 Task: Search one way flight ticket for 2 adults, 2 children, 2 infants in seat in first from Albany: Albany International Airport to Jackson: Jackson Hole Airport on 5-2-2023. Choice of flights is Delta. Number of bags: 1 checked bag. Price is upto 71000. Outbound departure time preference is 16:30.
Action: Mouse moved to (285, 438)
Screenshot: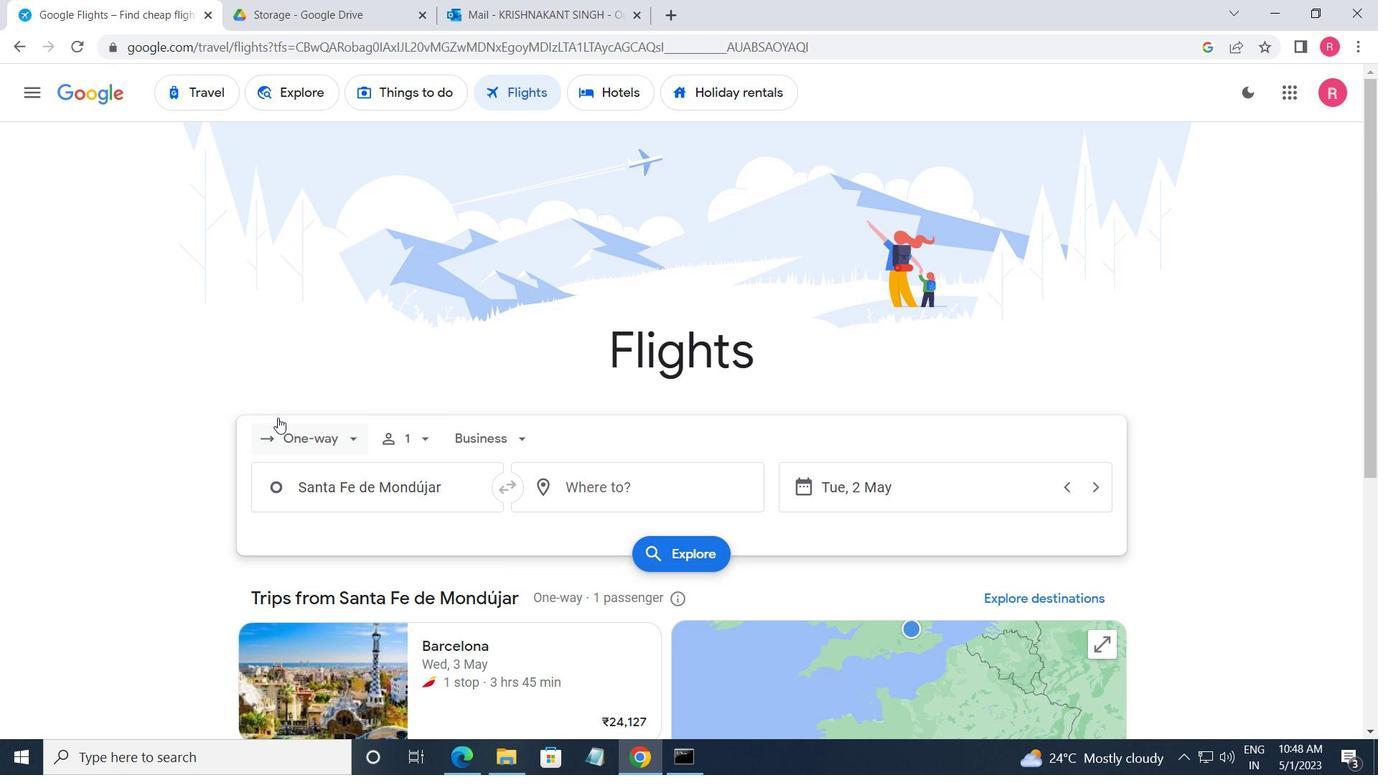 
Action: Mouse pressed left at (285, 438)
Screenshot: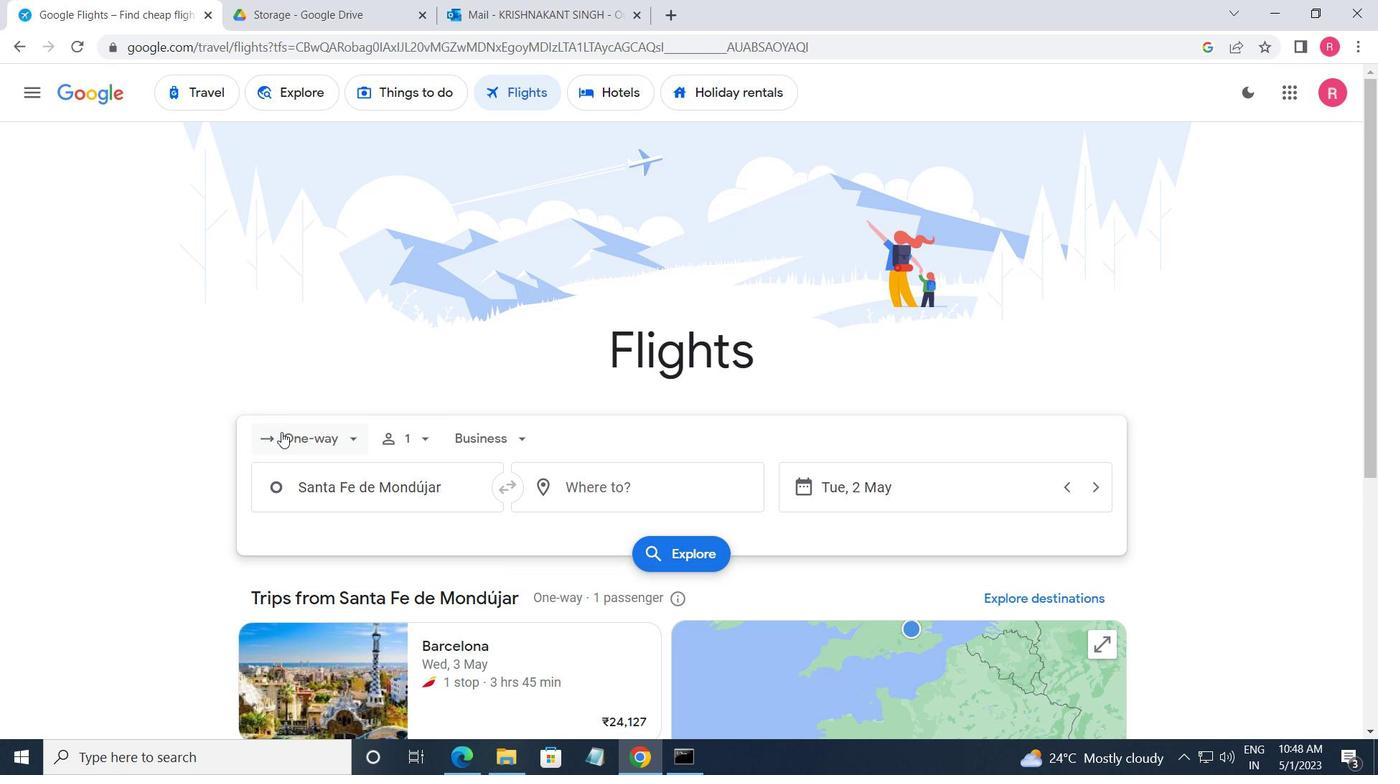 
Action: Mouse moved to (327, 530)
Screenshot: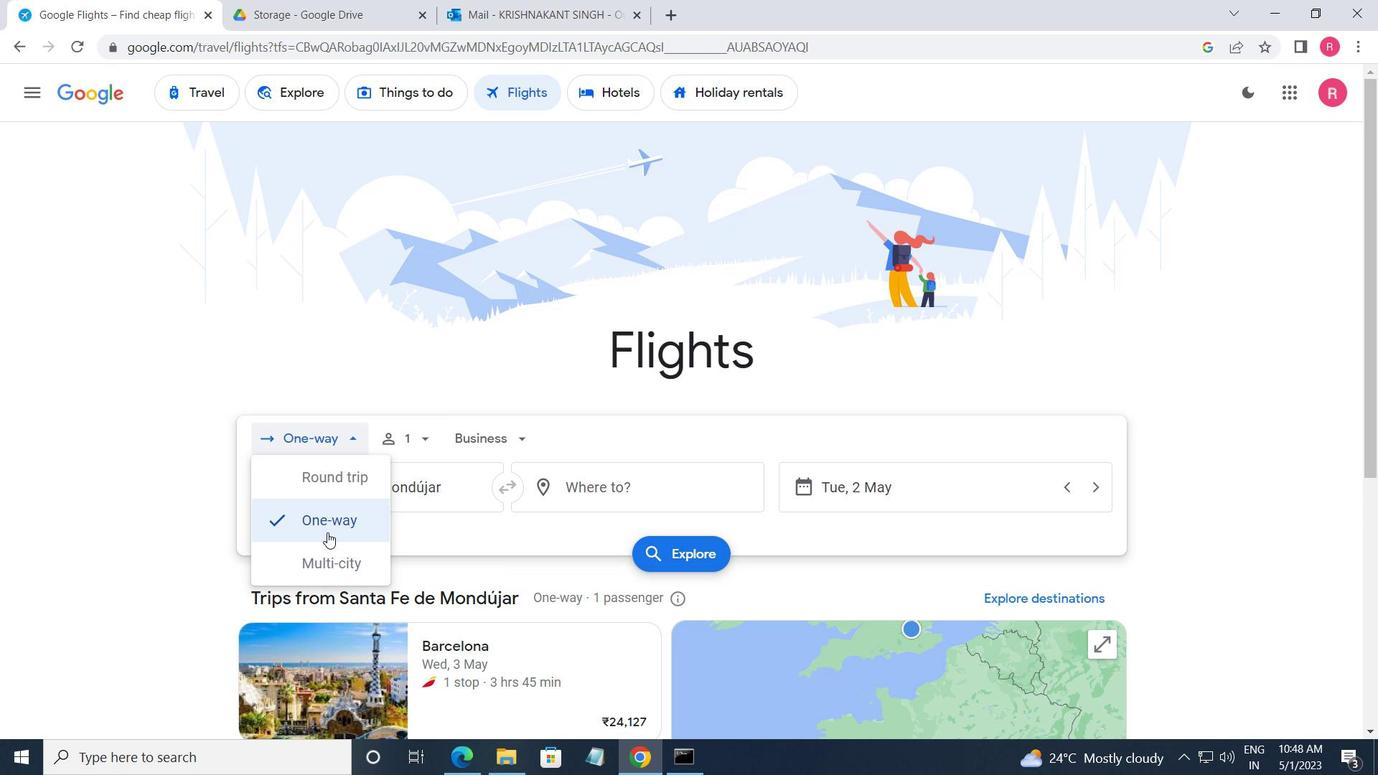 
Action: Mouse pressed left at (327, 530)
Screenshot: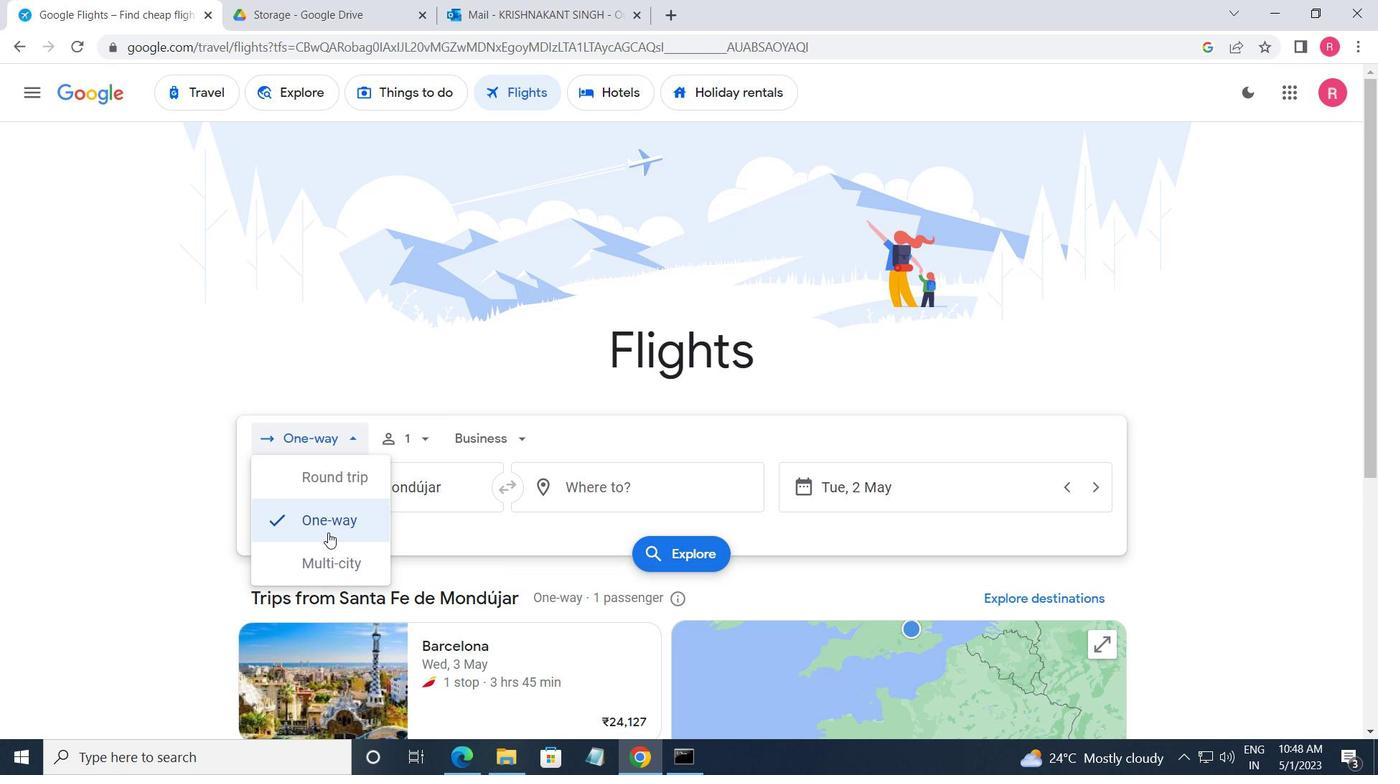 
Action: Mouse moved to (421, 441)
Screenshot: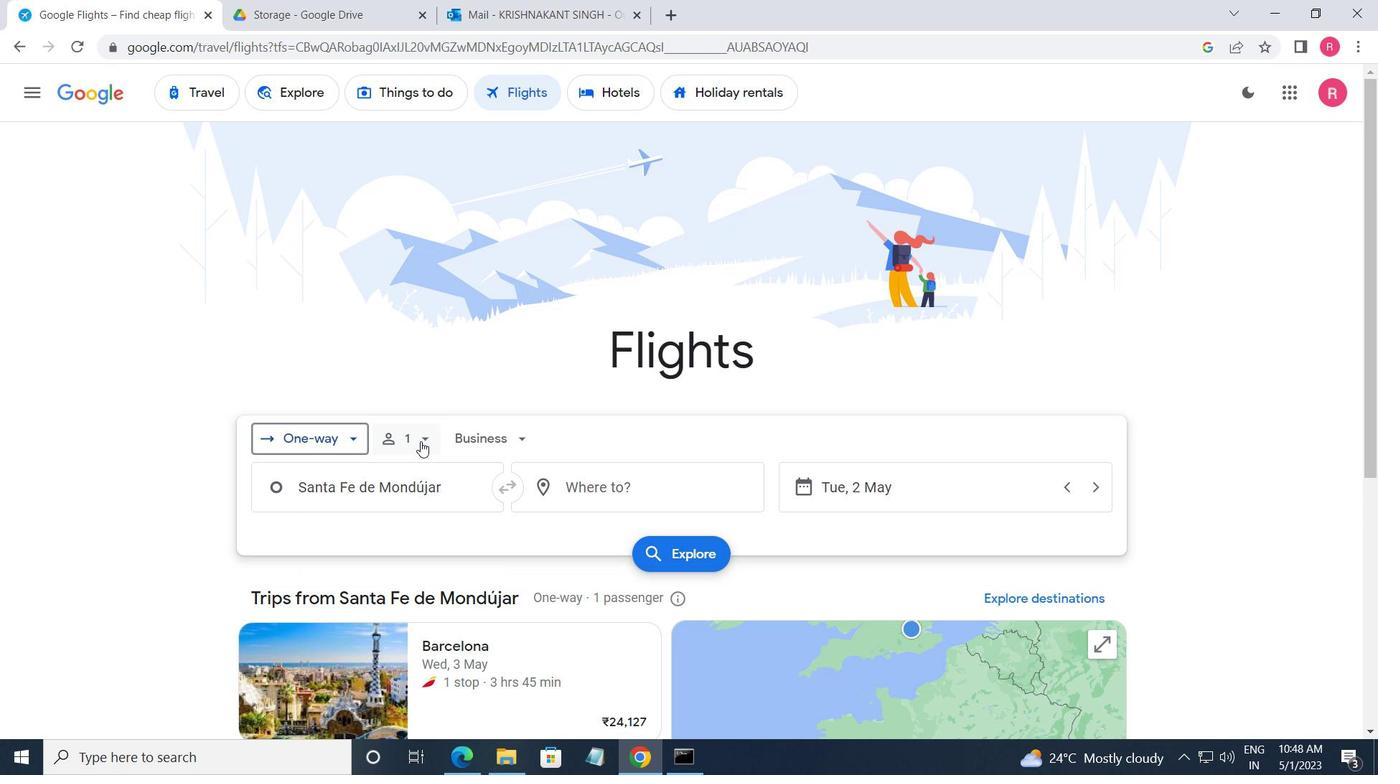 
Action: Mouse pressed left at (421, 441)
Screenshot: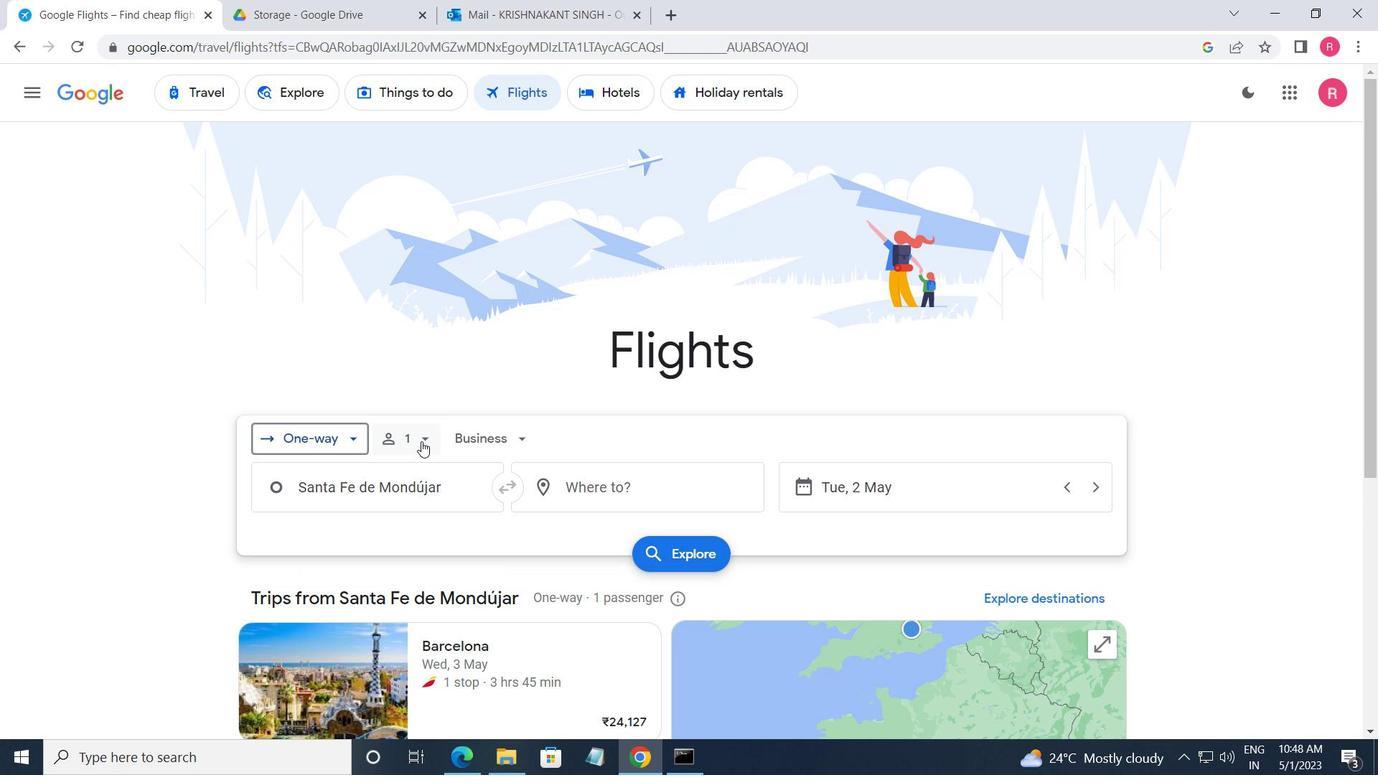 
Action: Mouse moved to (574, 489)
Screenshot: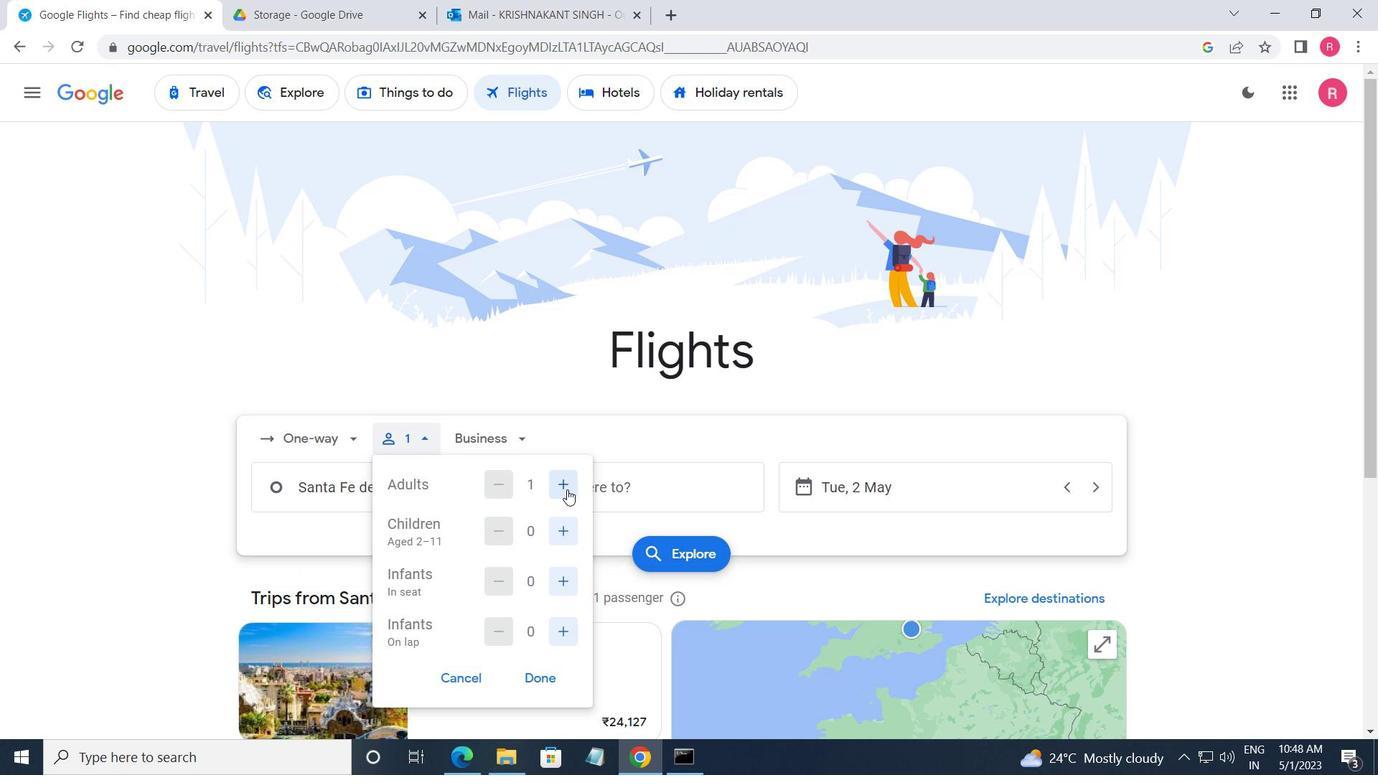 
Action: Mouse pressed left at (574, 489)
Screenshot: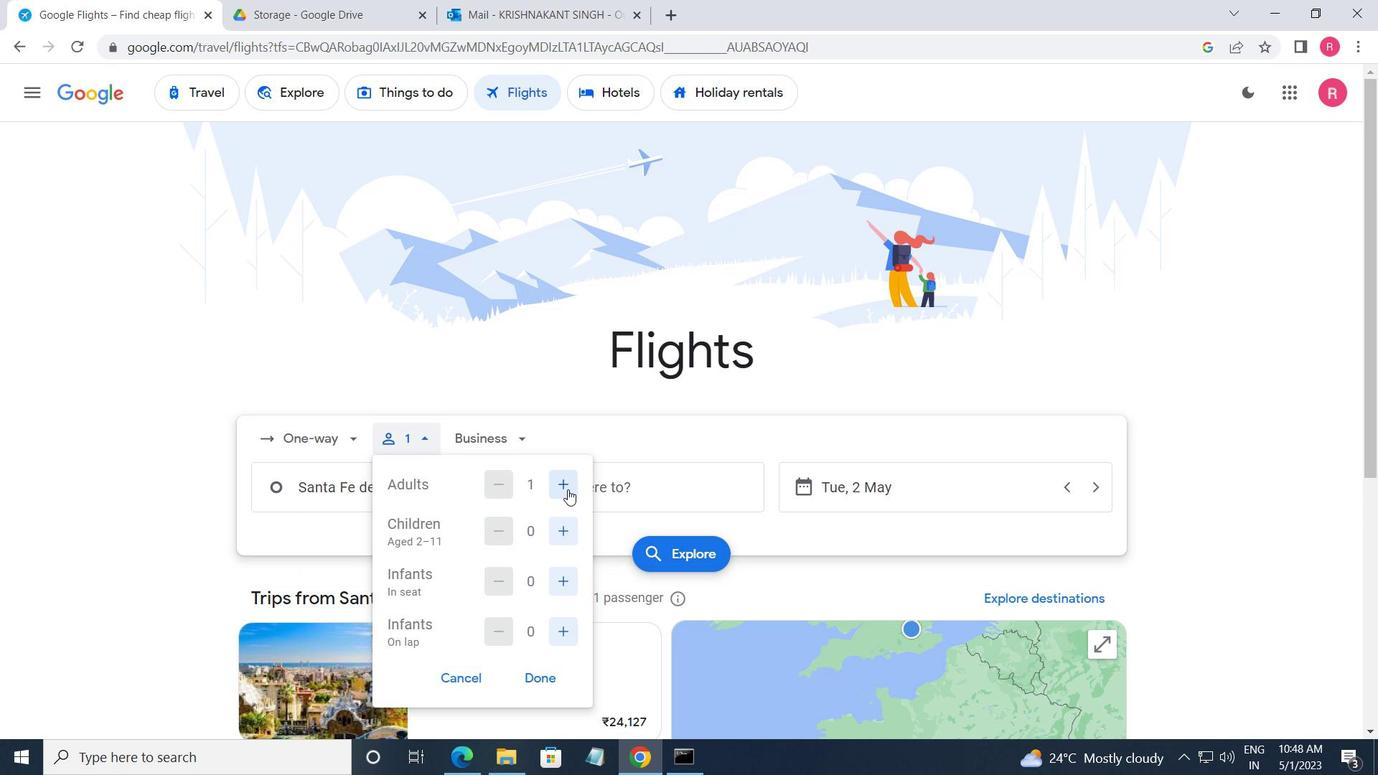 
Action: Mouse pressed left at (574, 489)
Screenshot: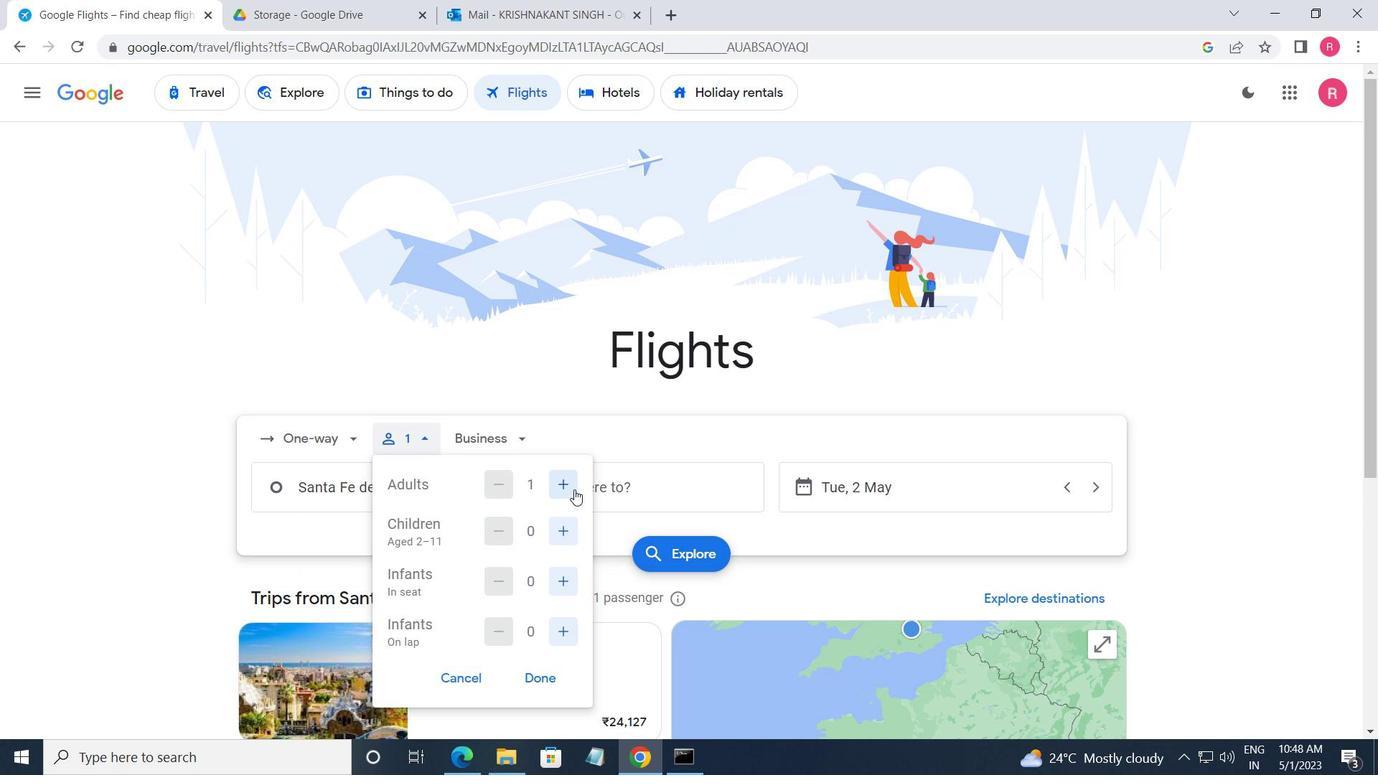 
Action: Mouse moved to (485, 444)
Screenshot: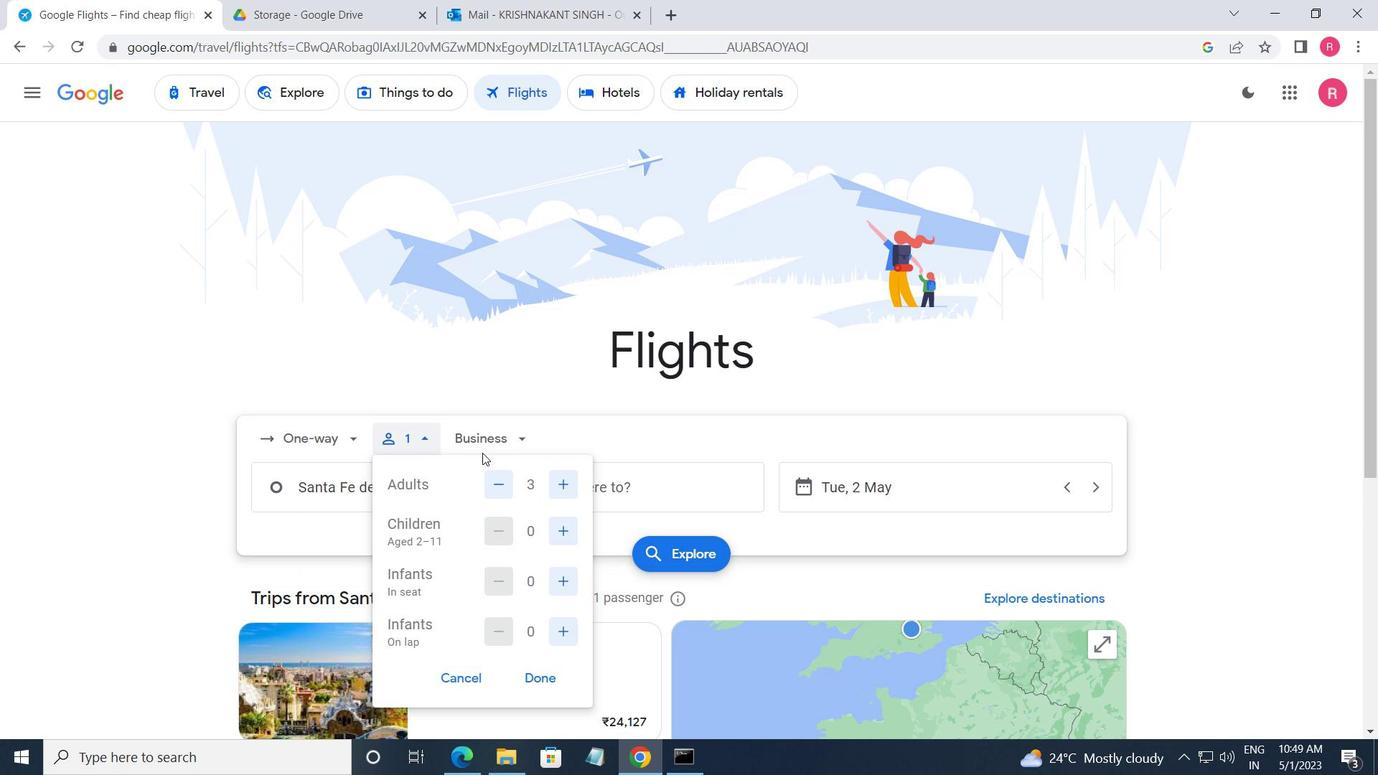 
Action: Mouse pressed left at (485, 444)
Screenshot: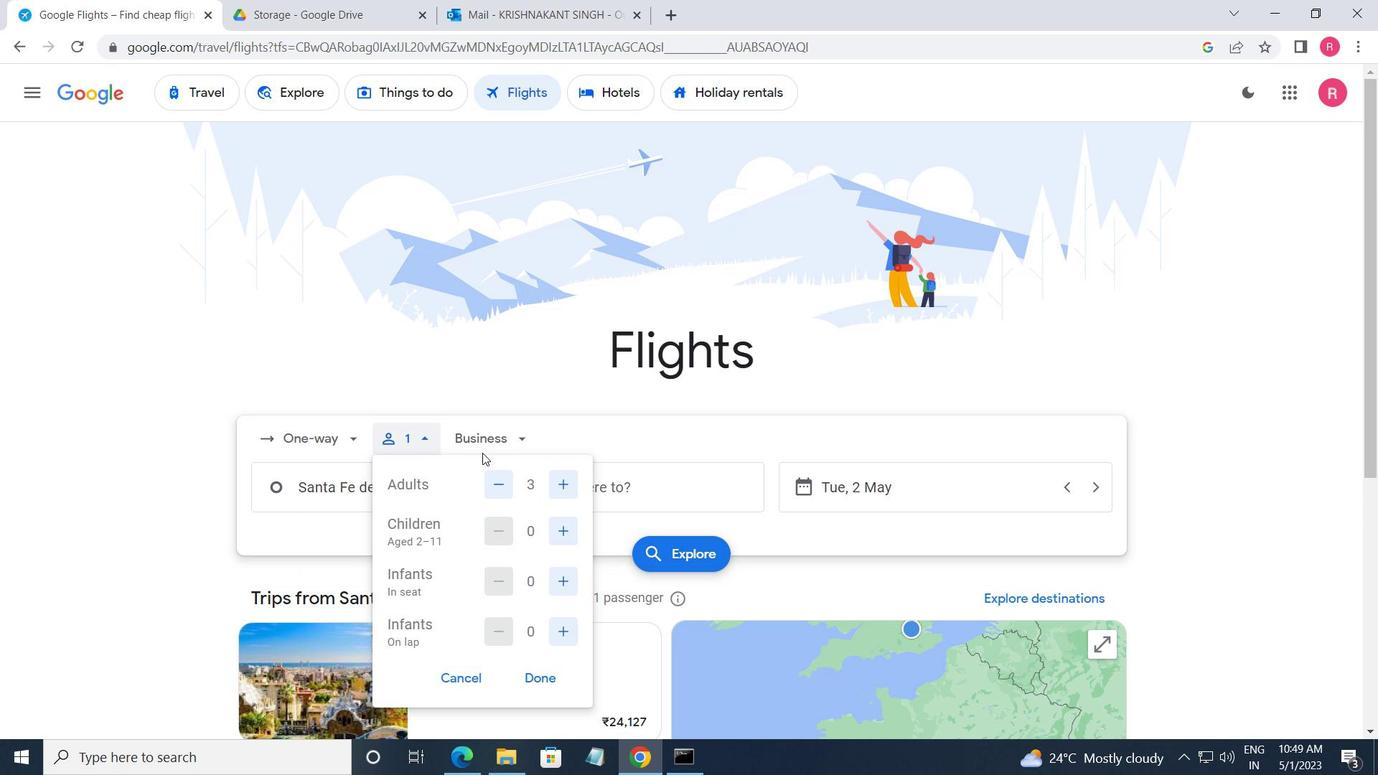
Action: Mouse moved to (540, 609)
Screenshot: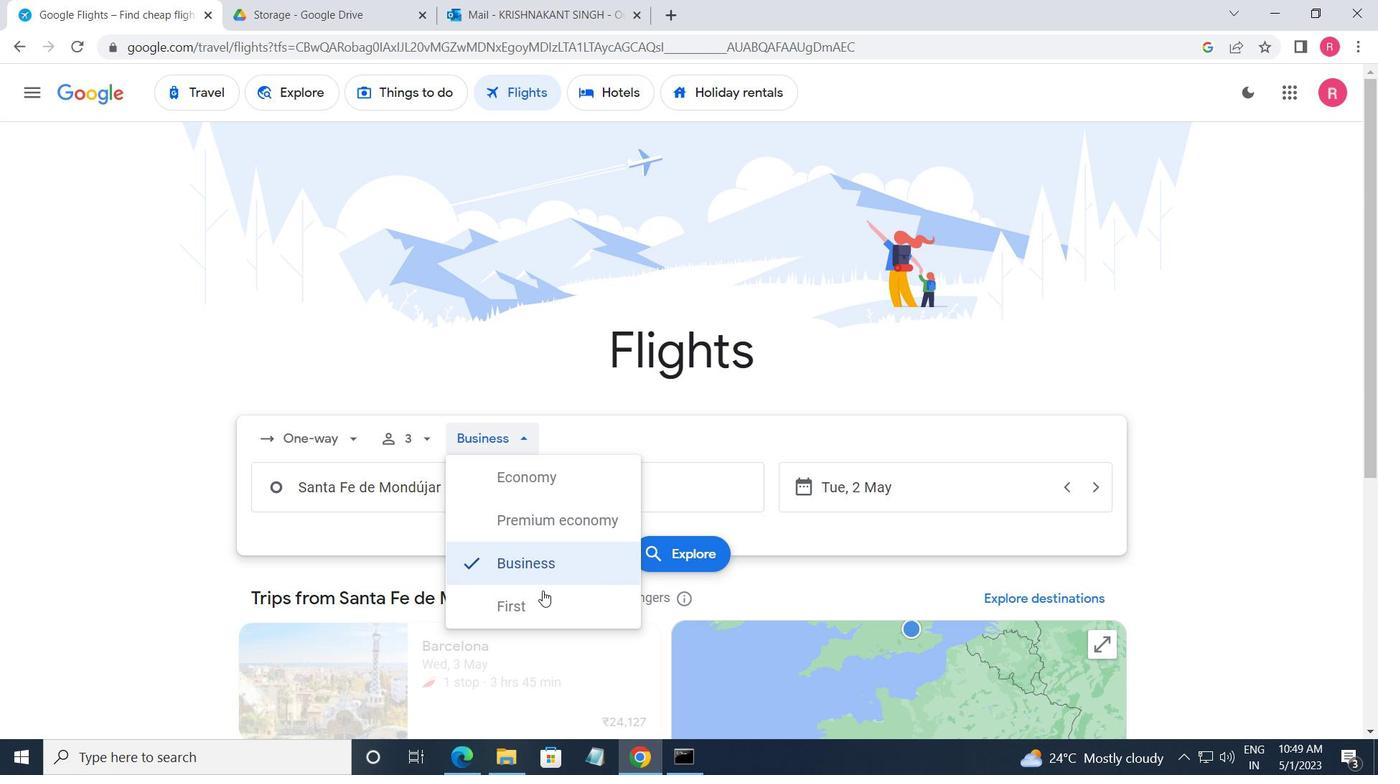 
Action: Mouse pressed left at (540, 609)
Screenshot: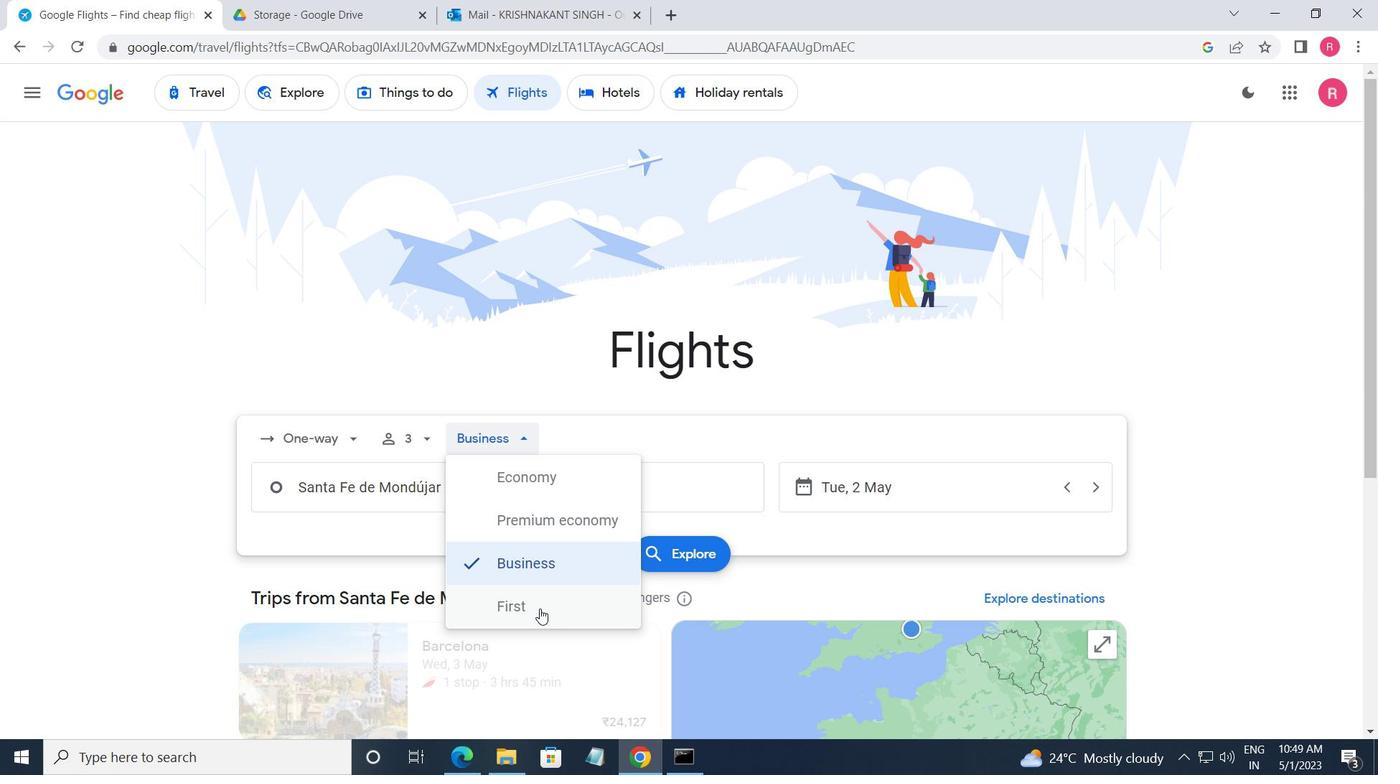 
Action: Mouse moved to (443, 506)
Screenshot: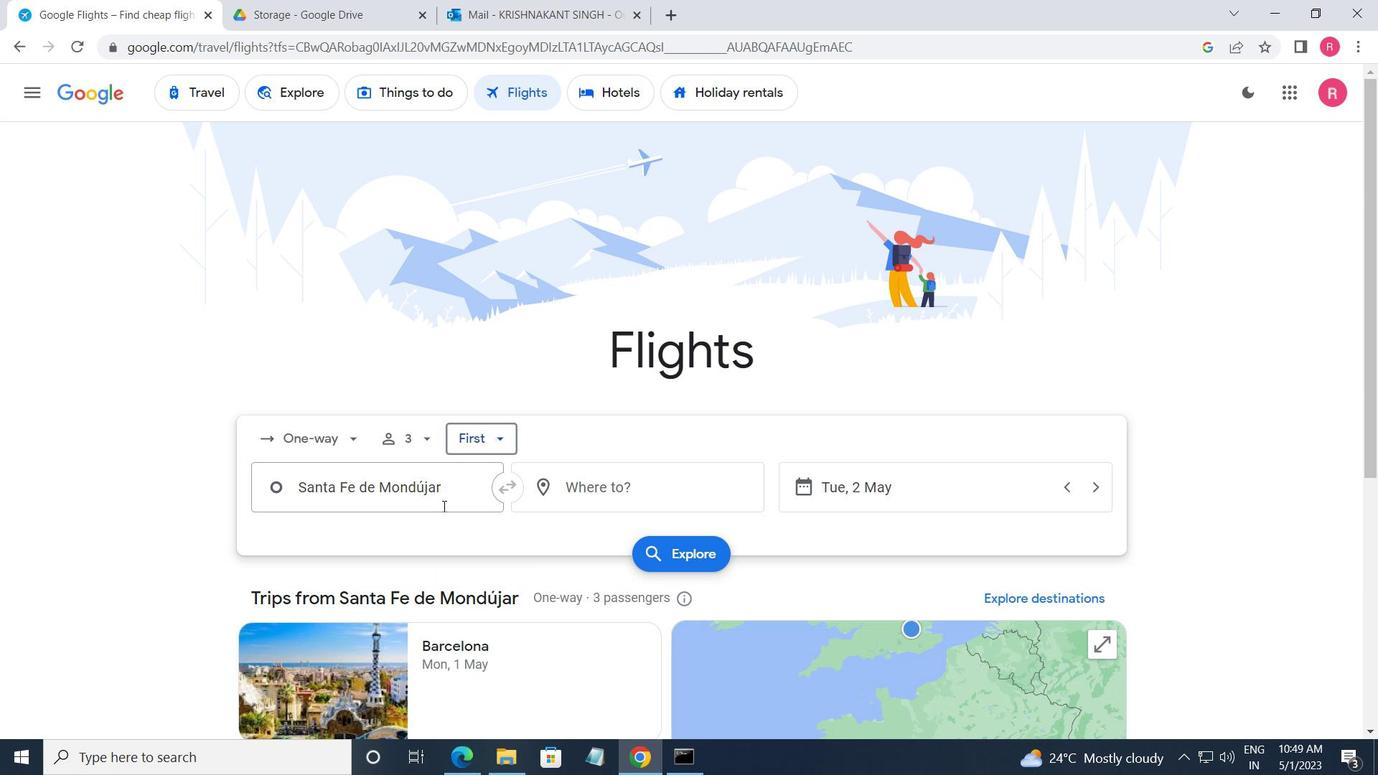 
Action: Mouse pressed left at (443, 506)
Screenshot: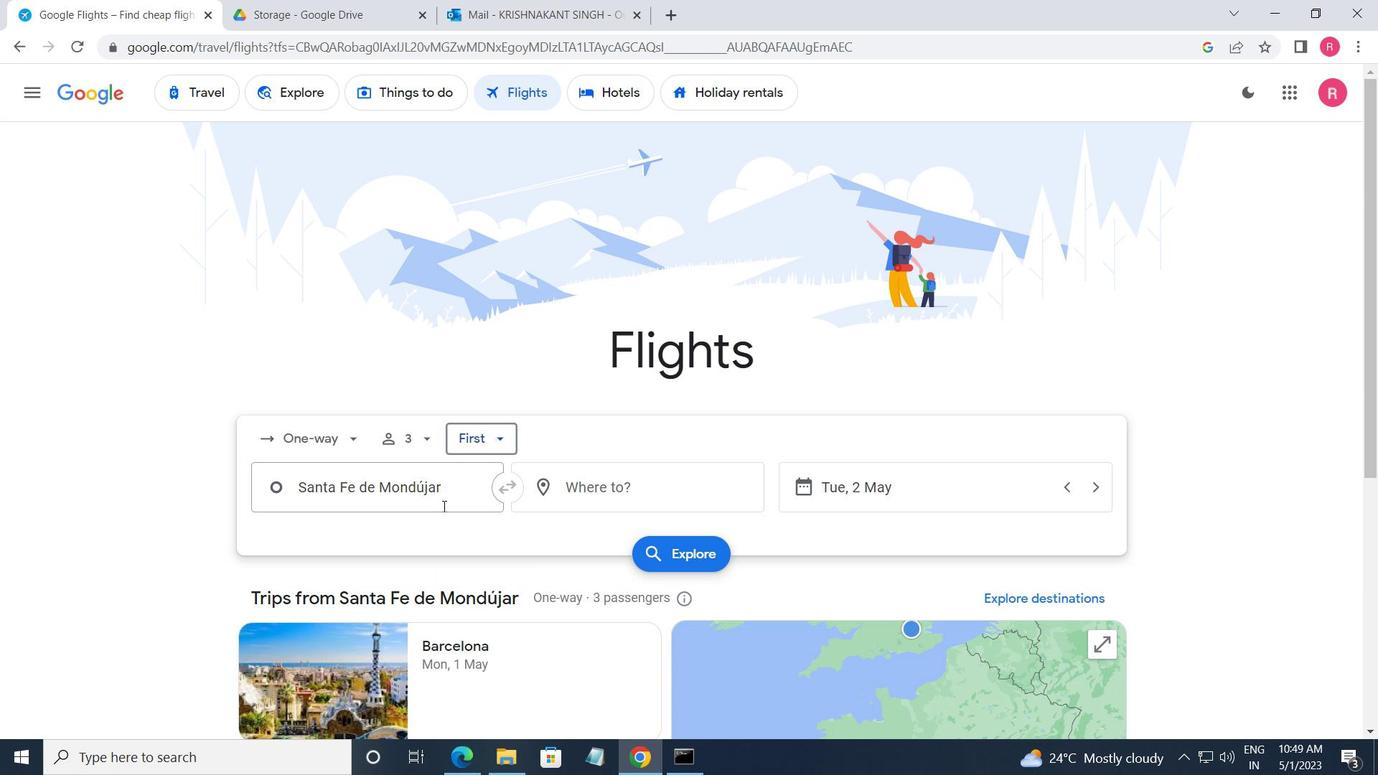 
Action: Mouse moved to (490, 491)
Screenshot: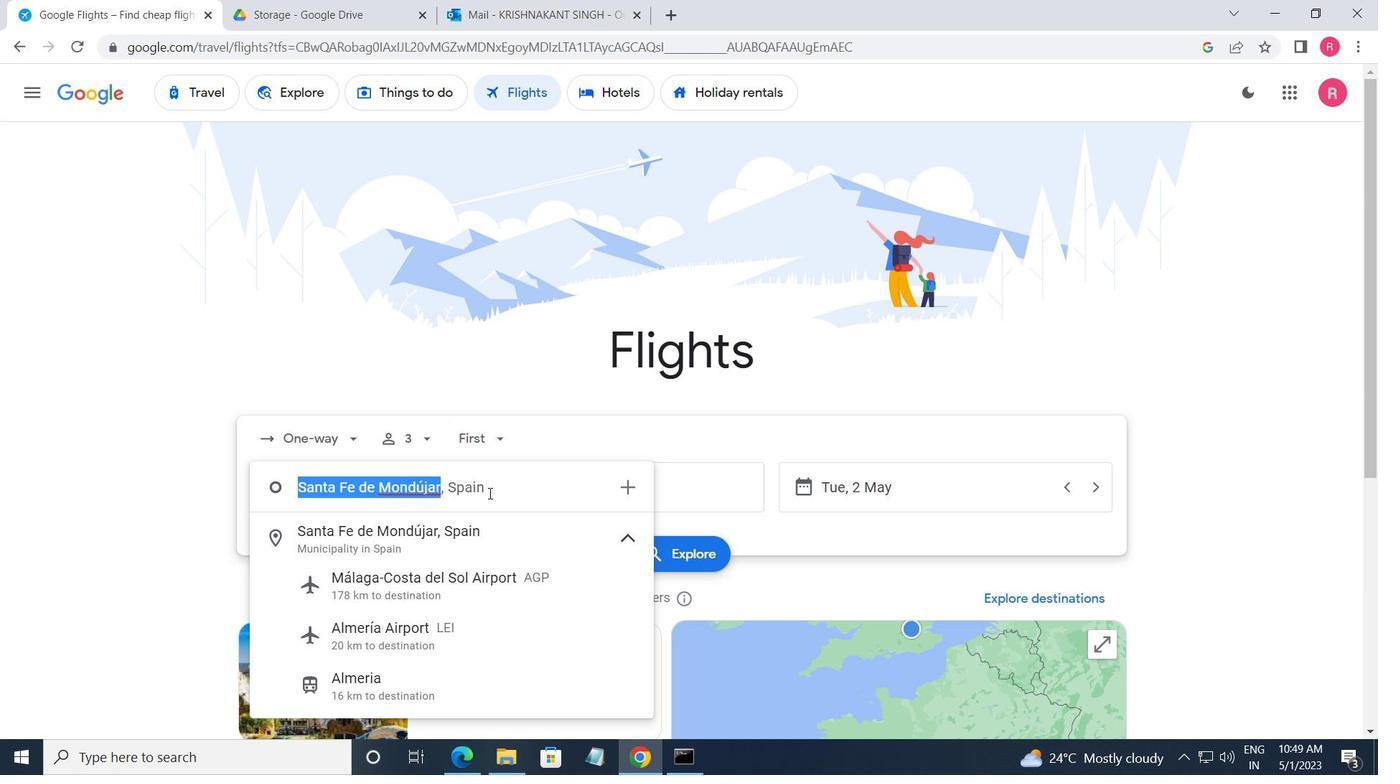 
Action: Mouse pressed left at (490, 491)
Screenshot: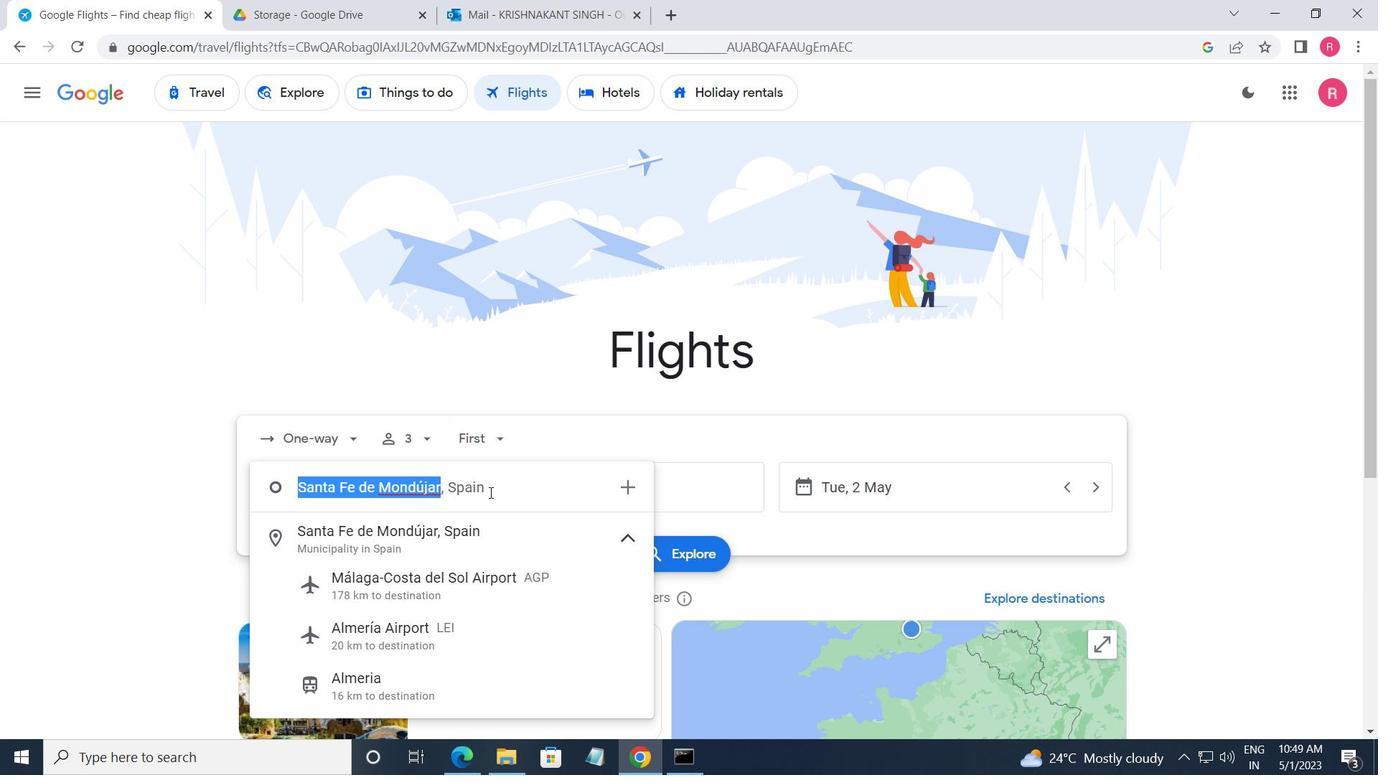 
Action: Mouse moved to (490, 491)
Screenshot: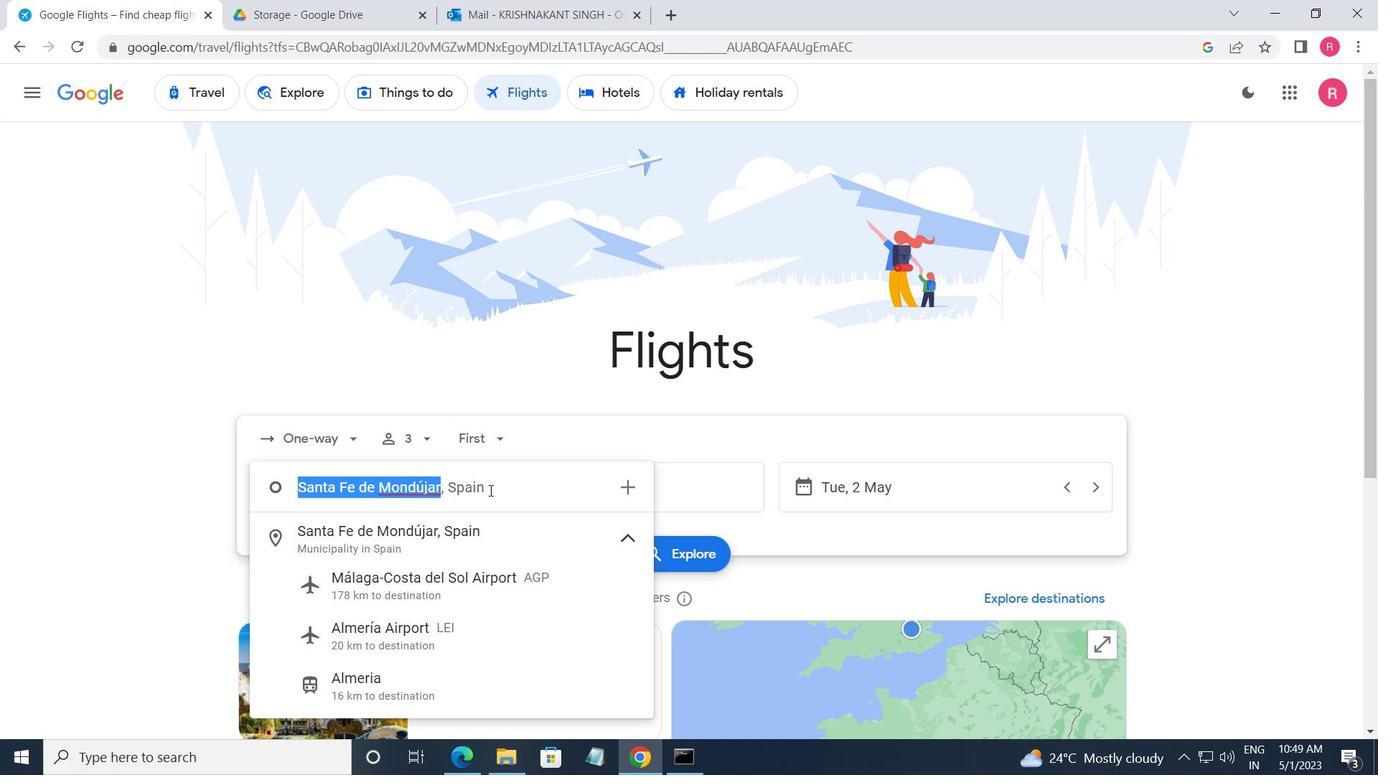 
Action: Key pressed <Key.backspace><Key.backspace><Key.backspace><Key.backspace><Key.backspace><Key.backspace><Key.backspace><Key.backspace><Key.space><Key.shift_r>Mu\<Key.backspace><Key.backspace><Key.backspace><Key.backspace>
Screenshot: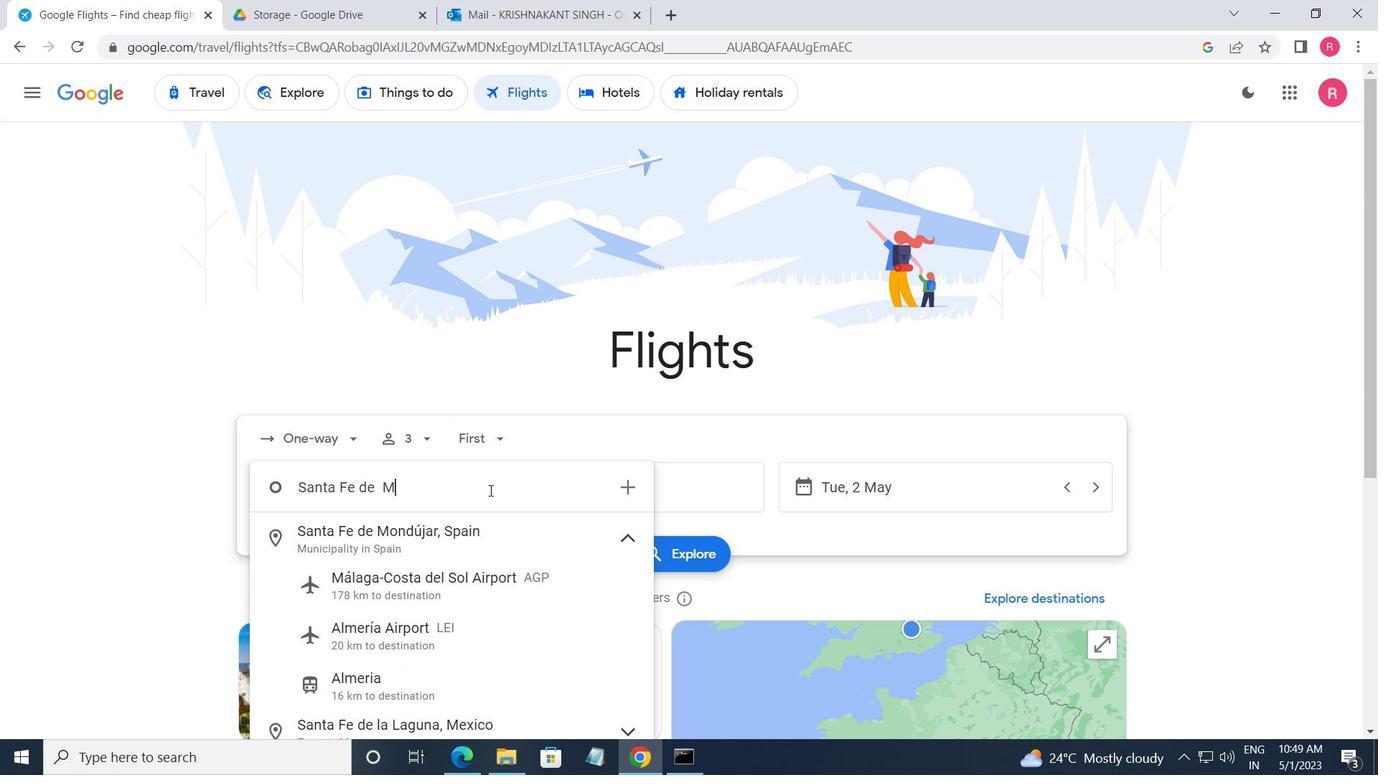 
Action: Mouse moved to (345, 537)
Screenshot: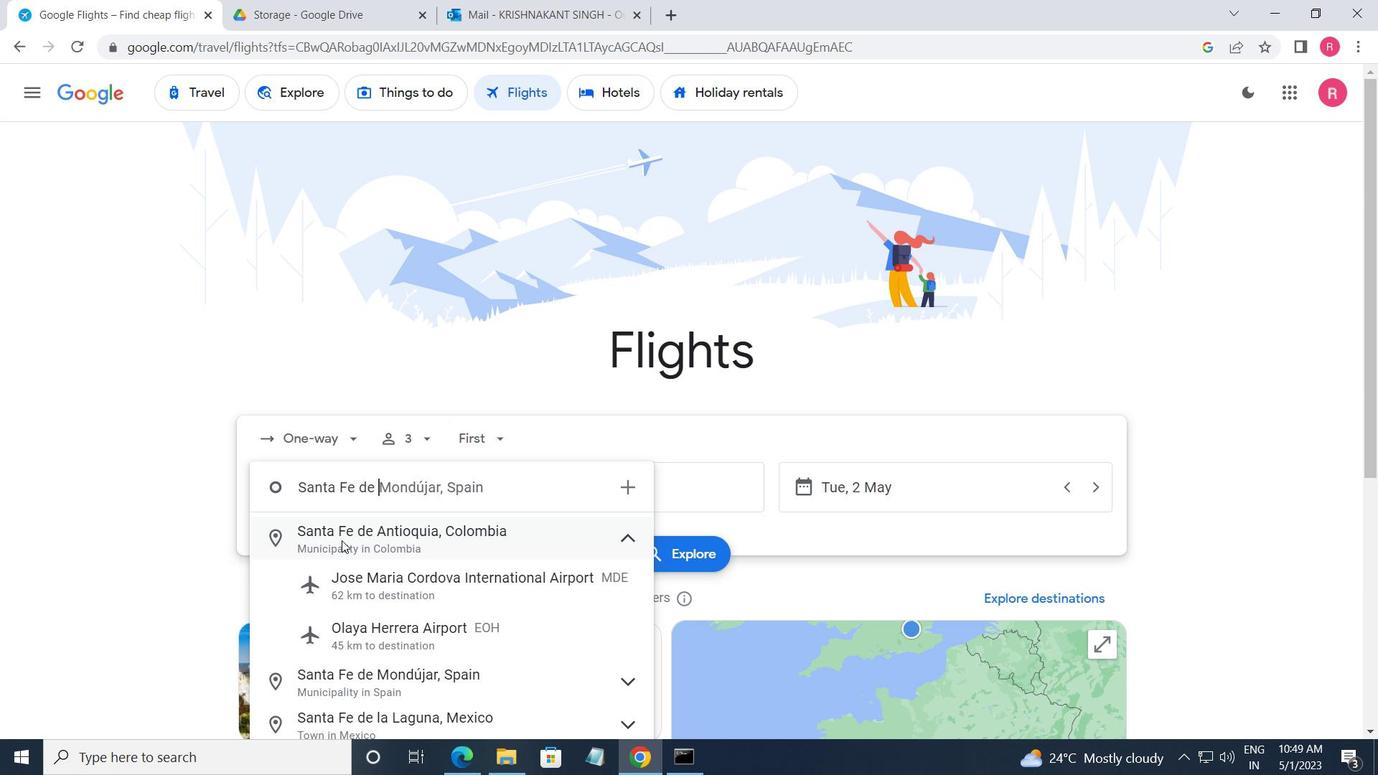 
Action: Mouse pressed left at (345, 537)
Screenshot: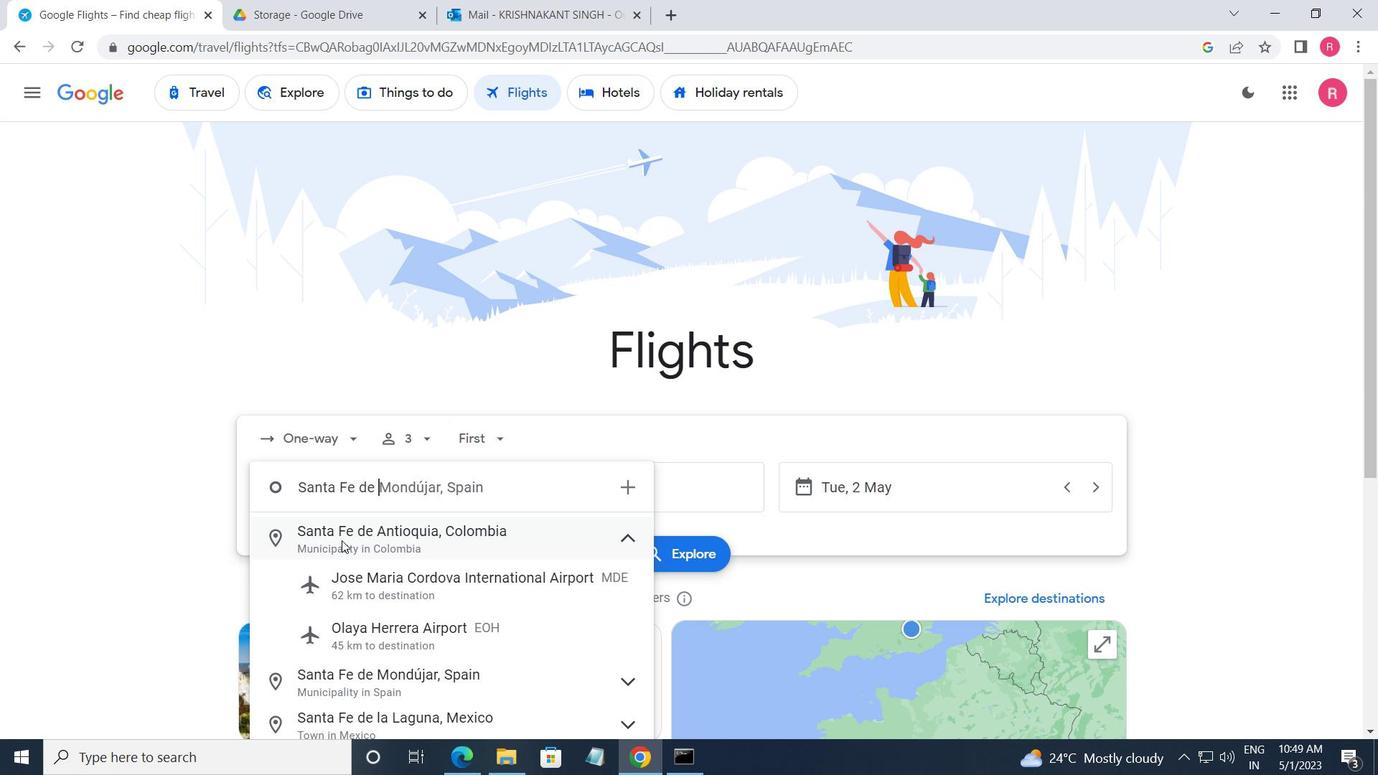 
Action: Mouse moved to (644, 481)
Screenshot: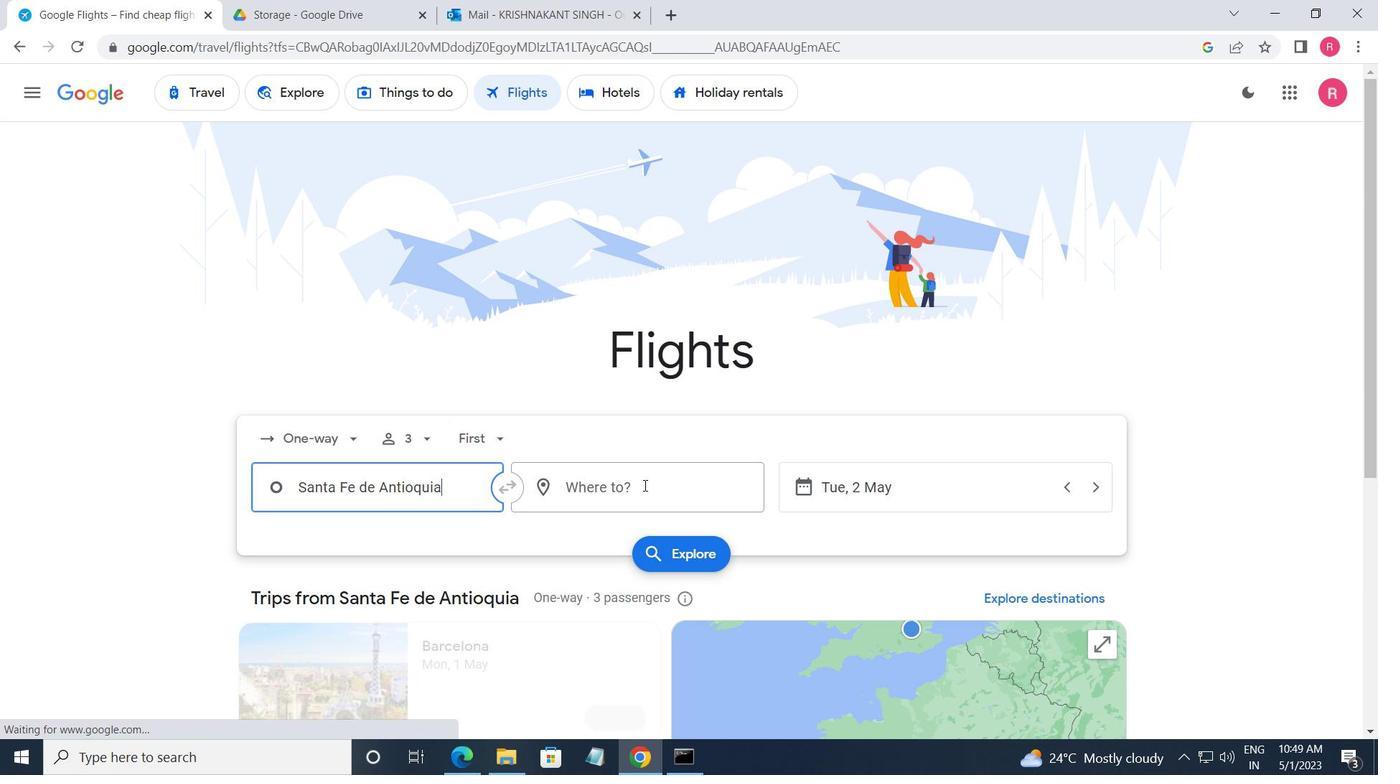 
Action: Mouse pressed left at (644, 481)
Screenshot: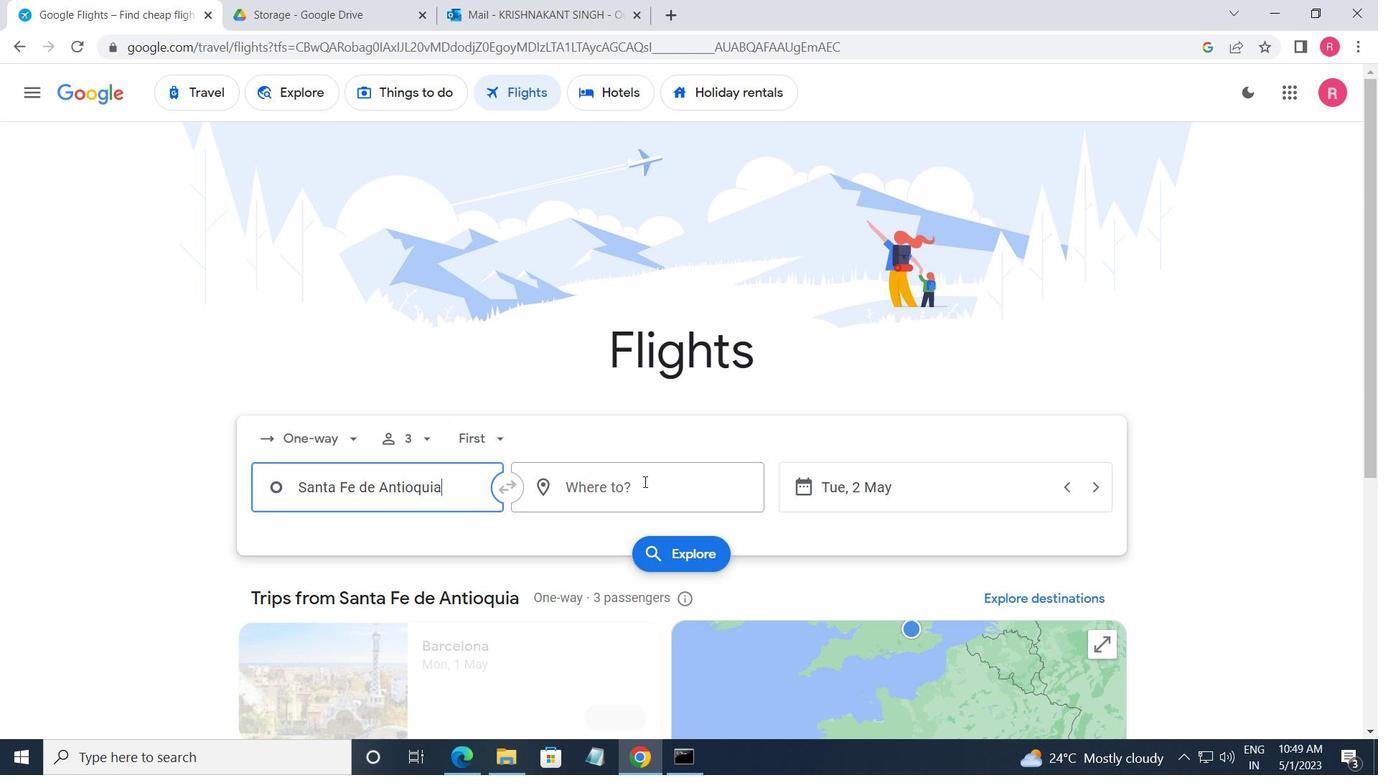 
Action: Mouse moved to (629, 678)
Screenshot: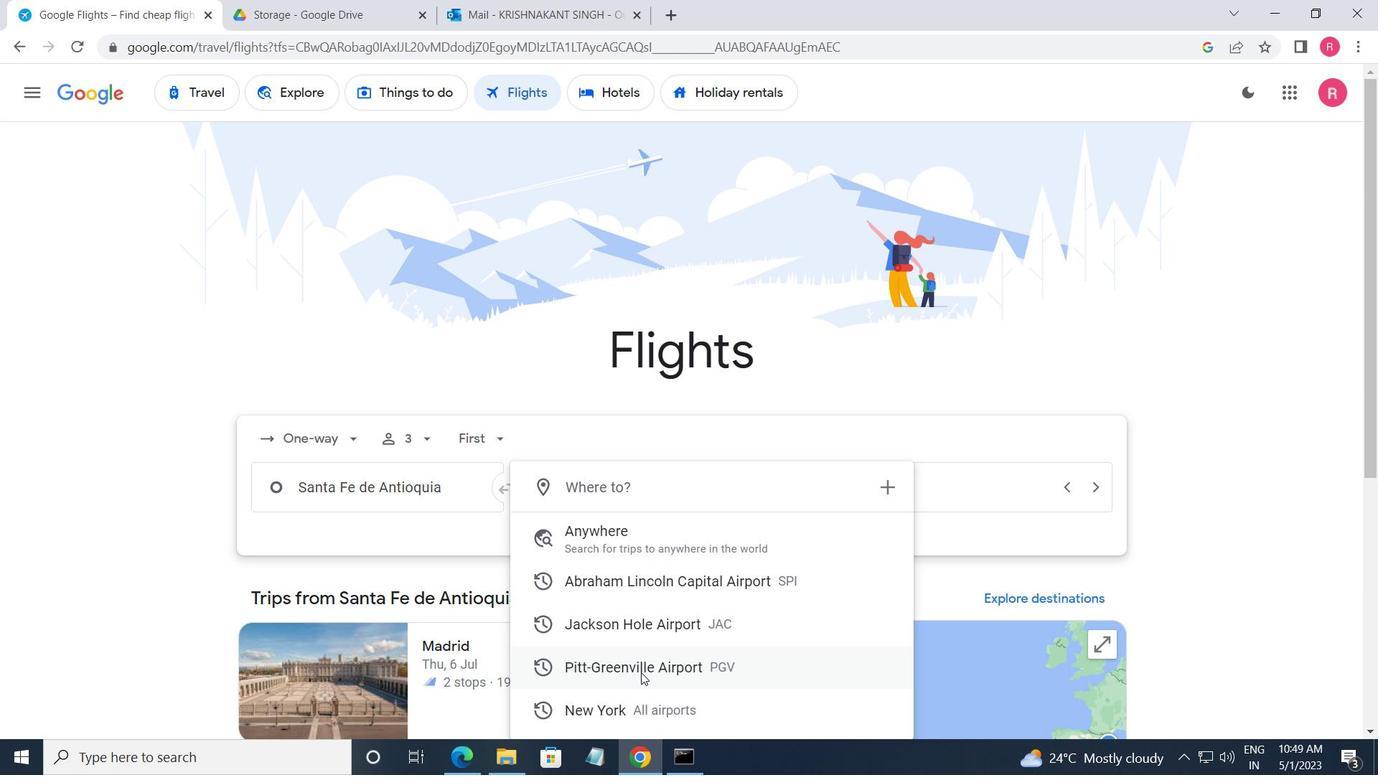 
Action: Mouse pressed left at (629, 678)
Screenshot: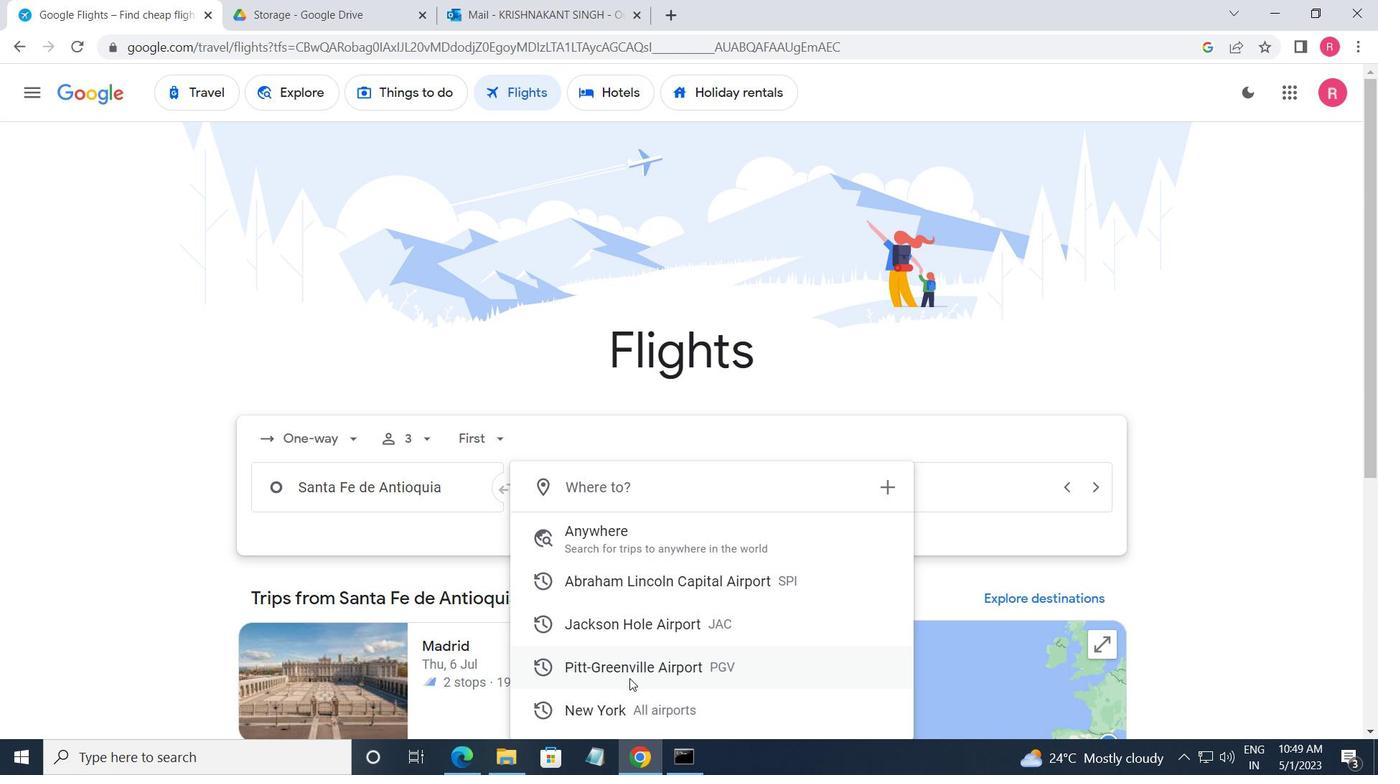 
Action: Mouse moved to (930, 471)
Screenshot: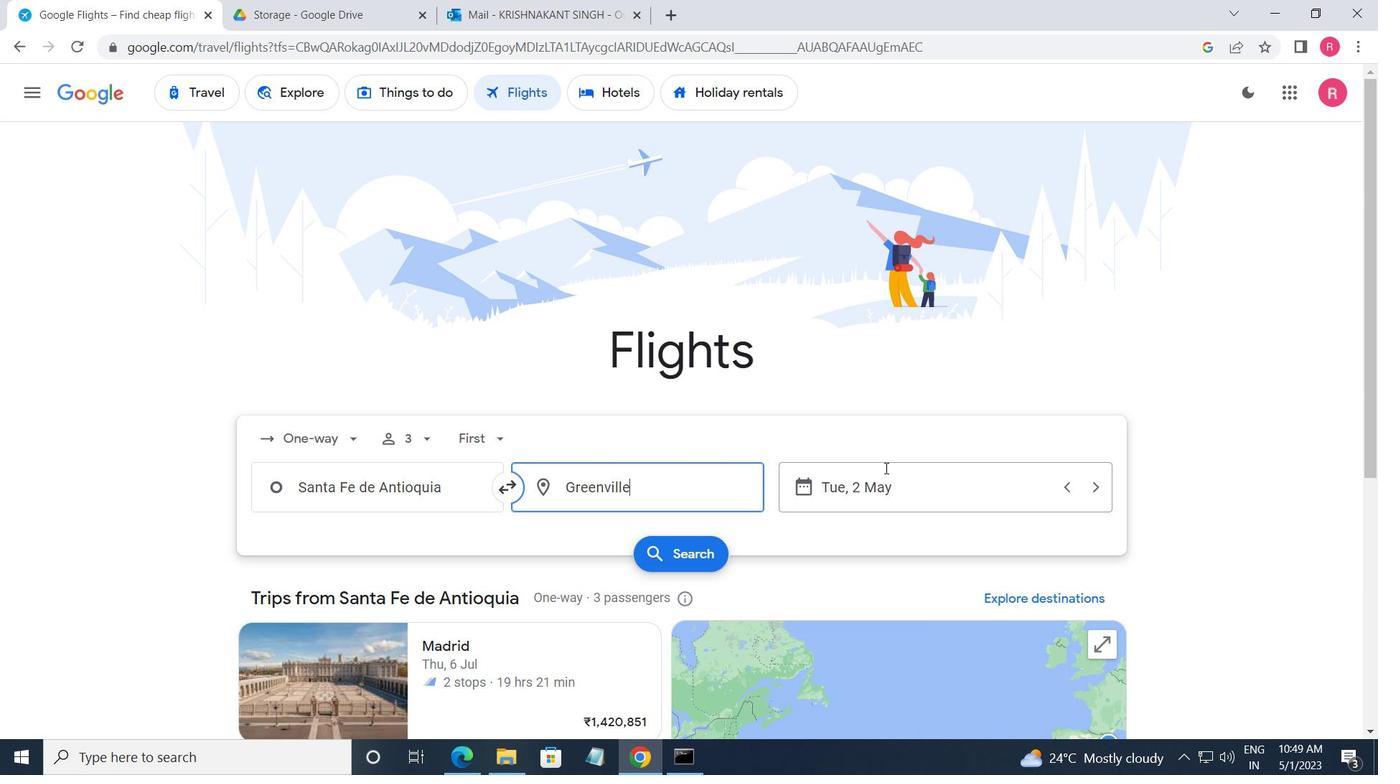 
Action: Mouse pressed left at (930, 471)
Screenshot: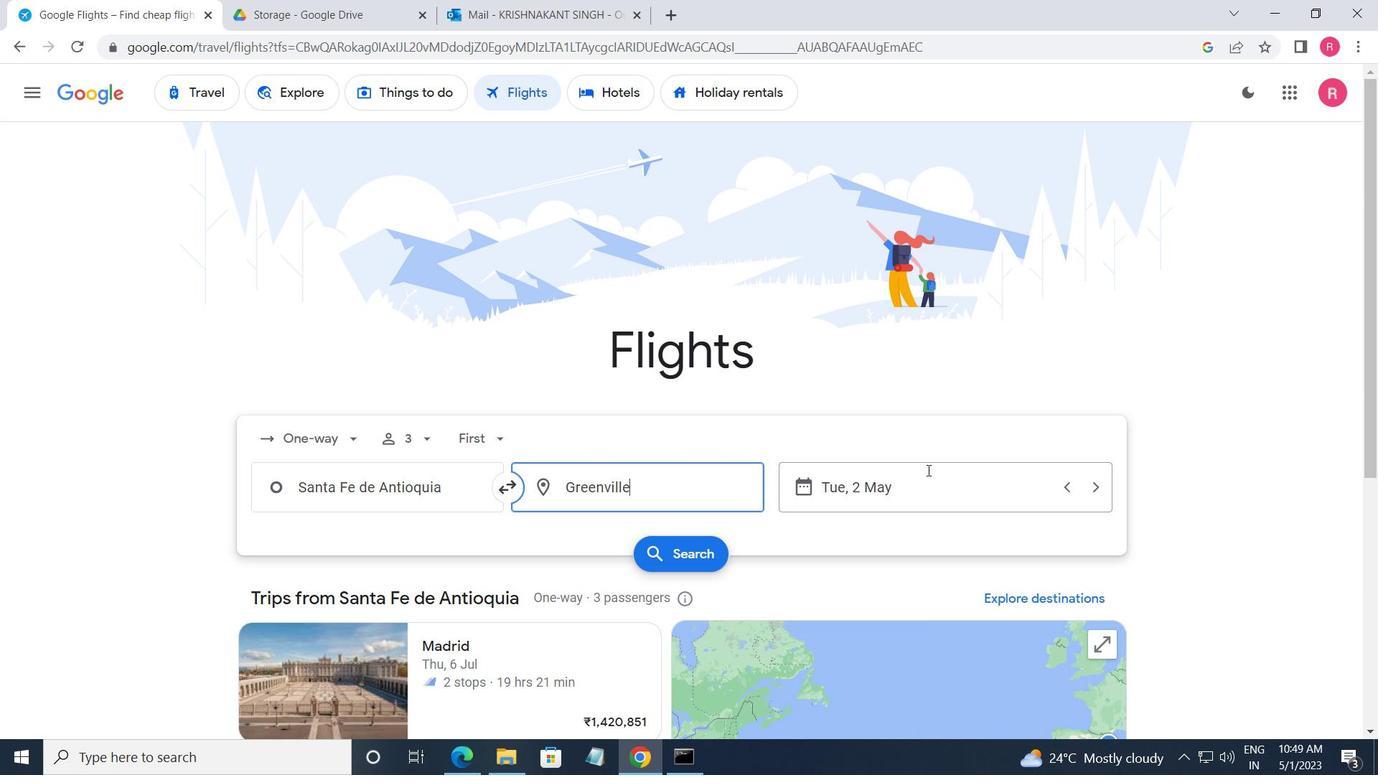 
Action: Mouse moved to (557, 423)
Screenshot: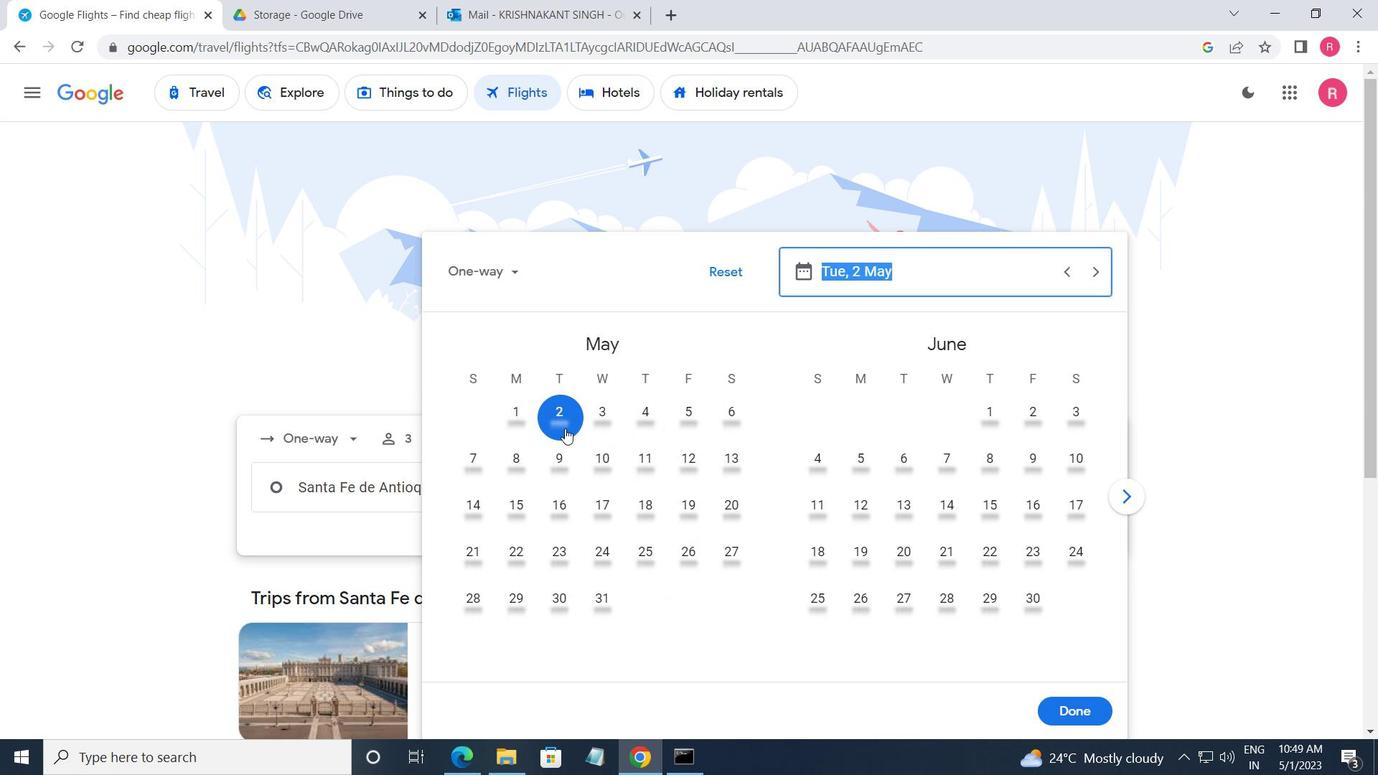 
Action: Mouse pressed left at (557, 423)
Screenshot: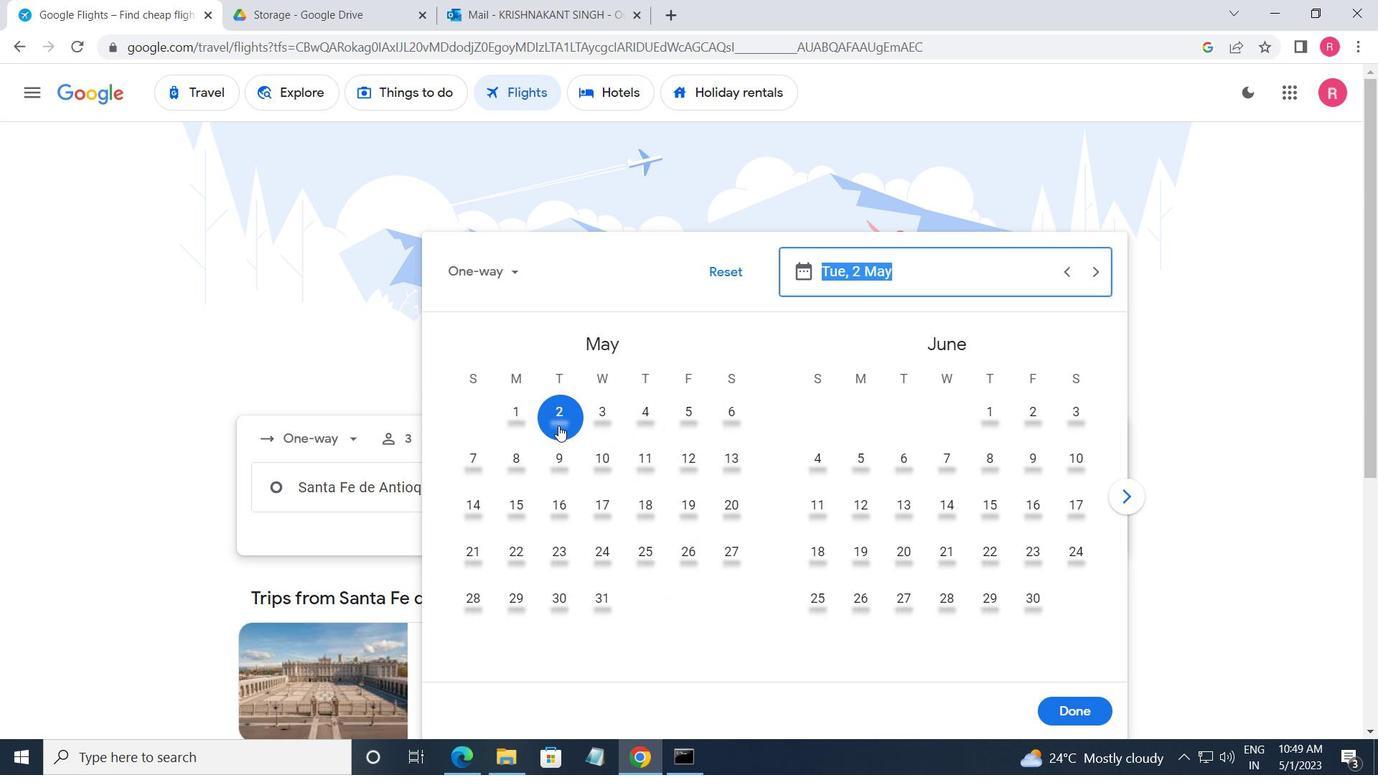 
Action: Mouse moved to (1082, 721)
Screenshot: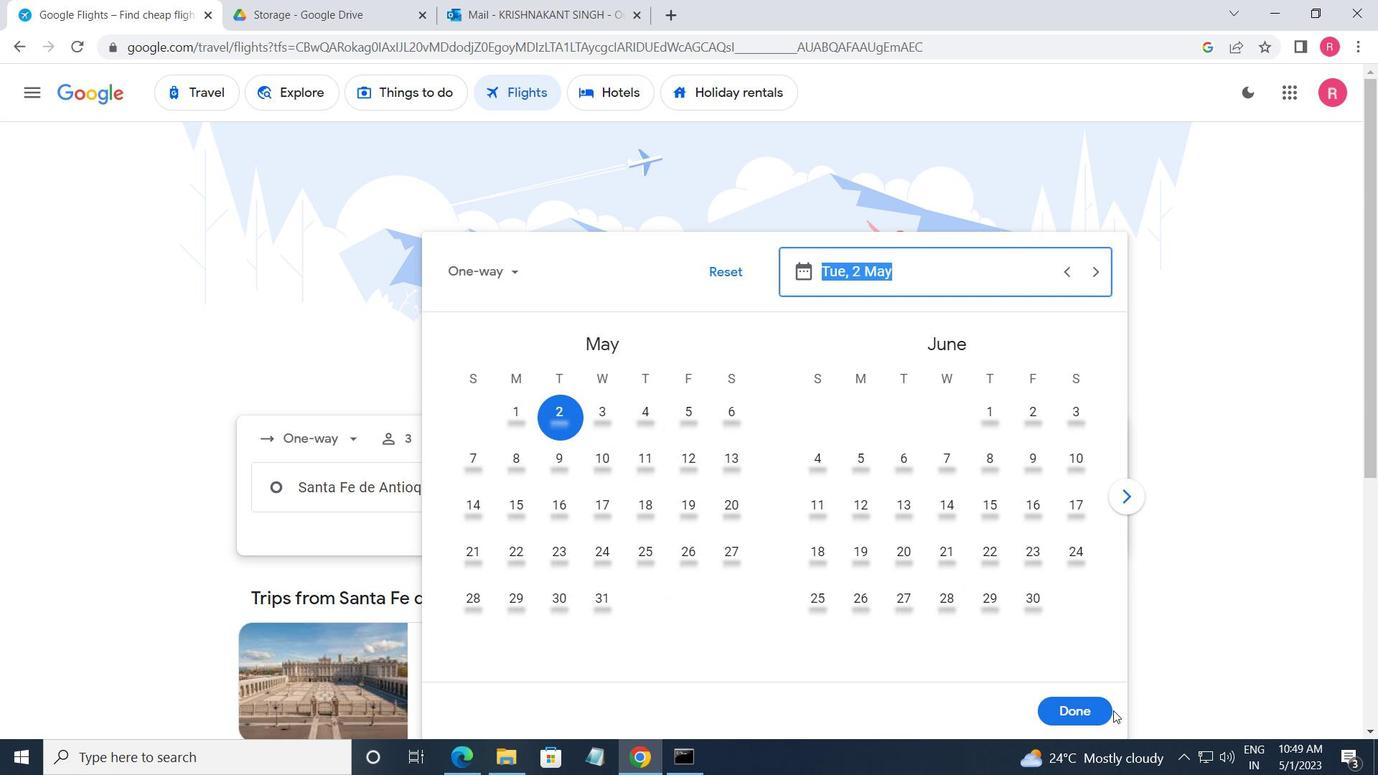 
Action: Mouse pressed left at (1082, 721)
Screenshot: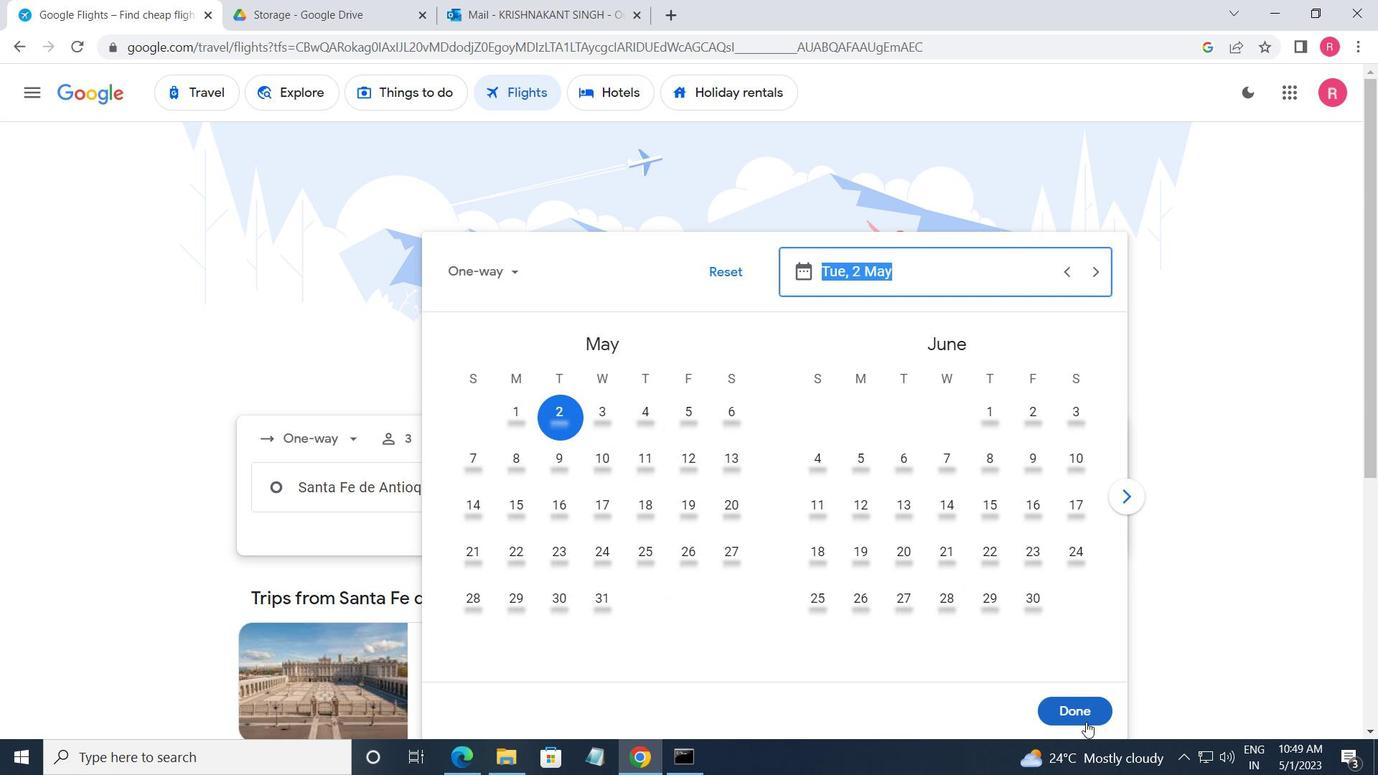 
Action: Mouse moved to (670, 563)
Screenshot: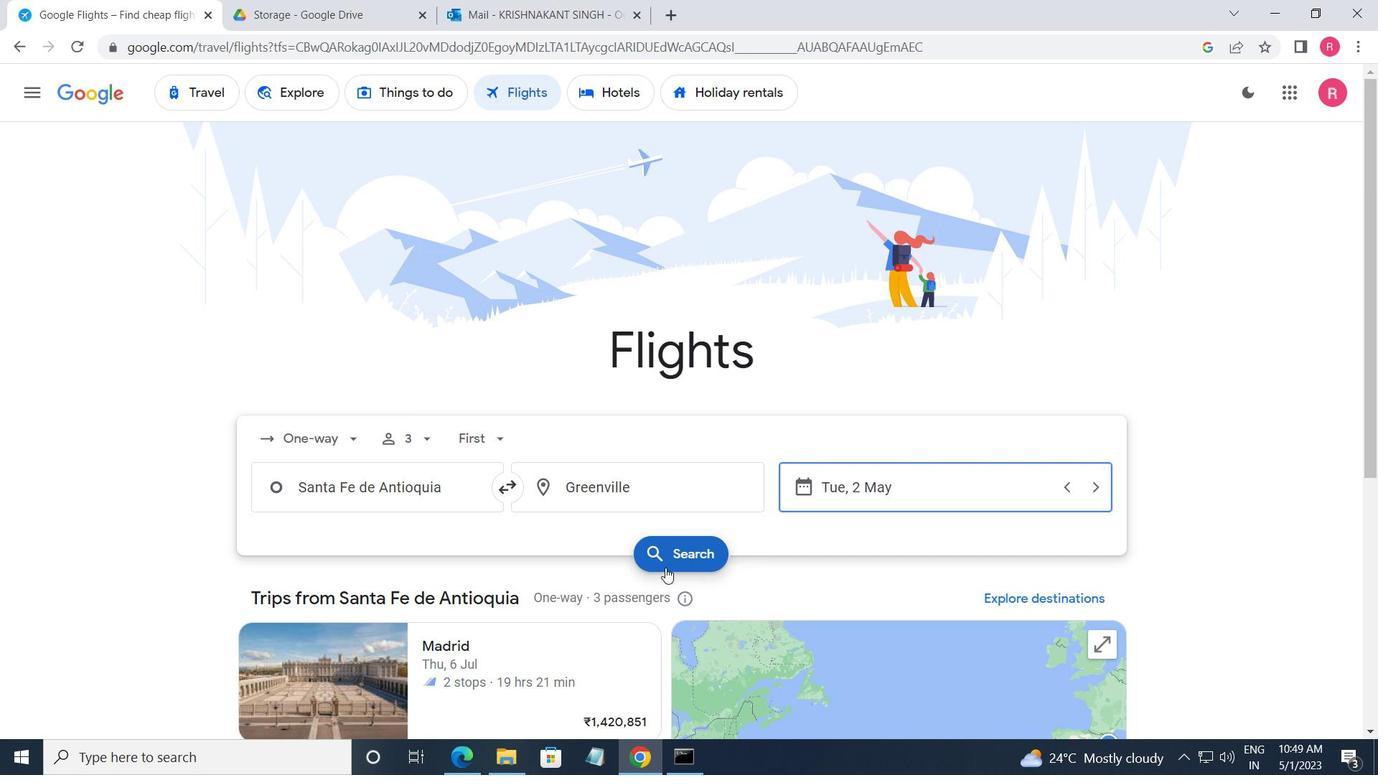 
Action: Mouse pressed left at (670, 563)
Screenshot: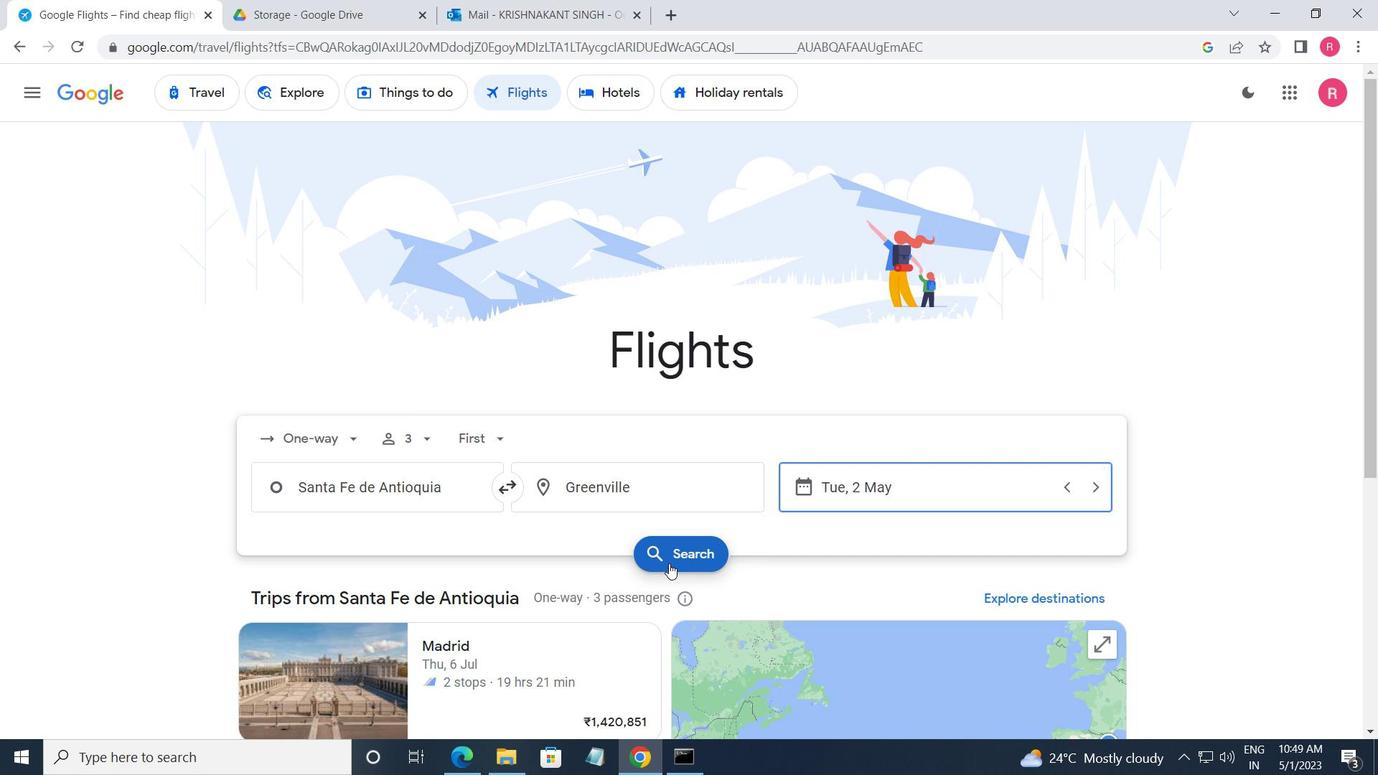 
Action: Mouse moved to (253, 265)
Screenshot: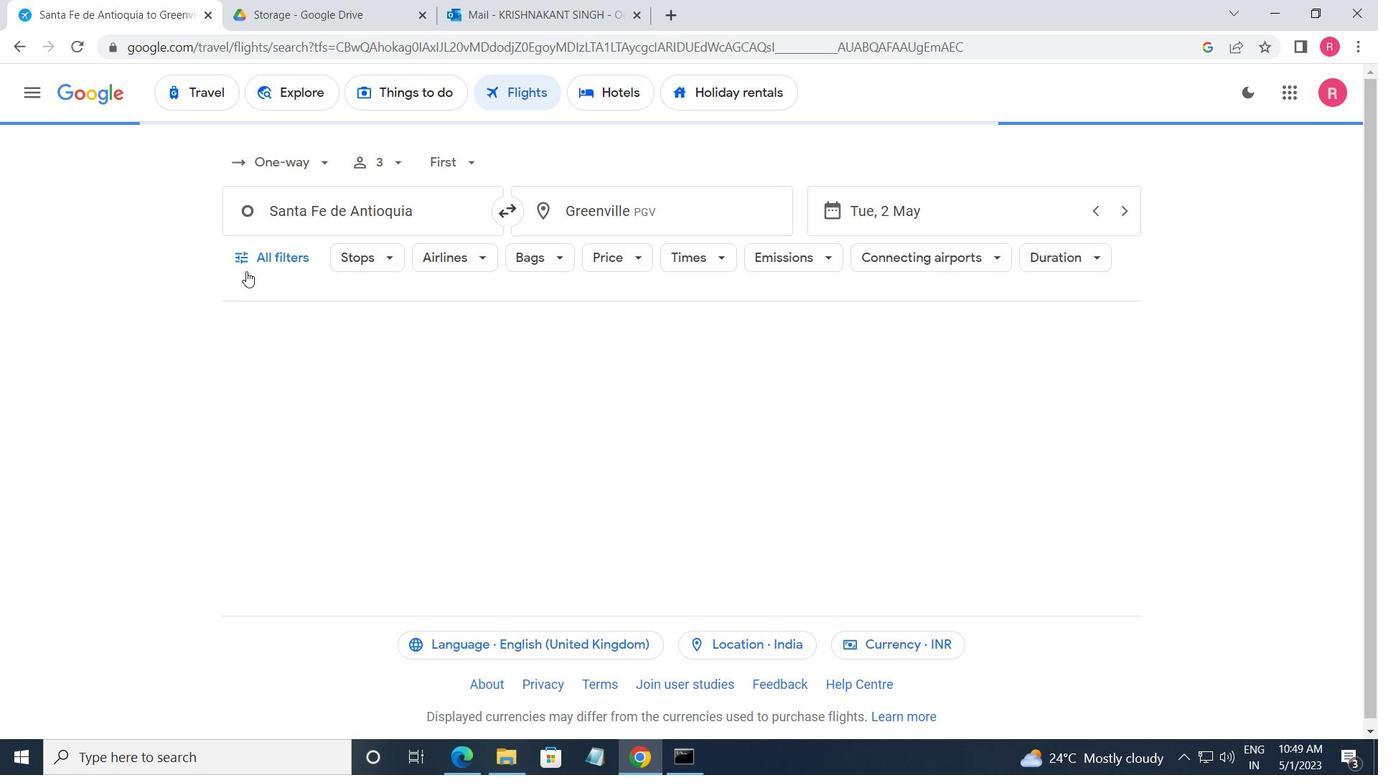 
Action: Mouse pressed left at (253, 265)
Screenshot: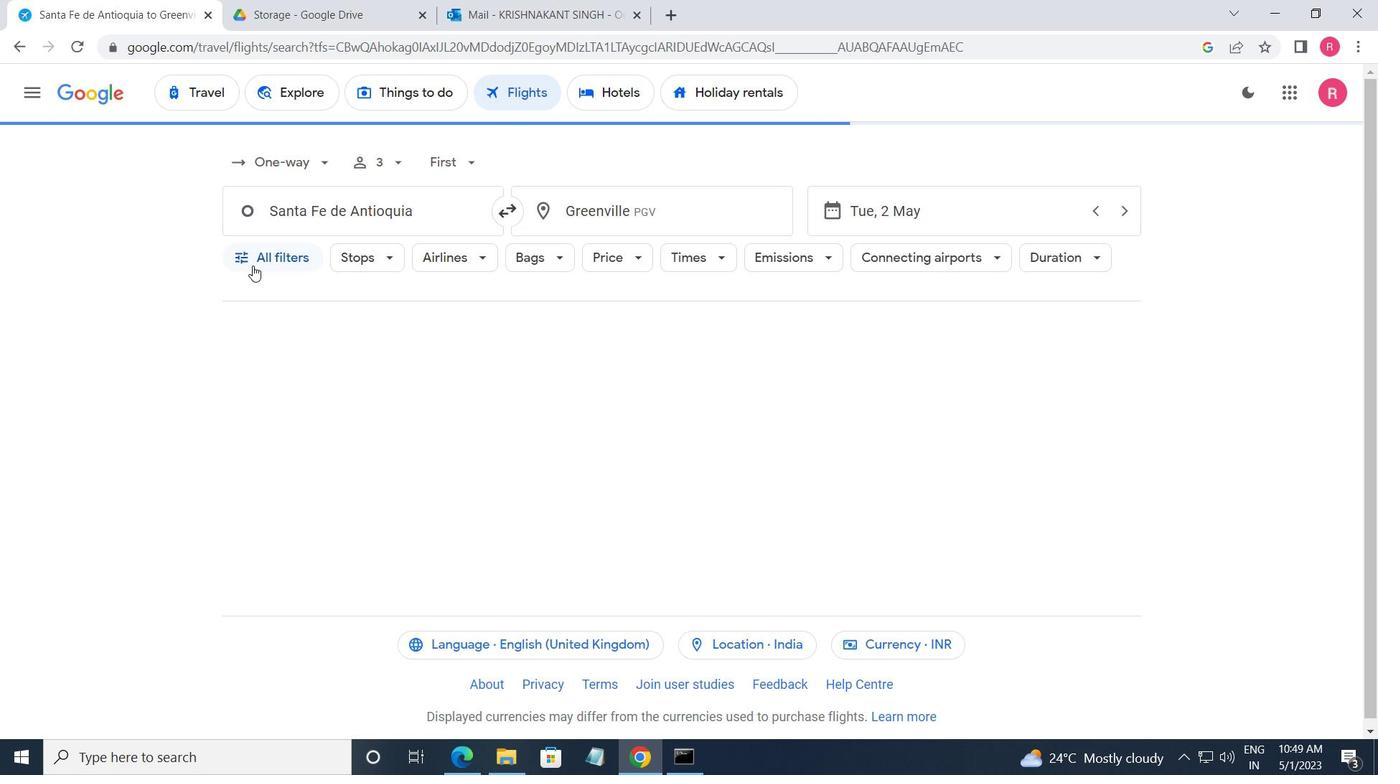 
Action: Mouse moved to (275, 322)
Screenshot: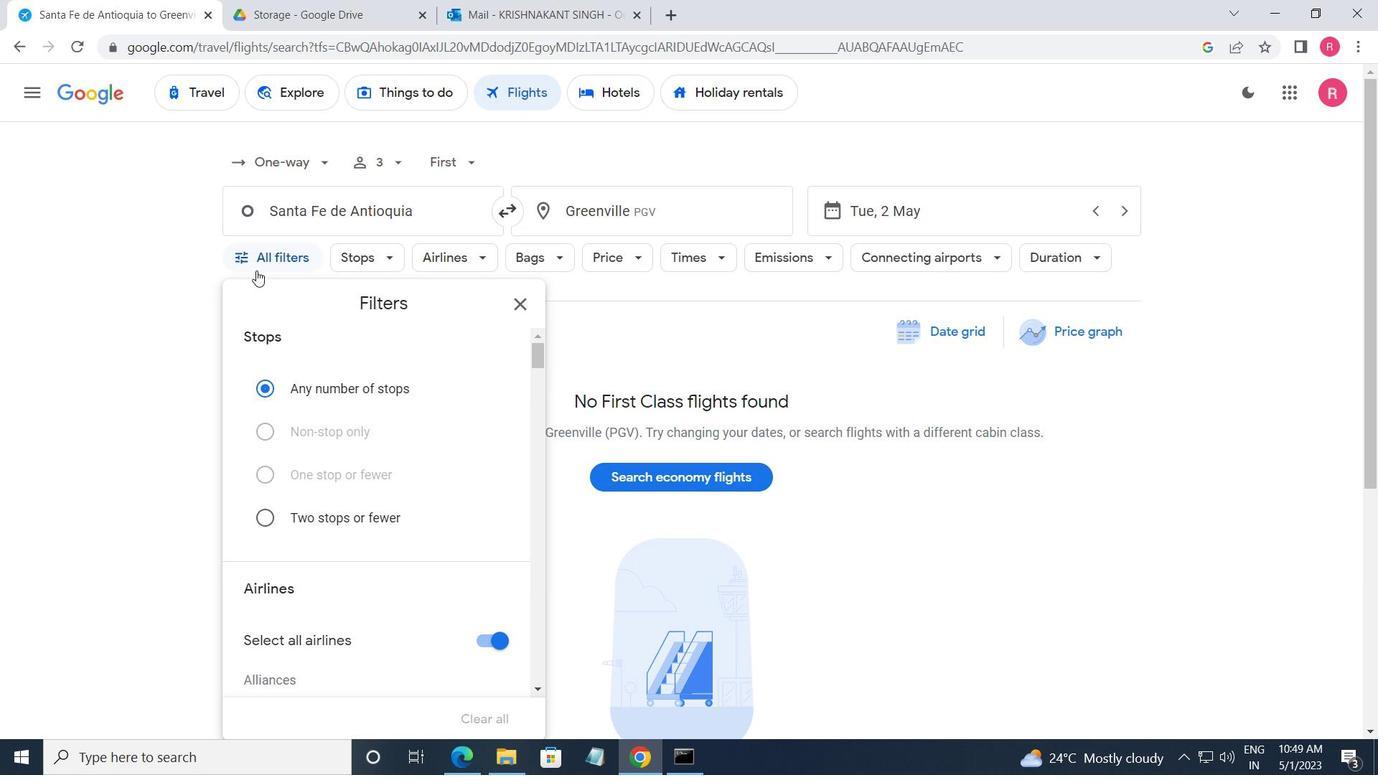 
Action: Mouse scrolled (275, 321) with delta (0, 0)
Screenshot: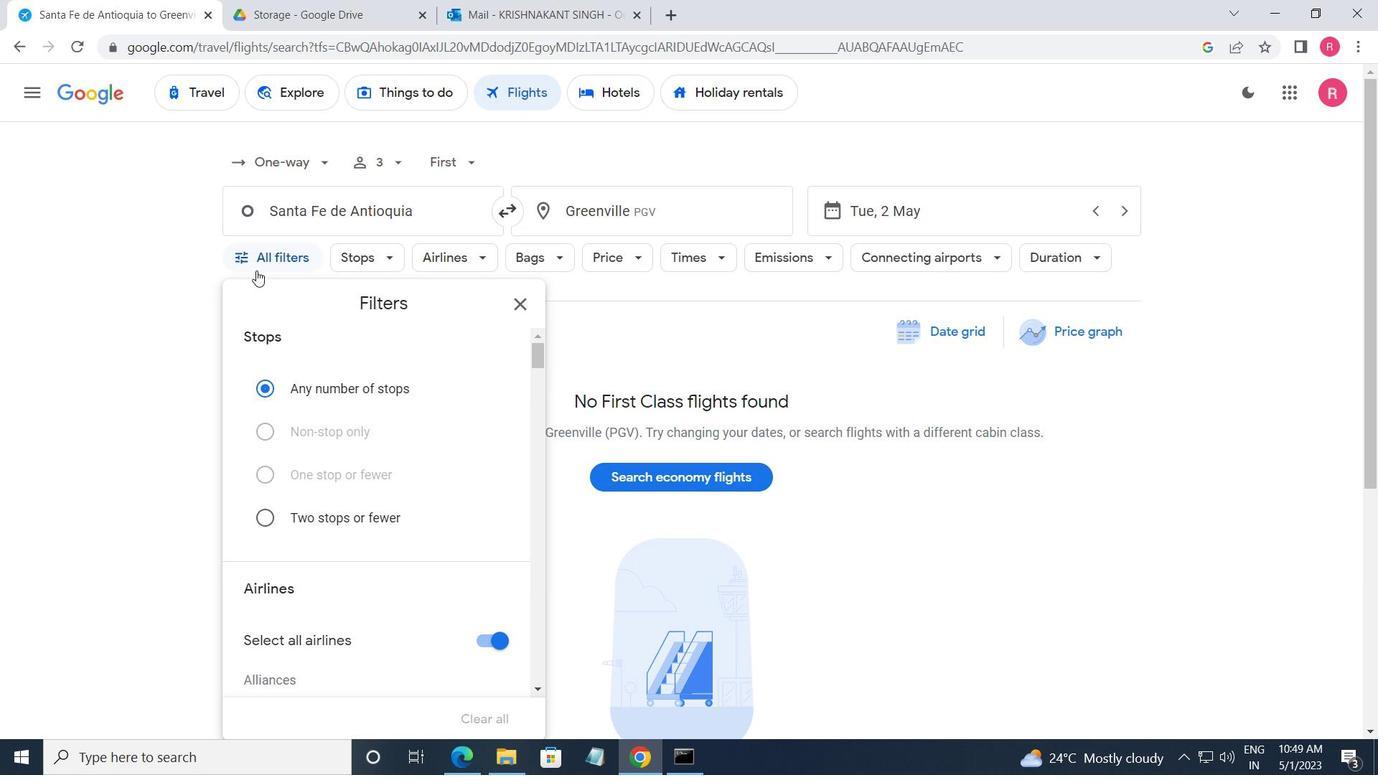 
Action: Mouse moved to (316, 356)
Screenshot: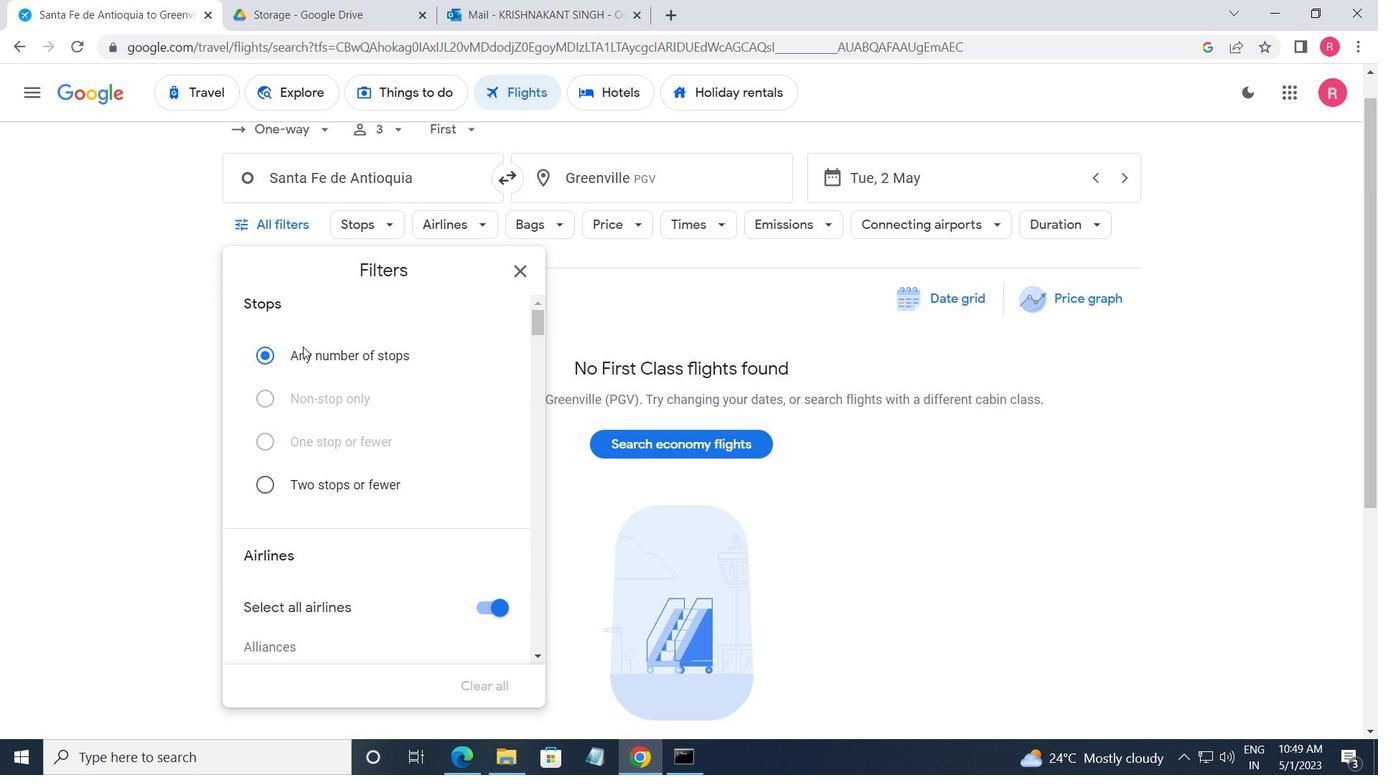 
Action: Mouse scrolled (316, 356) with delta (0, 0)
Screenshot: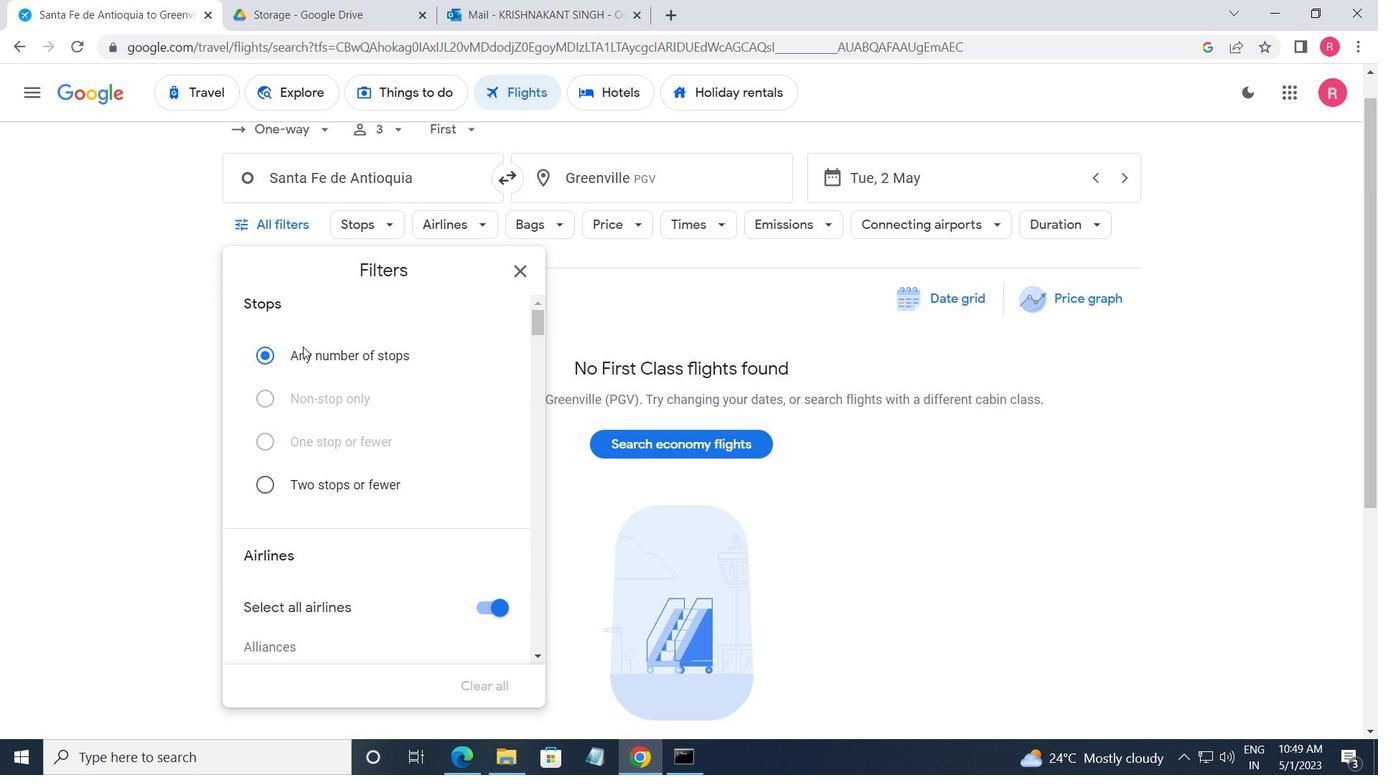 
Action: Mouse moved to (320, 360)
Screenshot: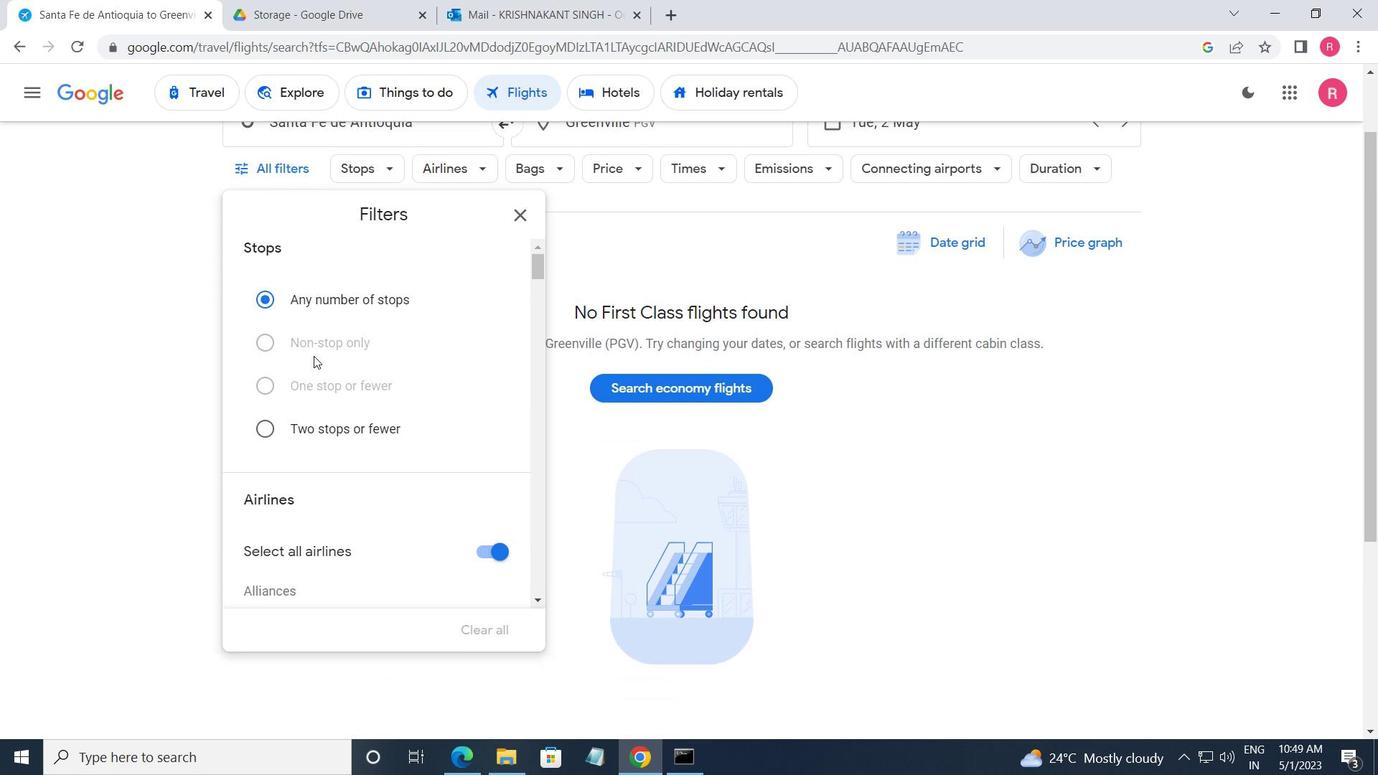 
Action: Mouse scrolled (320, 359) with delta (0, 0)
Screenshot: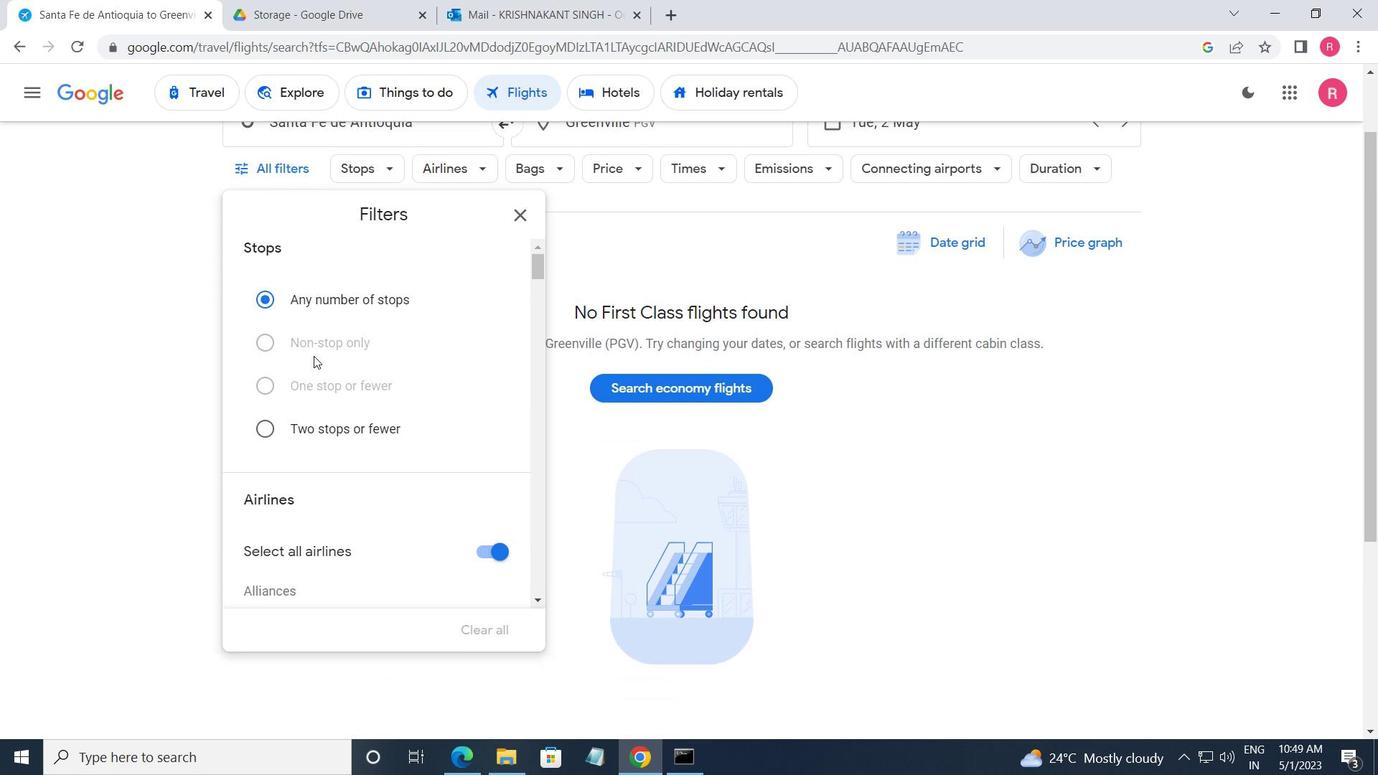 
Action: Mouse moved to (323, 361)
Screenshot: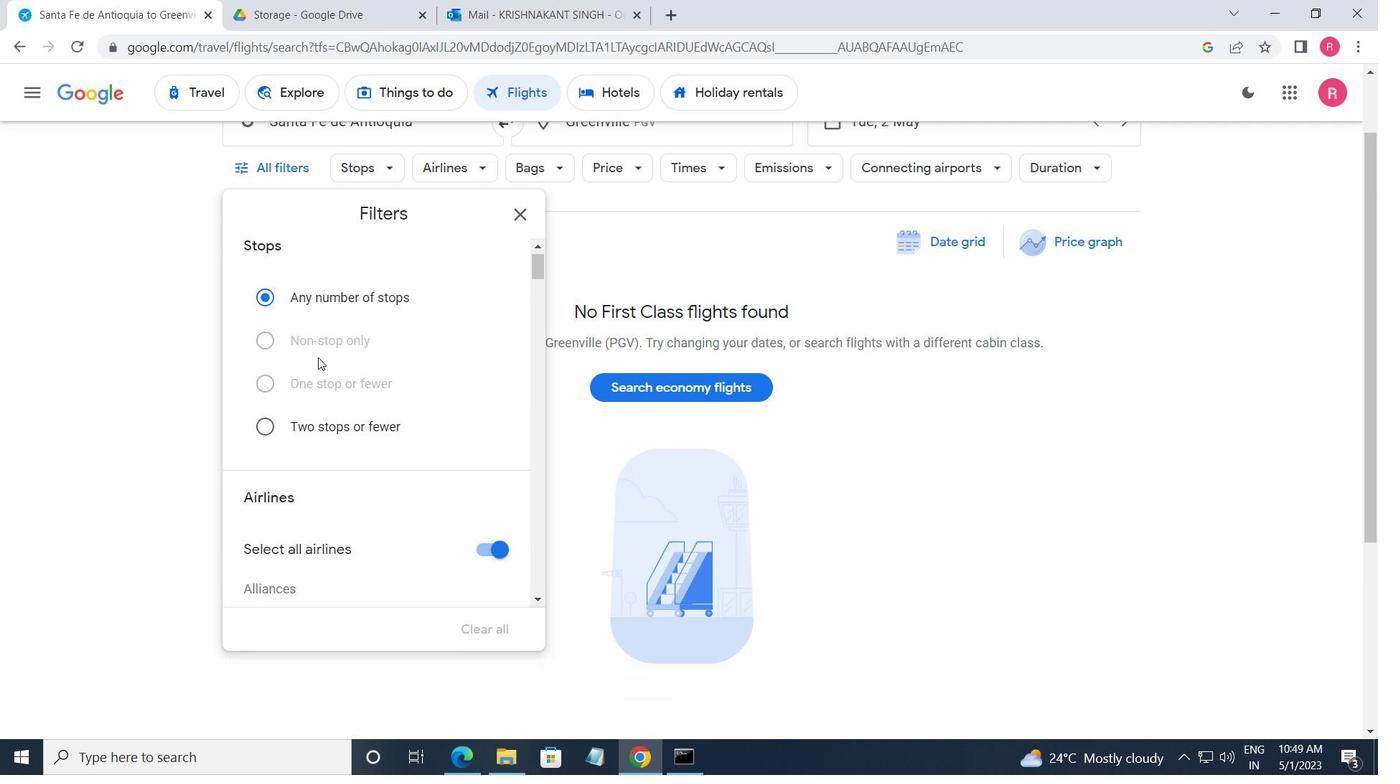 
Action: Mouse scrolled (323, 361) with delta (0, 0)
Screenshot: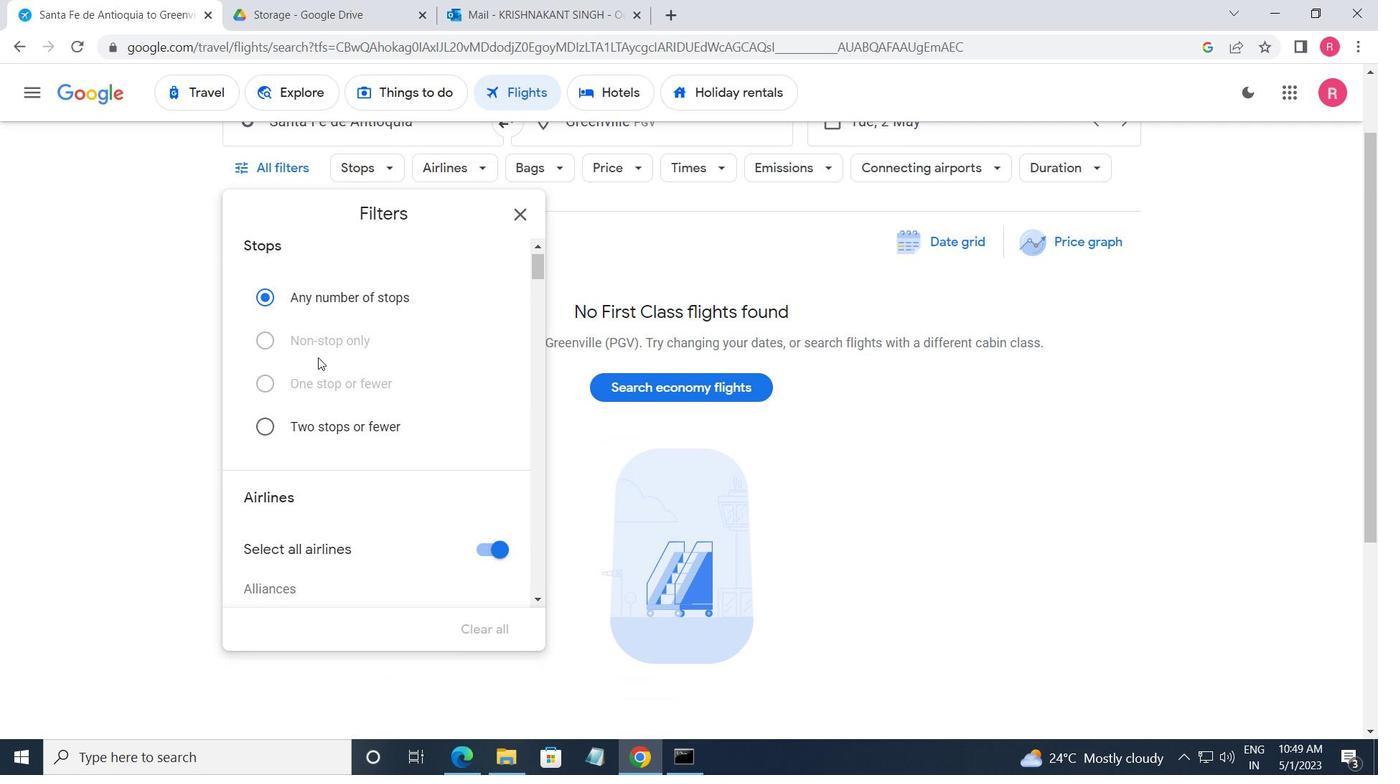 
Action: Mouse scrolled (323, 361) with delta (0, 0)
Screenshot: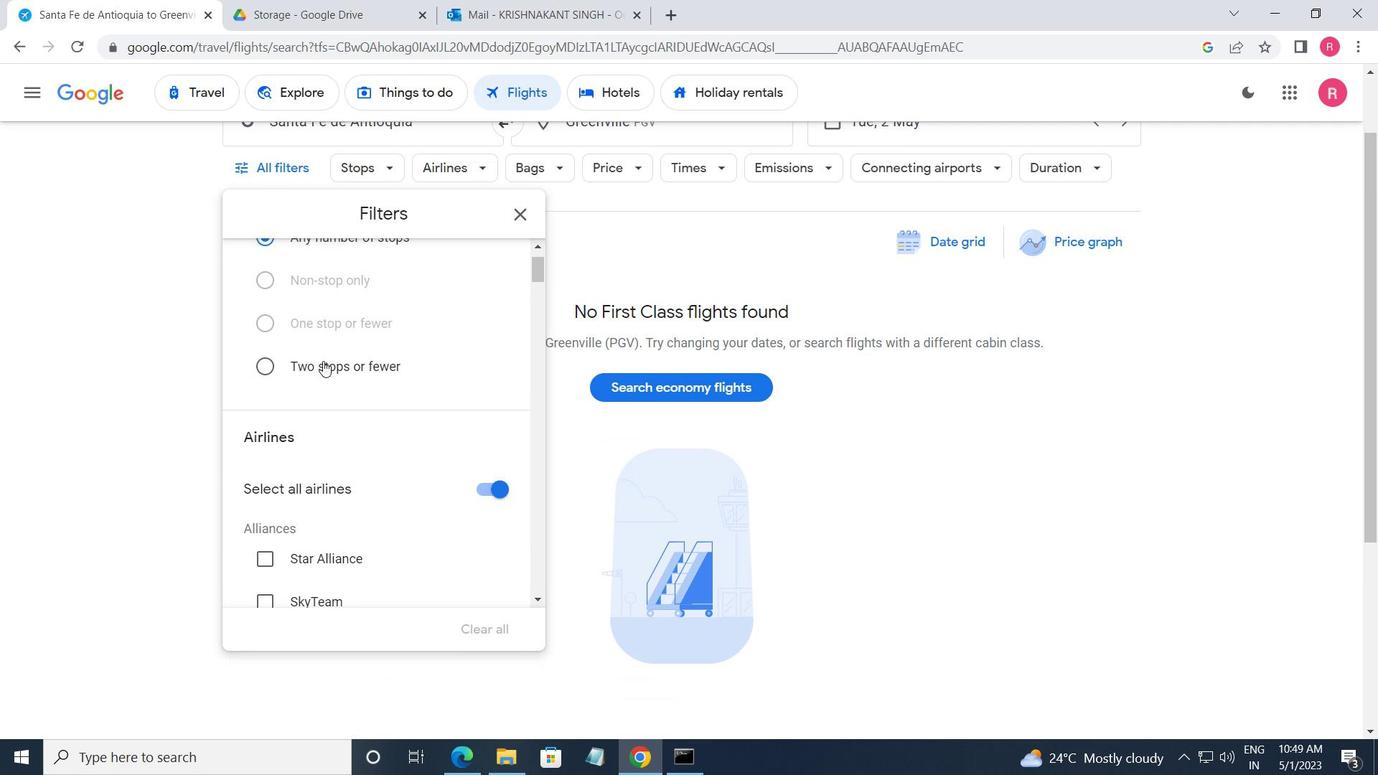 
Action: Mouse moved to (379, 486)
Screenshot: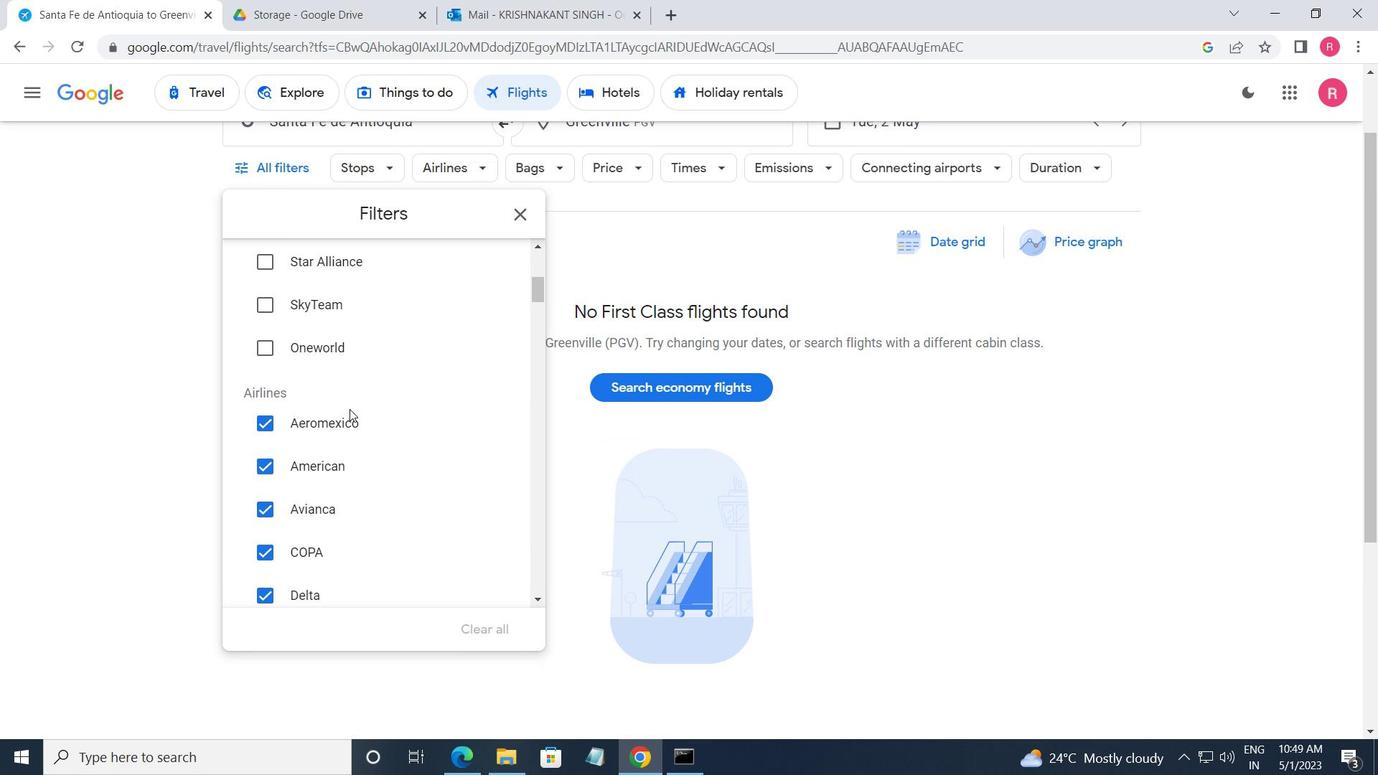 
Action: Mouse scrolled (379, 486) with delta (0, 0)
Screenshot: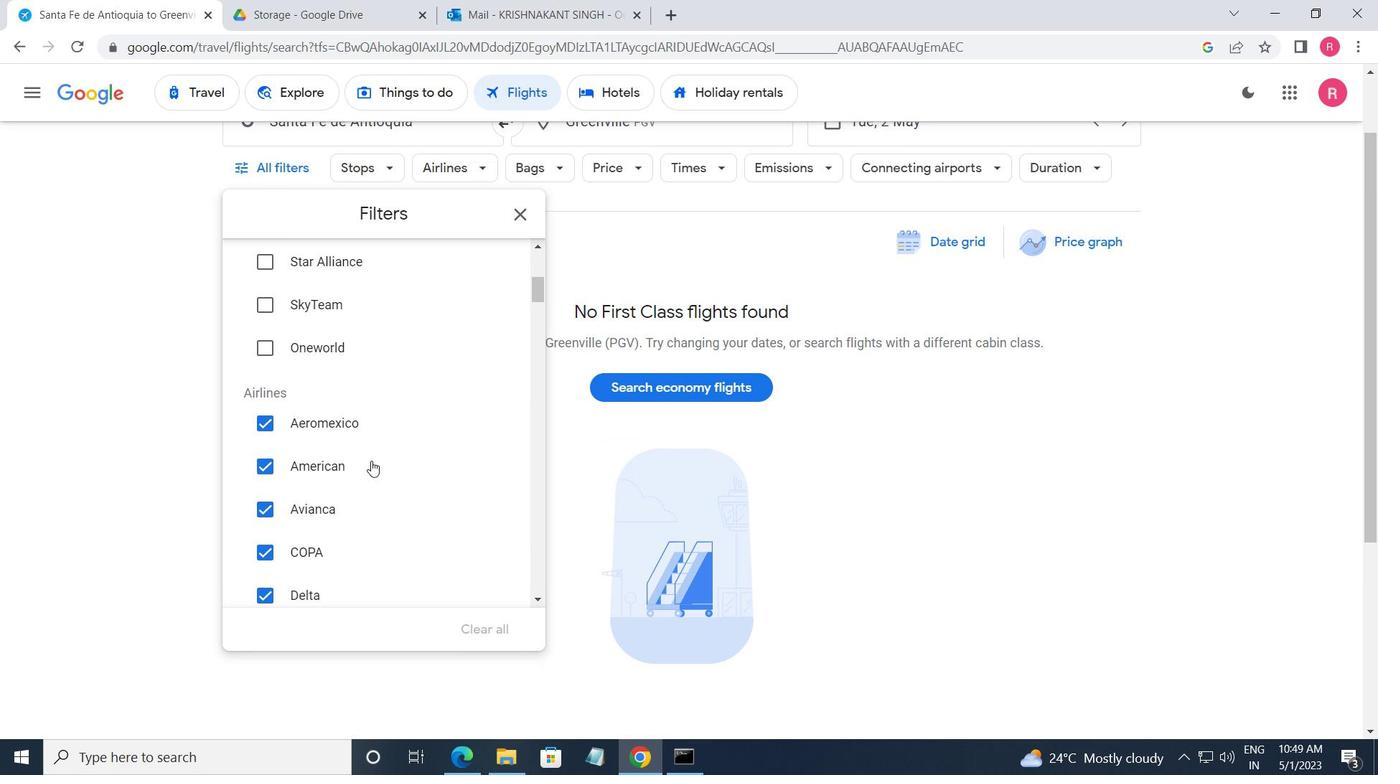 
Action: Mouse scrolled (379, 486) with delta (0, 0)
Screenshot: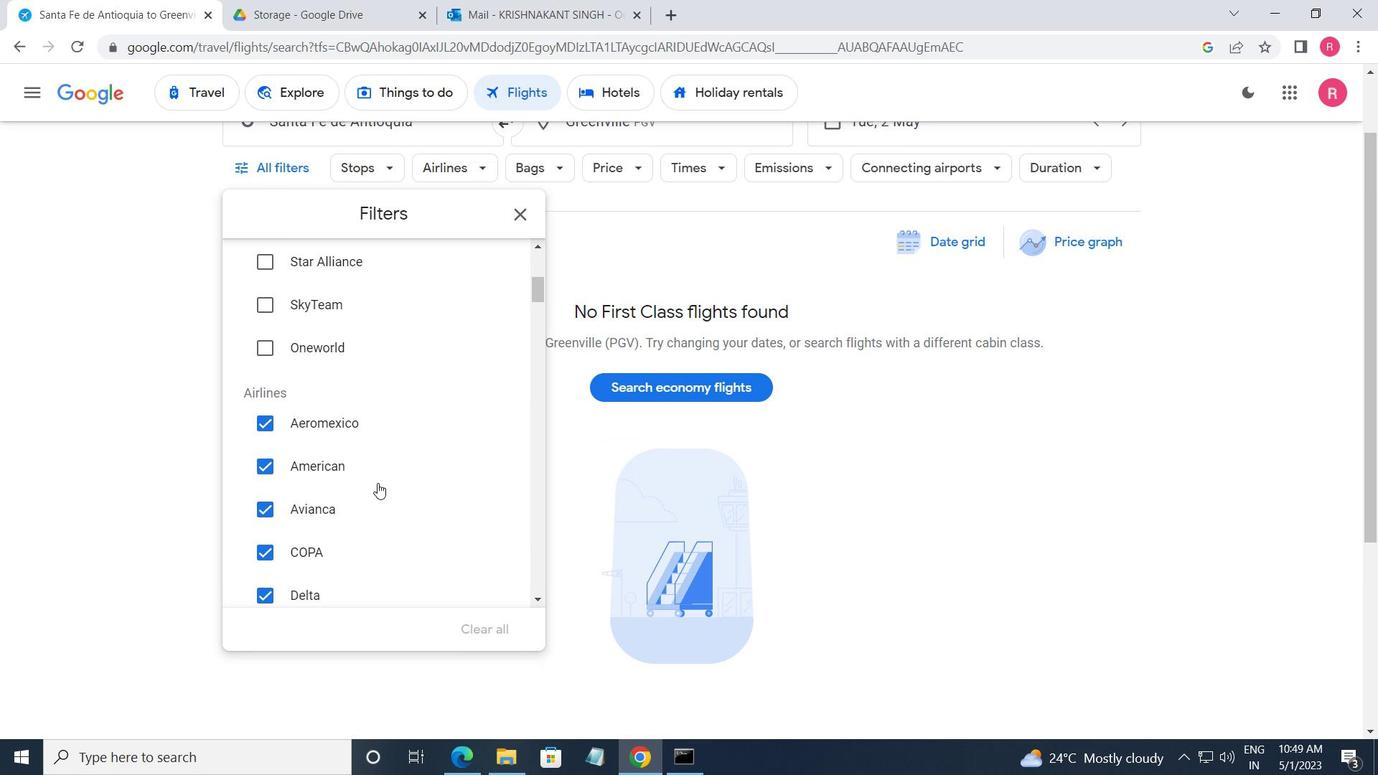 
Action: Mouse scrolled (379, 486) with delta (0, 0)
Screenshot: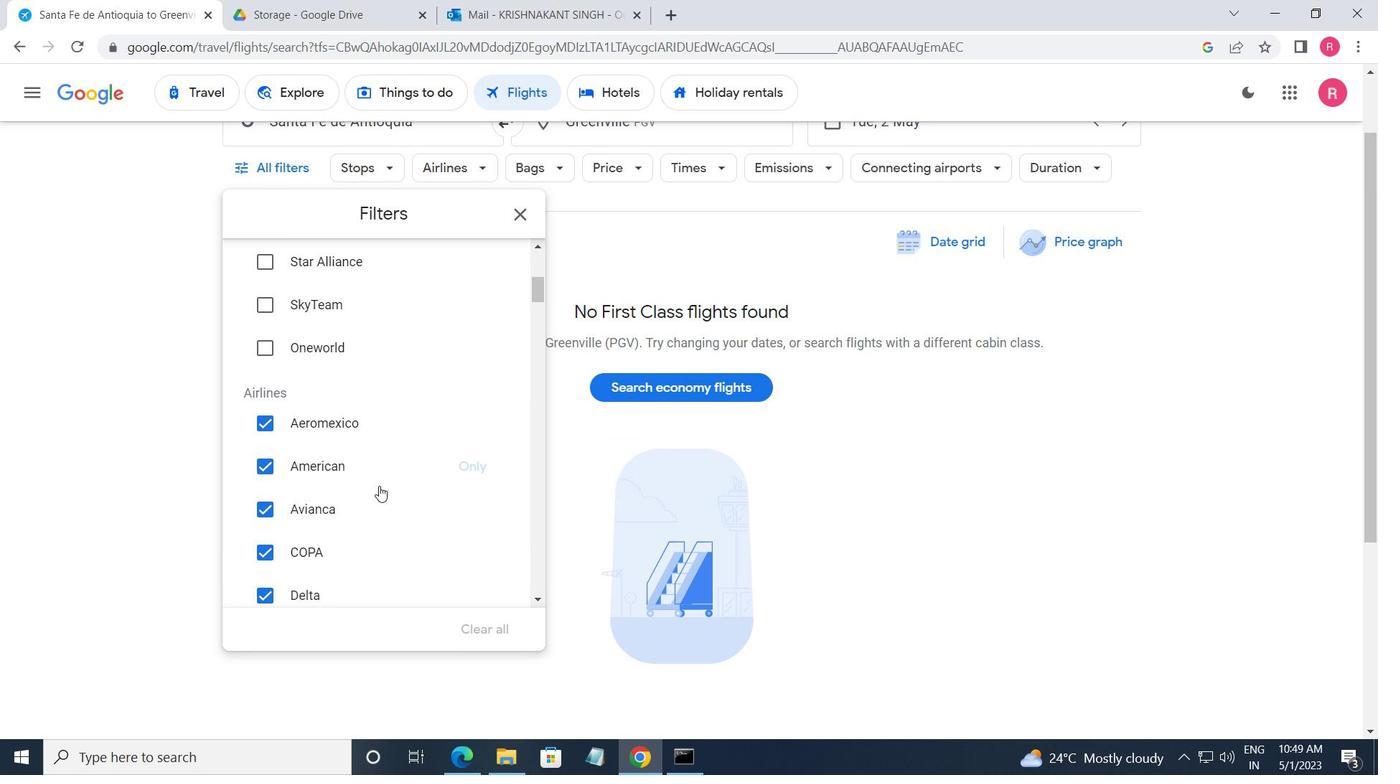 
Action: Mouse moved to (379, 466)
Screenshot: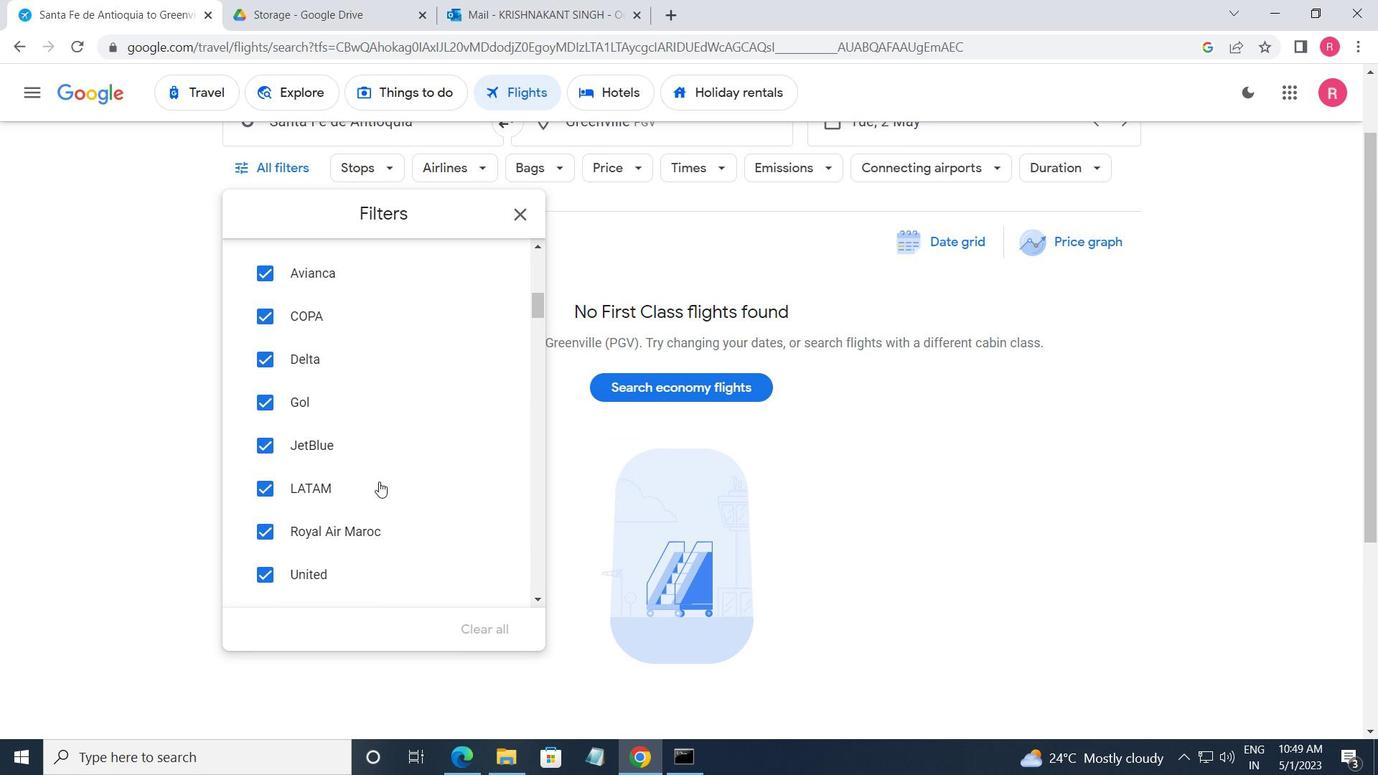 
Action: Mouse scrolled (379, 466) with delta (0, 0)
Screenshot: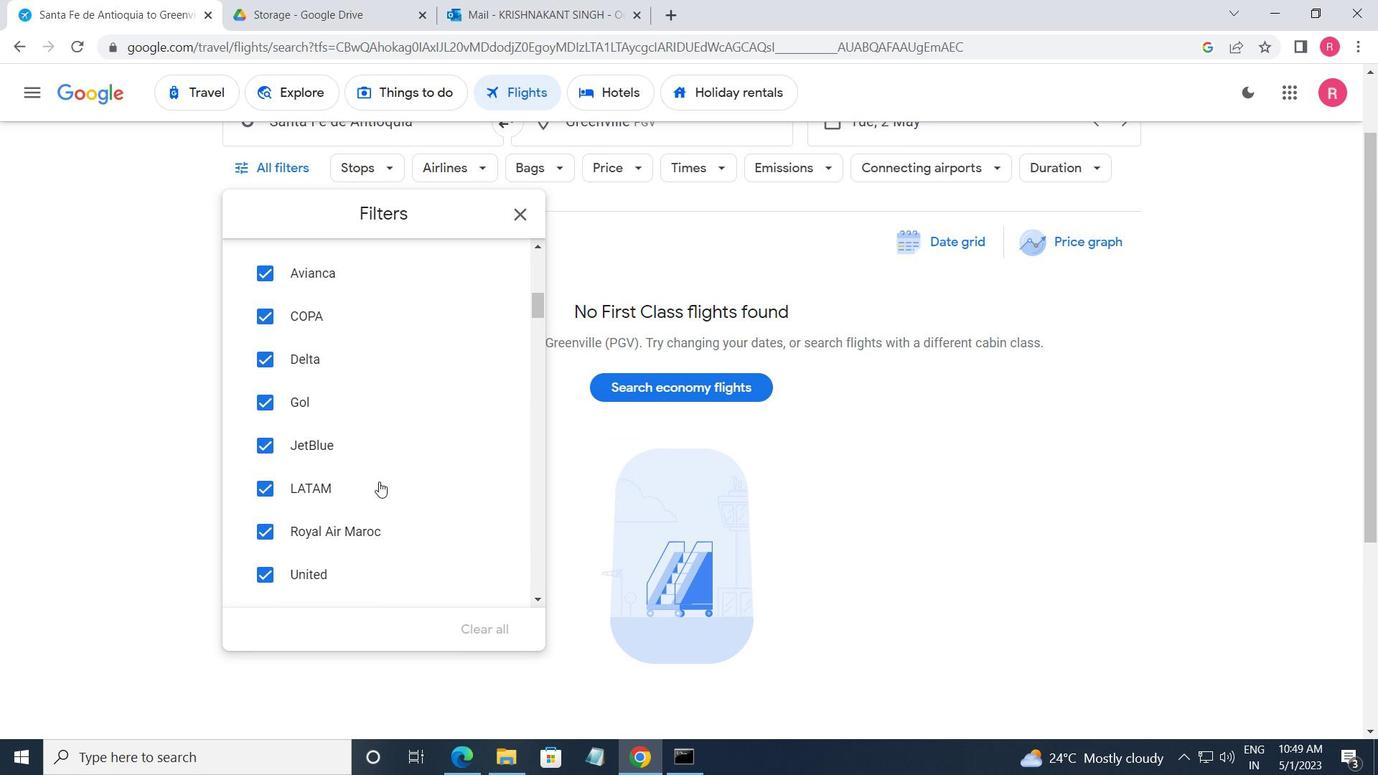 
Action: Mouse moved to (379, 464)
Screenshot: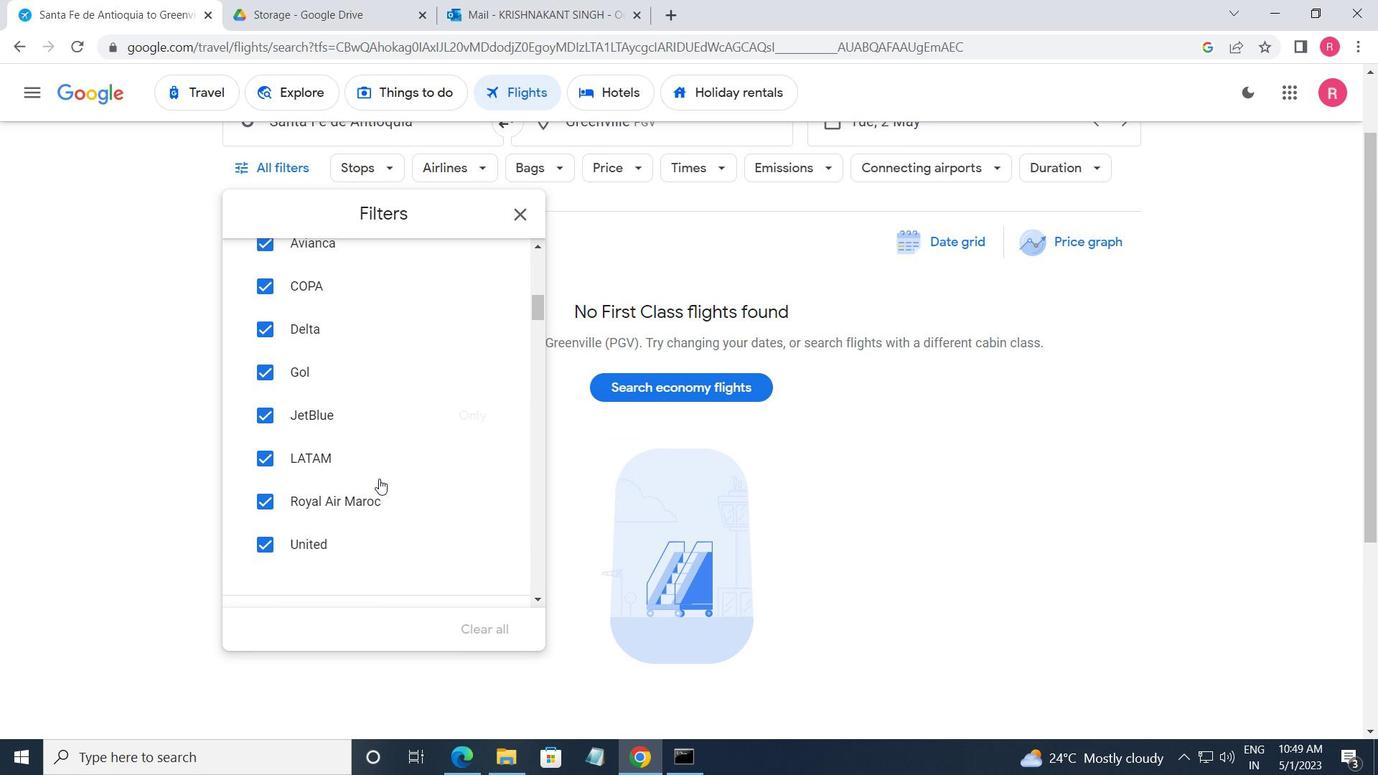 
Action: Mouse scrolled (379, 465) with delta (0, 0)
Screenshot: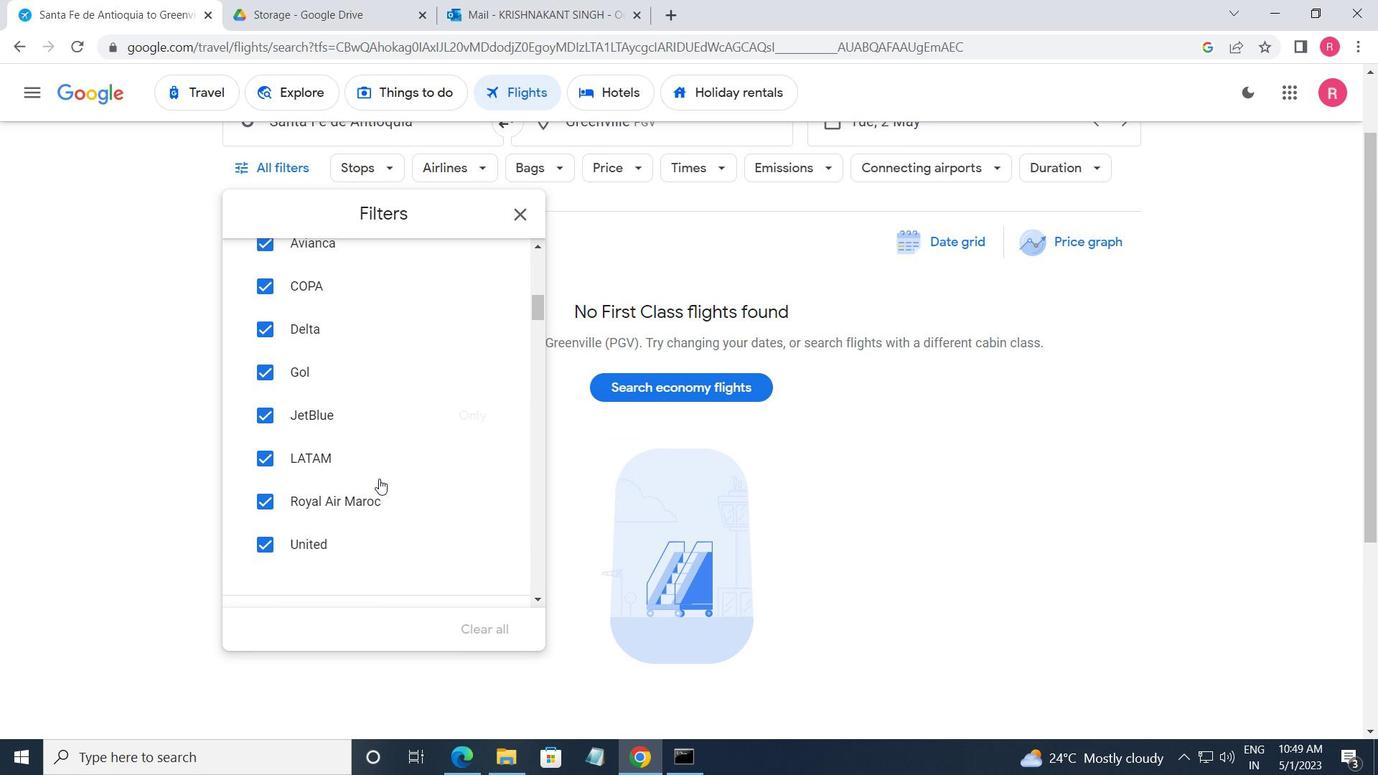 
Action: Mouse moved to (380, 463)
Screenshot: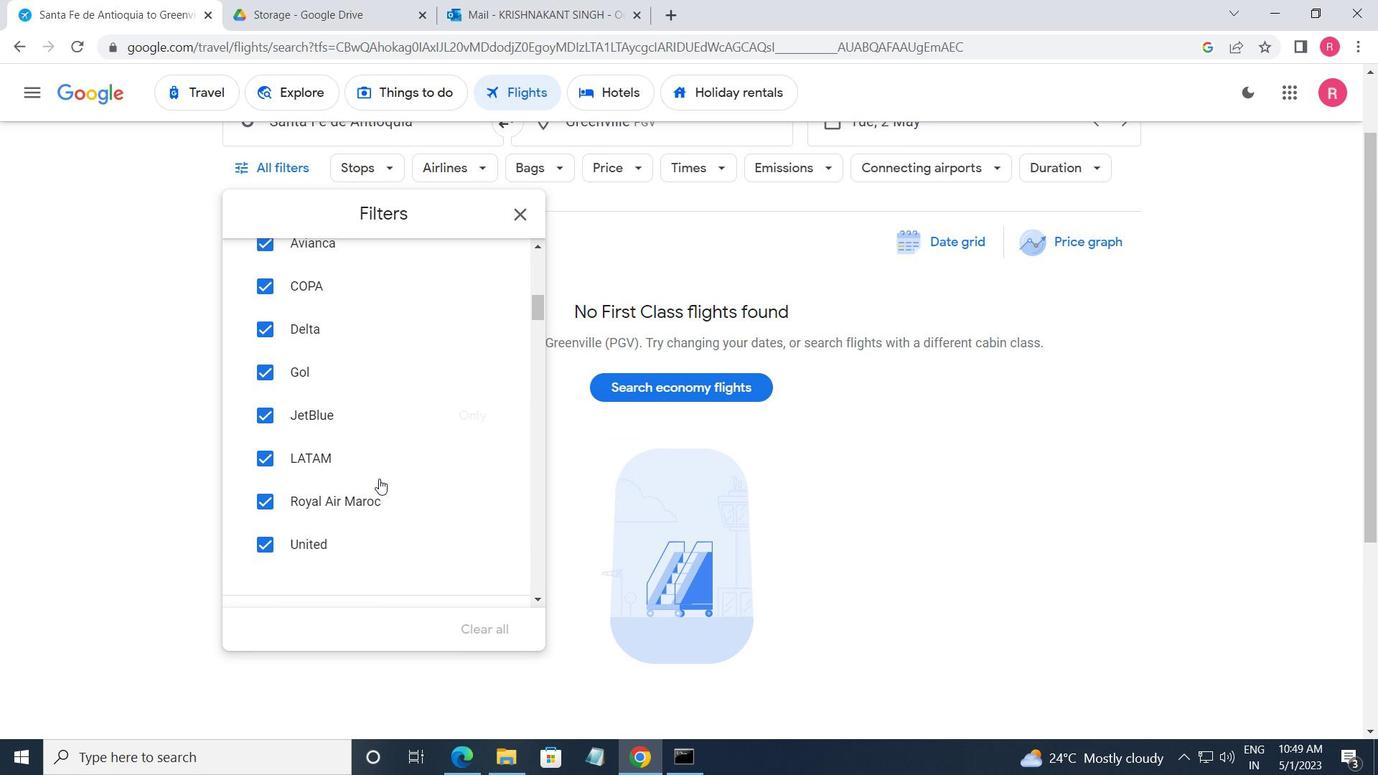 
Action: Mouse scrolled (380, 463) with delta (0, 0)
Screenshot: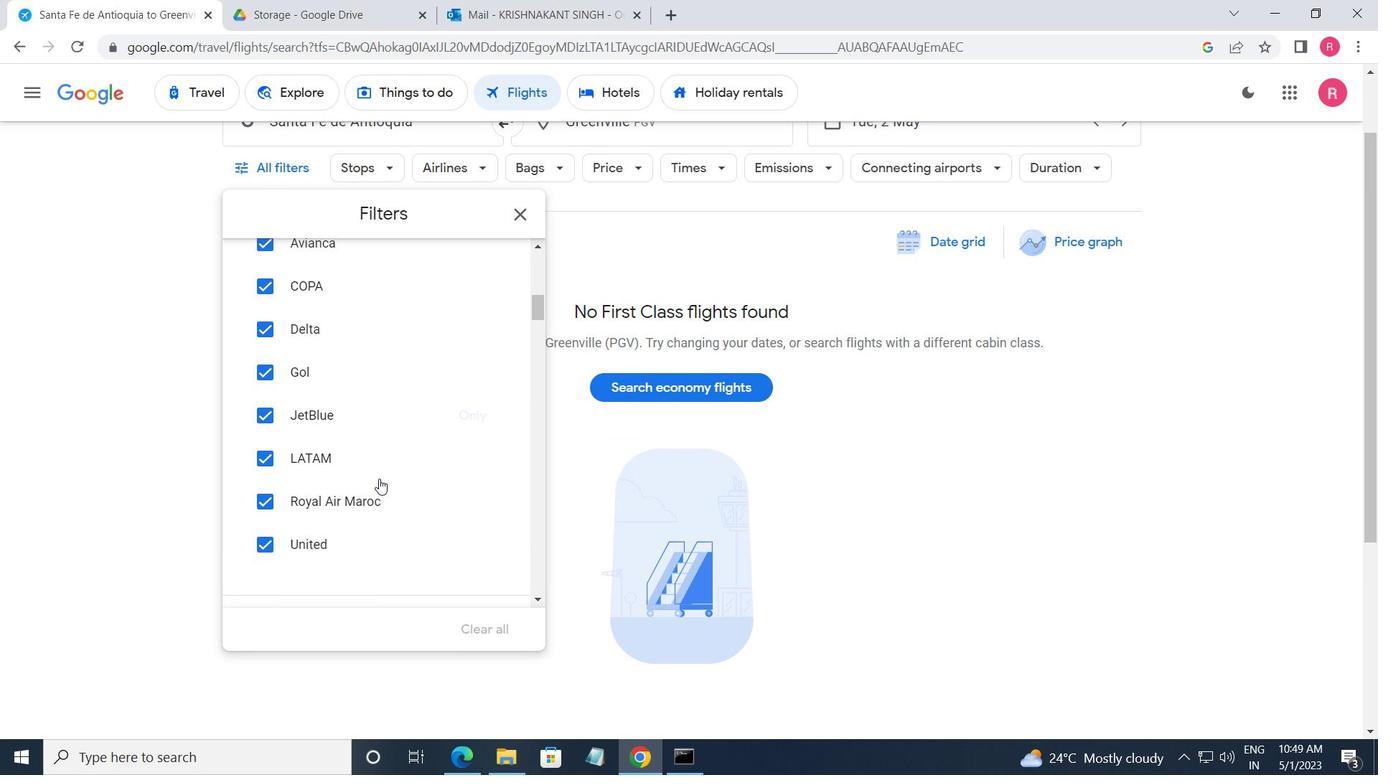 
Action: Mouse moved to (382, 462)
Screenshot: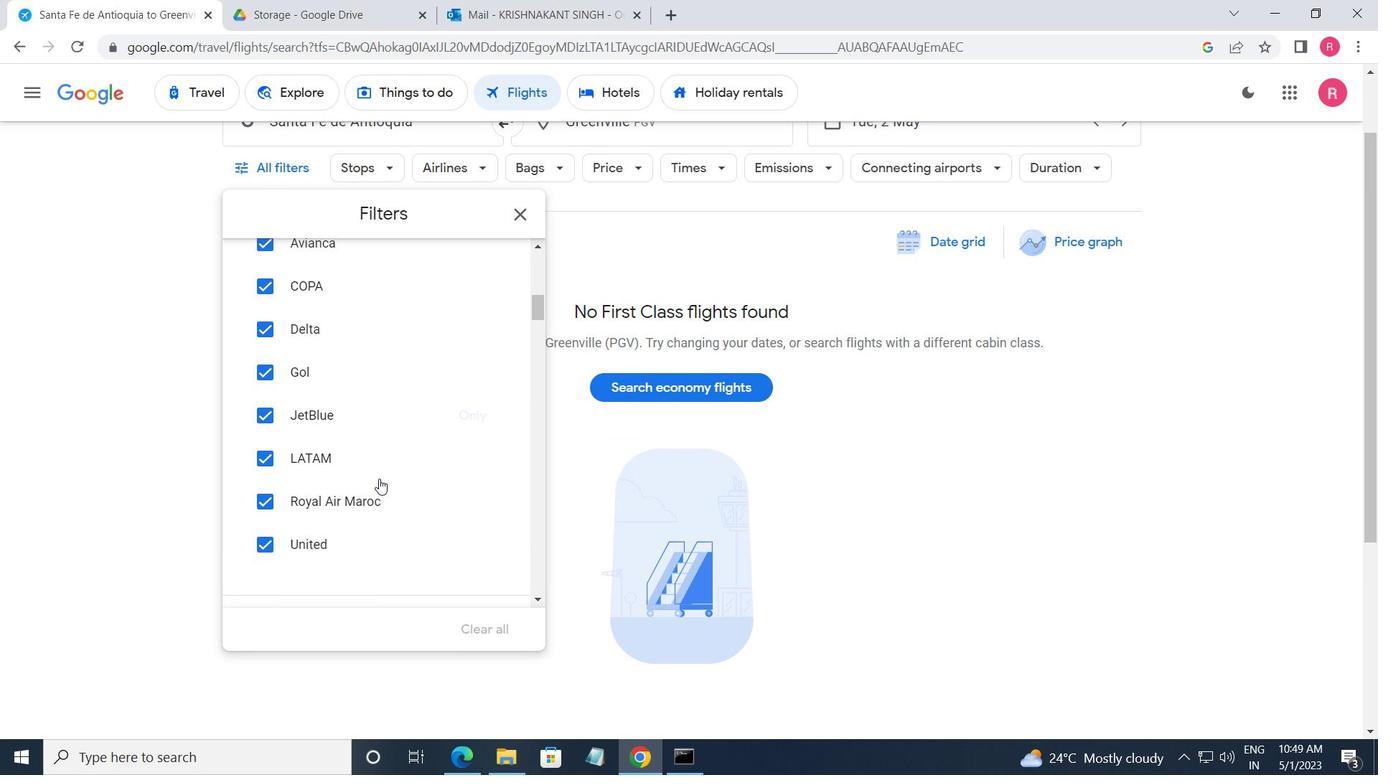 
Action: Mouse scrolled (382, 463) with delta (0, 0)
Screenshot: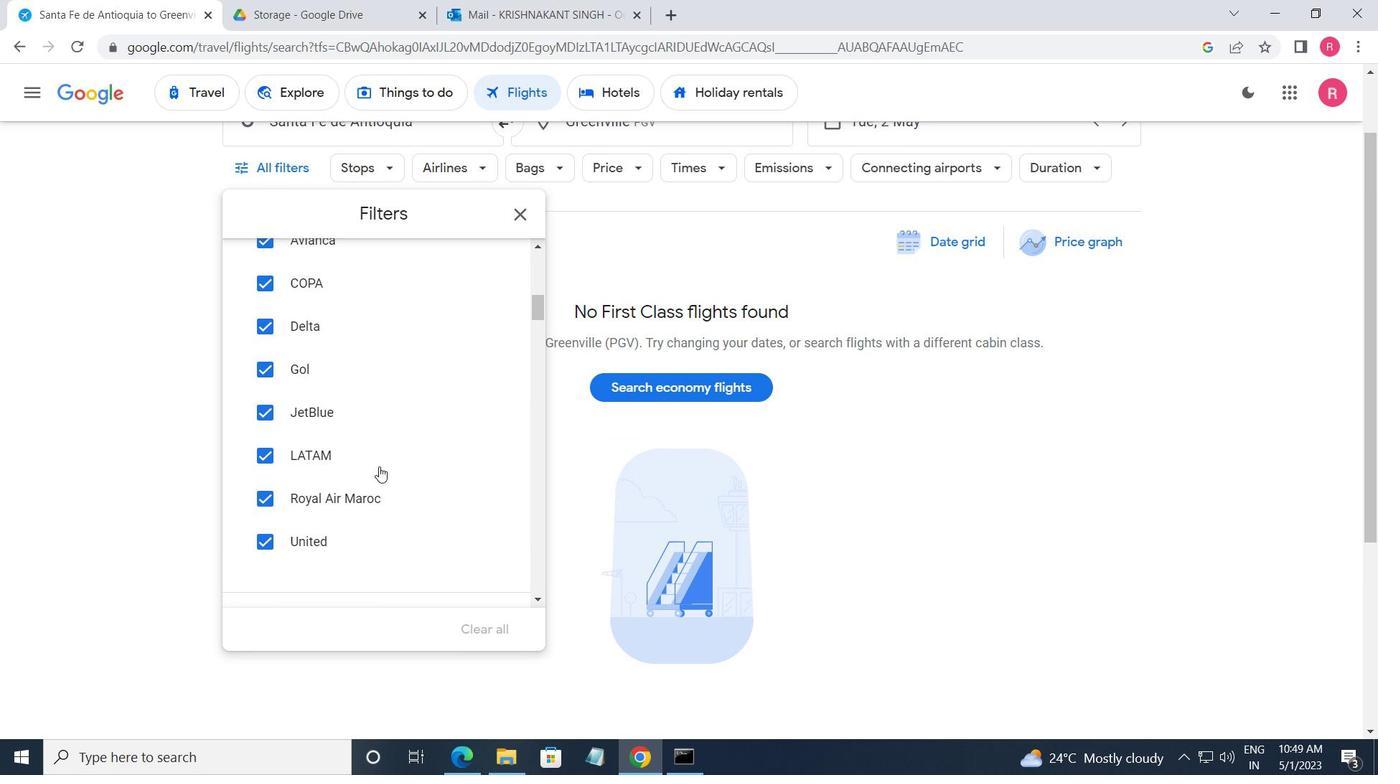 
Action: Mouse moved to (491, 282)
Screenshot: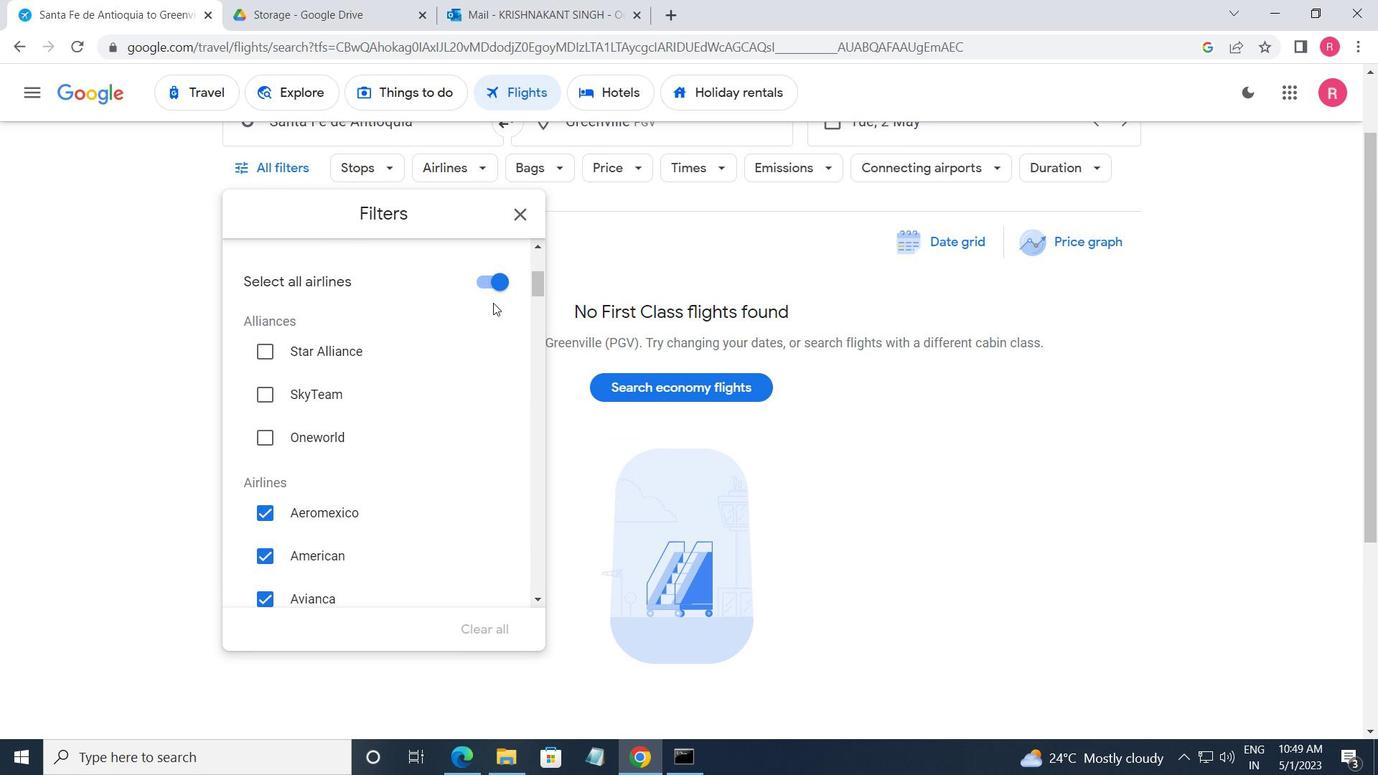 
Action: Mouse pressed left at (491, 282)
Screenshot: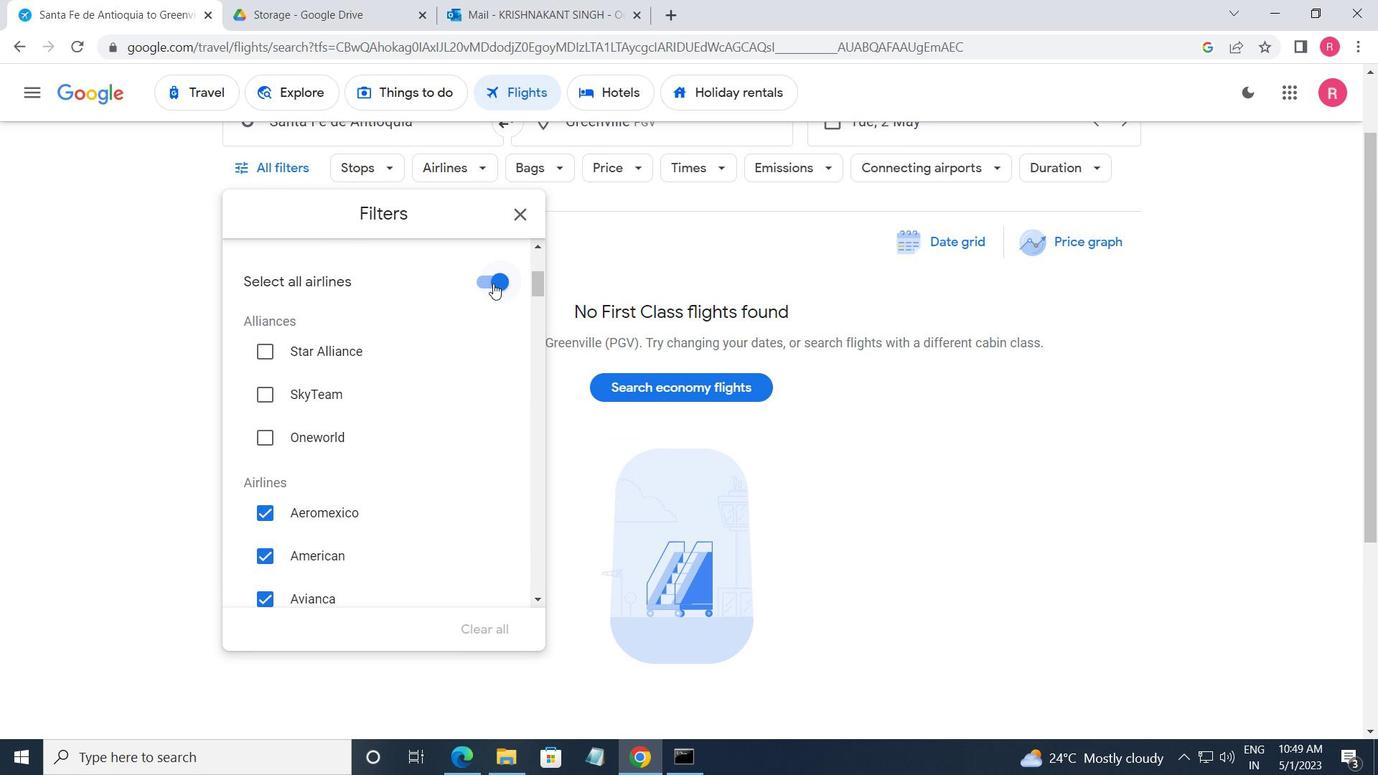 
Action: Mouse moved to (466, 473)
Screenshot: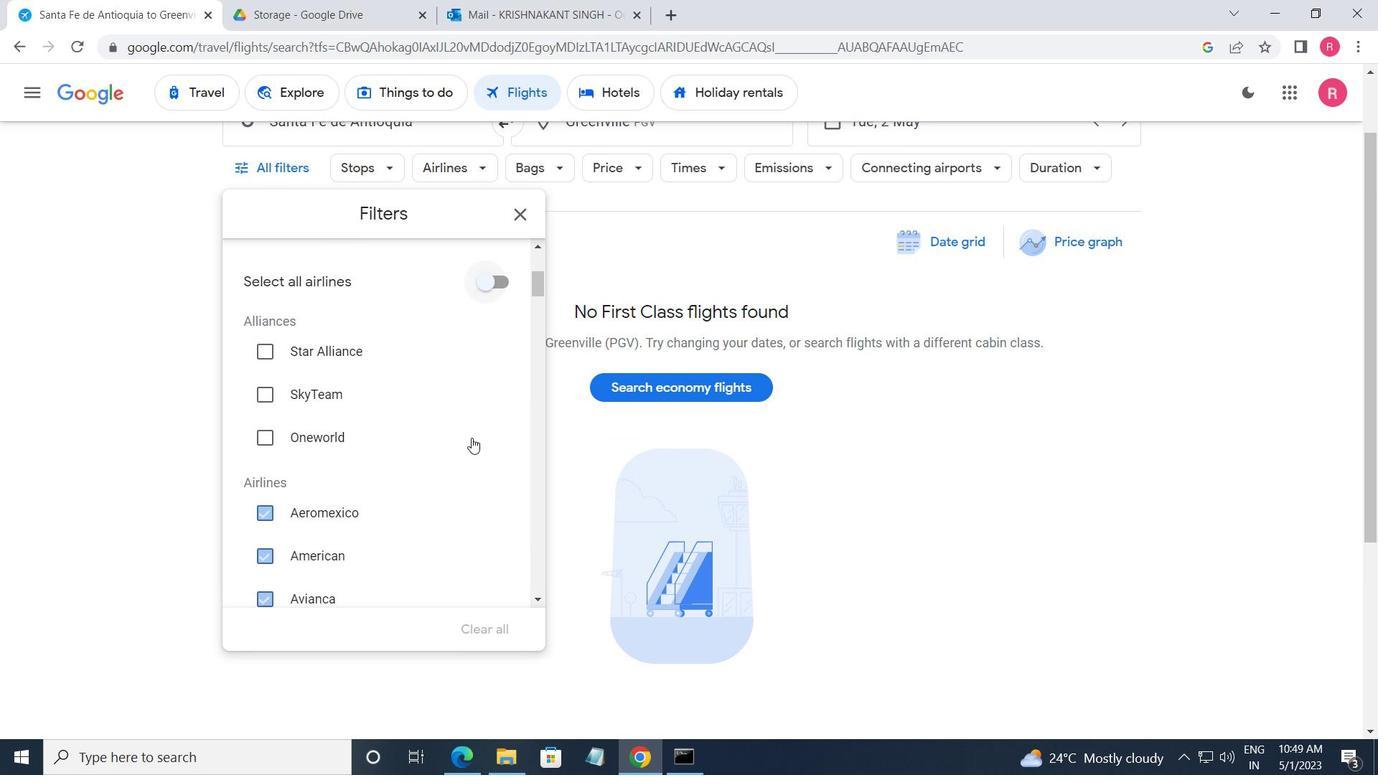 
Action: Mouse scrolled (466, 472) with delta (0, 0)
Screenshot: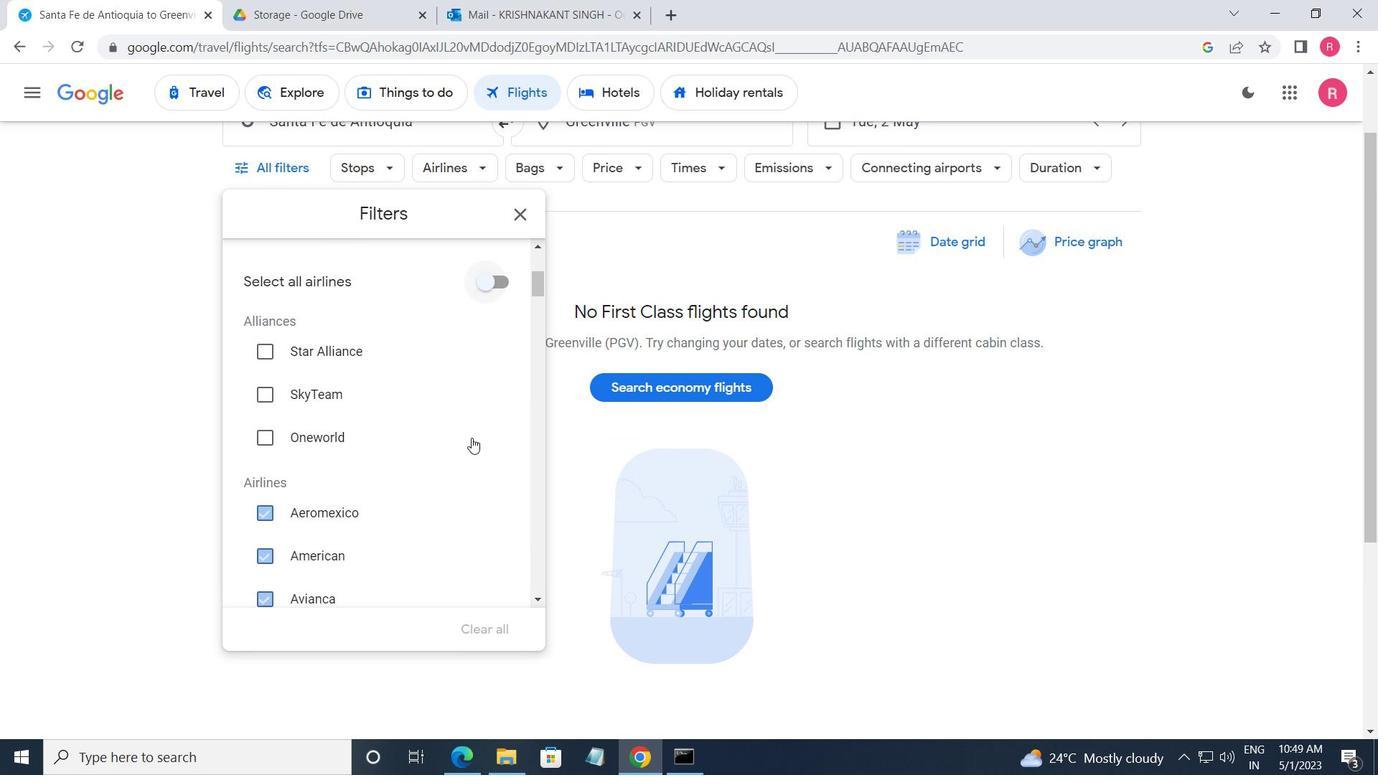 
Action: Mouse moved to (466, 473)
Screenshot: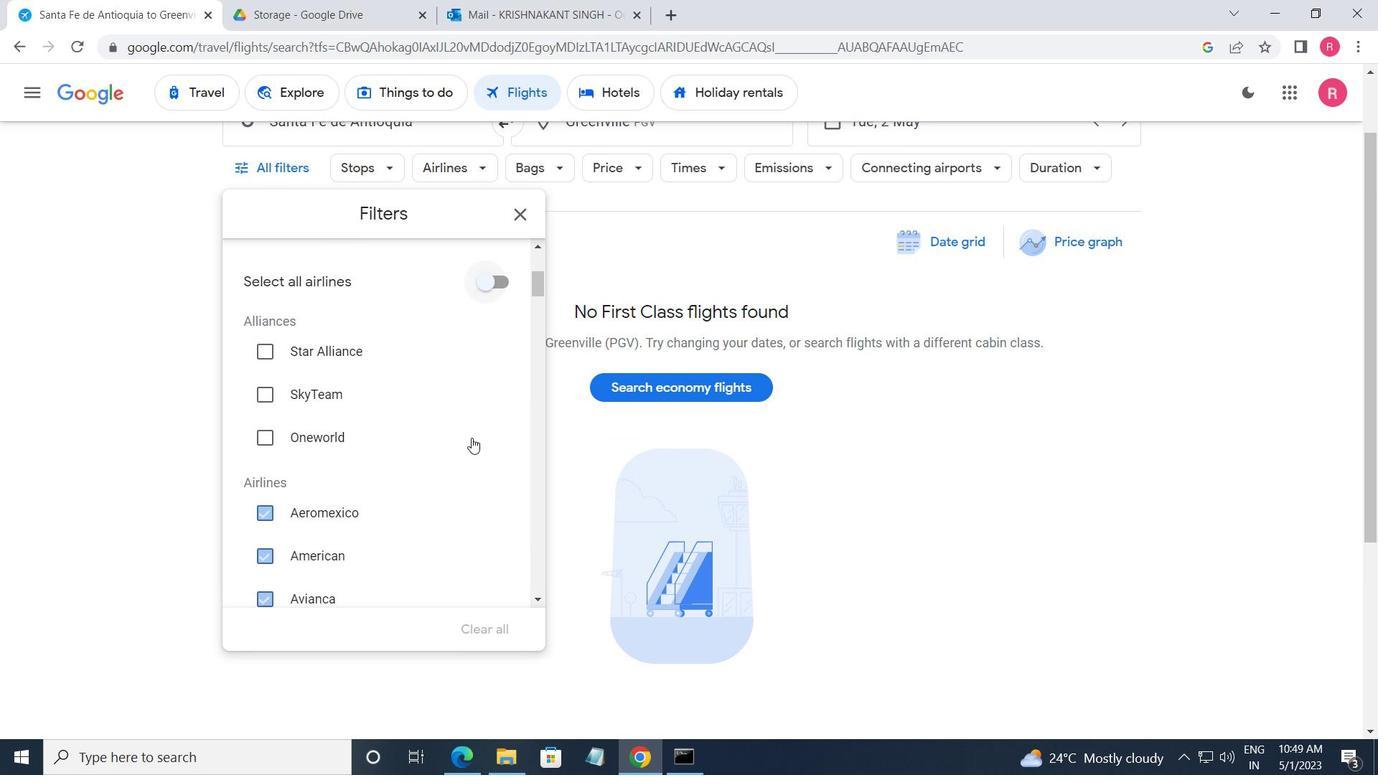 
Action: Mouse scrolled (466, 473) with delta (0, 0)
Screenshot: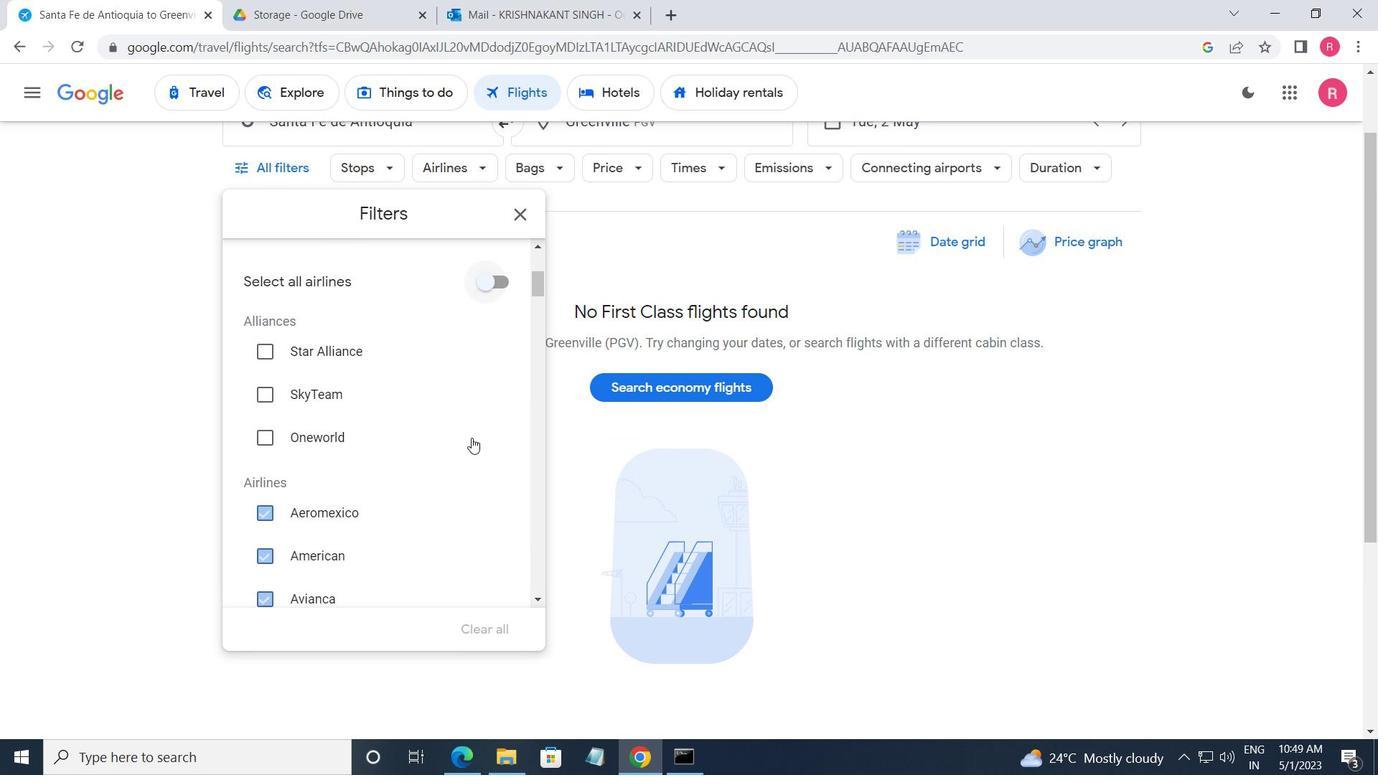 
Action: Mouse moved to (465, 473)
Screenshot: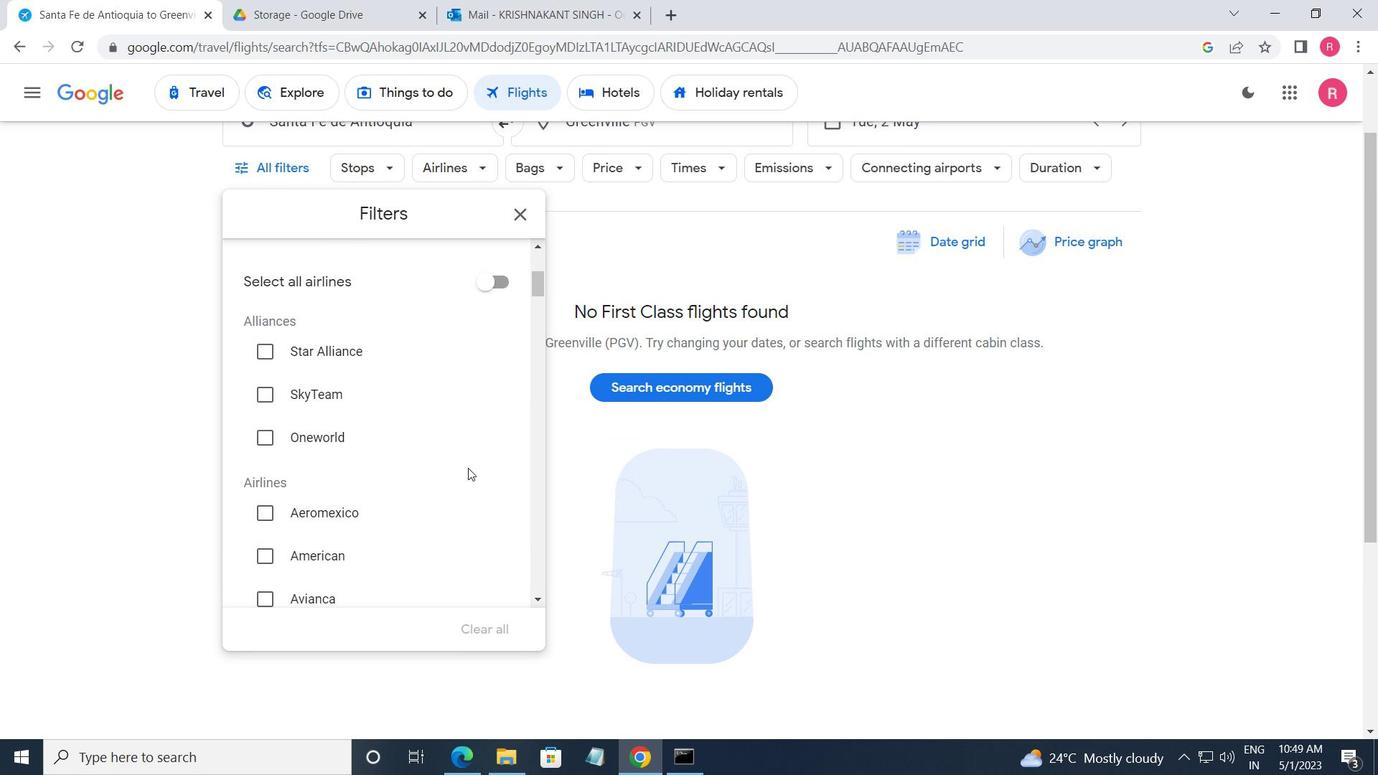 
Action: Mouse scrolled (465, 473) with delta (0, 0)
Screenshot: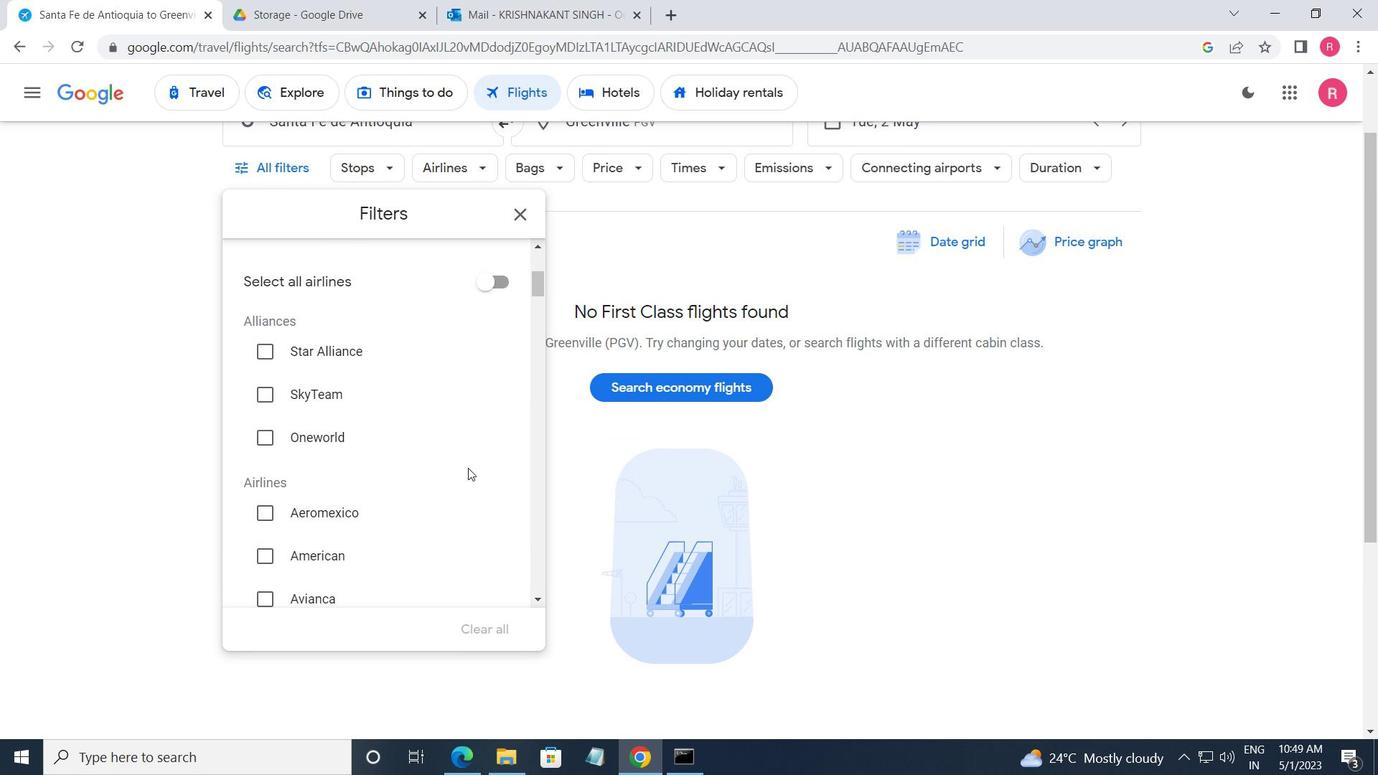 
Action: Mouse moved to (464, 473)
Screenshot: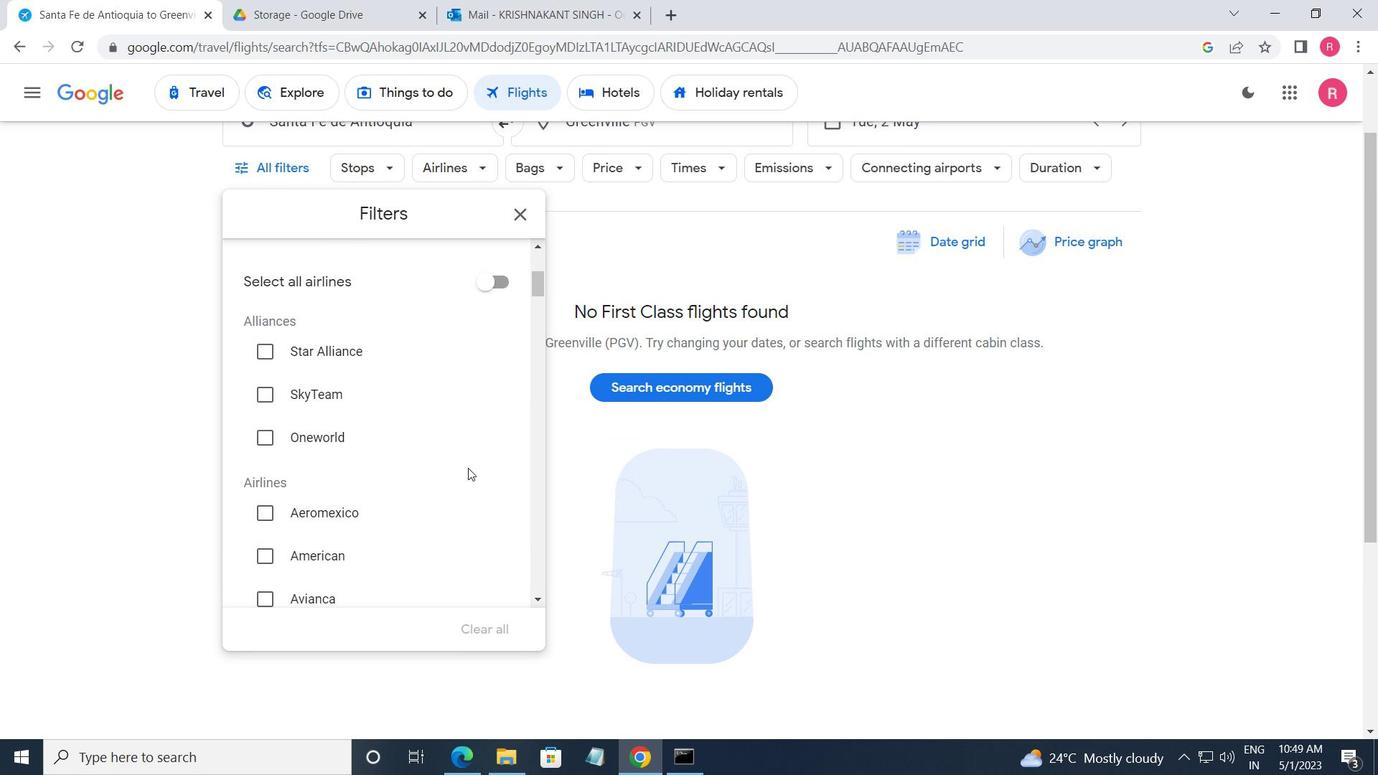 
Action: Mouse scrolled (464, 473) with delta (0, 0)
Screenshot: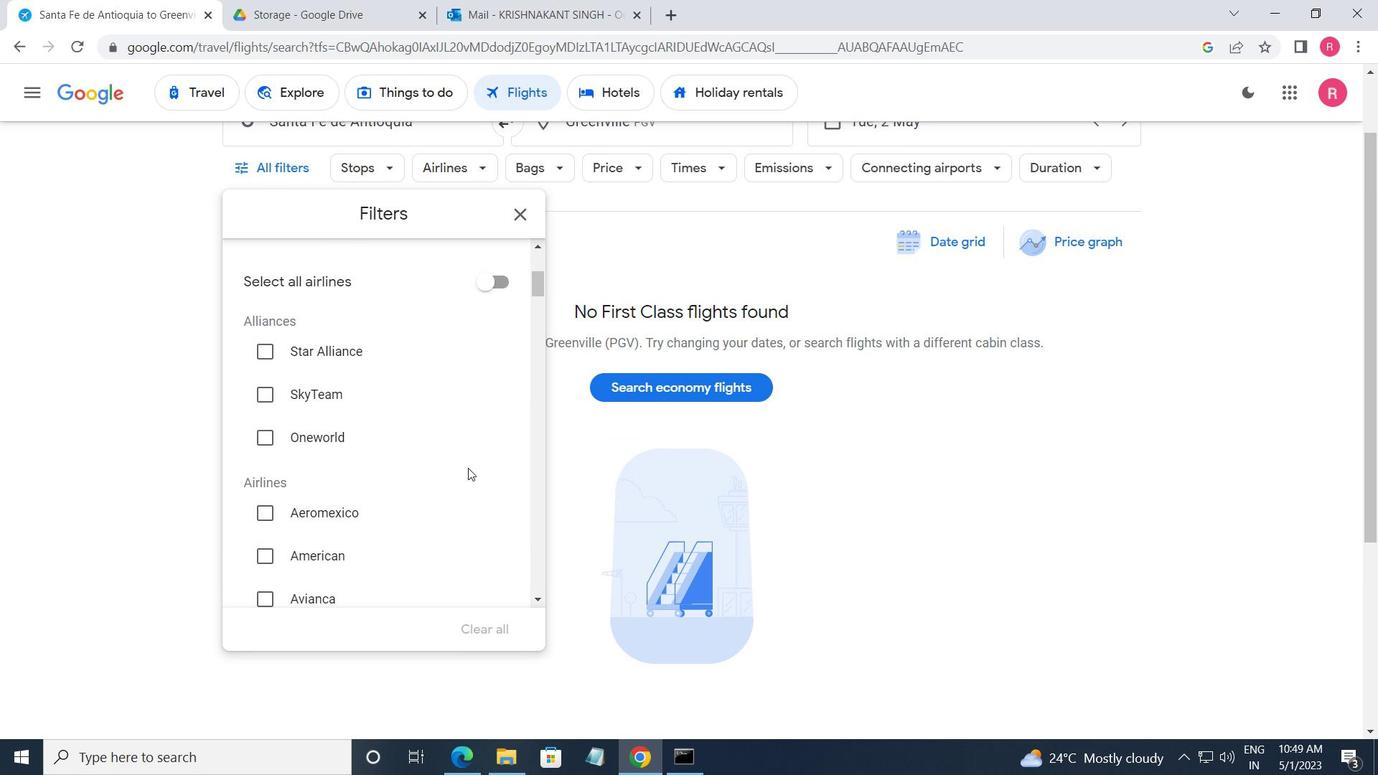 
Action: Mouse moved to (463, 473)
Screenshot: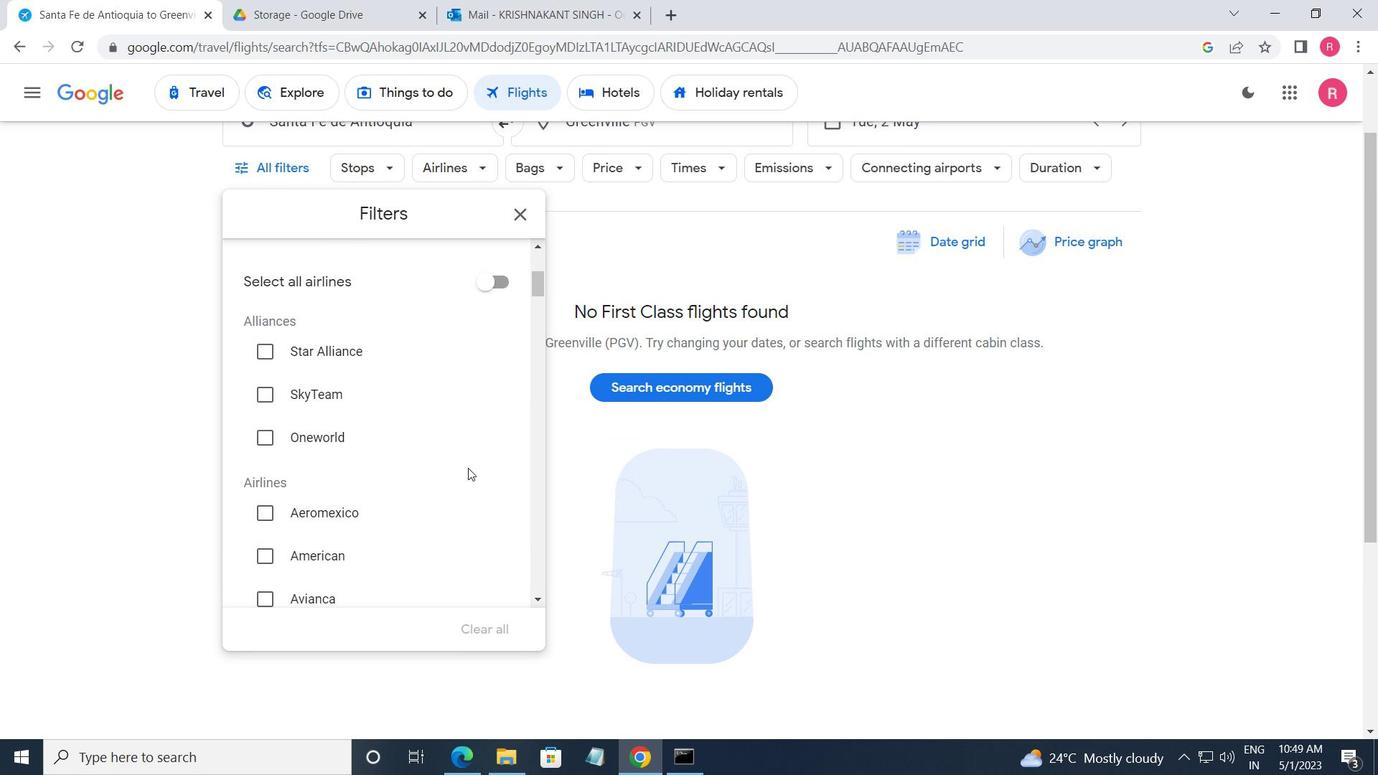 
Action: Mouse scrolled (463, 473) with delta (0, 0)
Screenshot: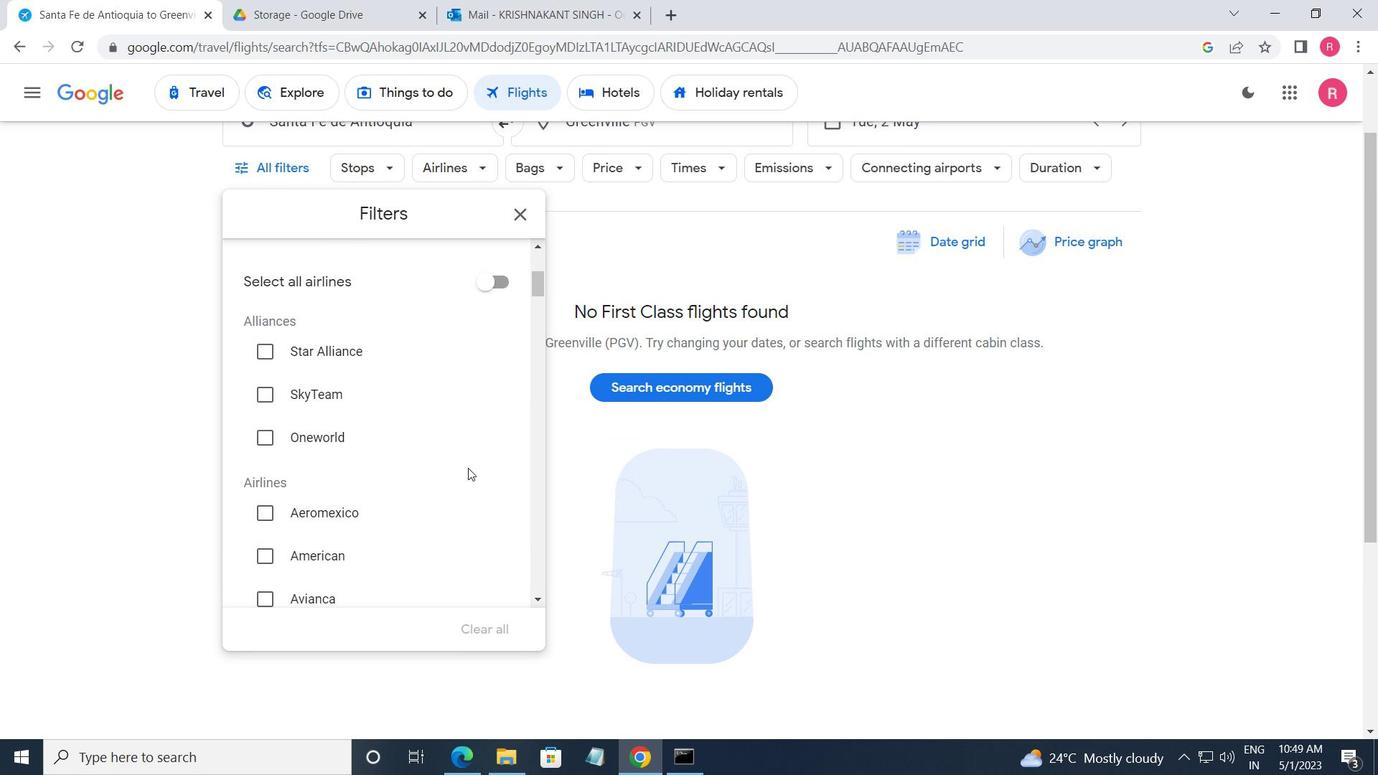 
Action: Mouse moved to (457, 469)
Screenshot: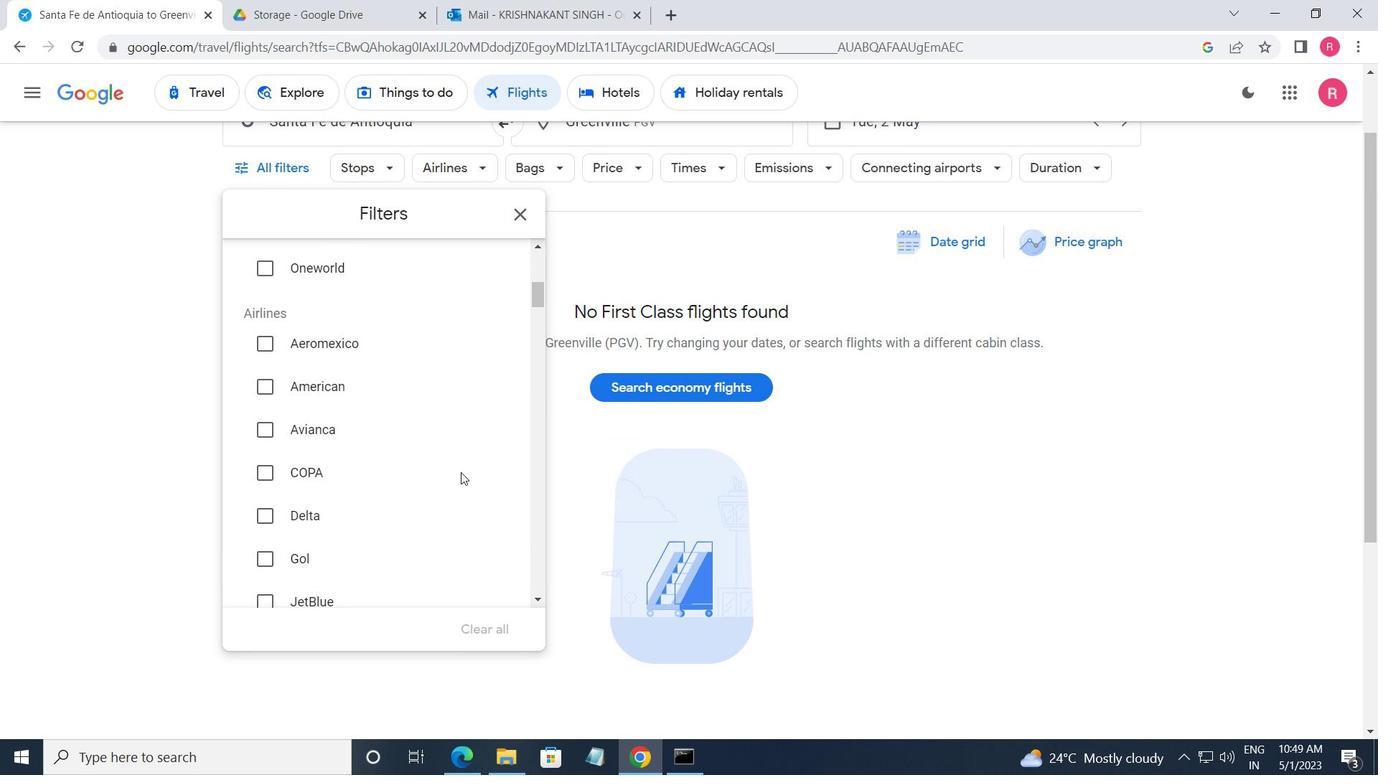 
Action: Mouse scrolled (457, 468) with delta (0, 0)
Screenshot: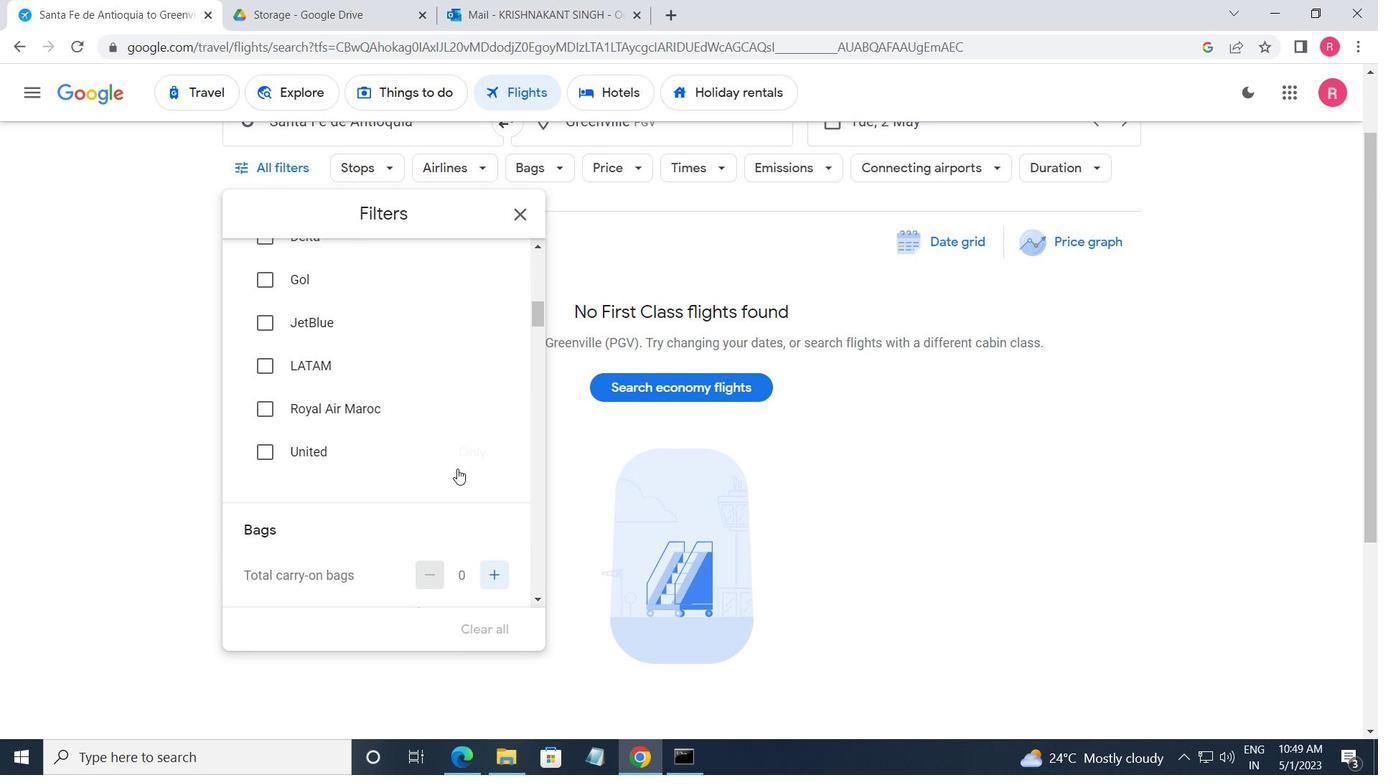 
Action: Mouse scrolled (457, 468) with delta (0, 0)
Screenshot: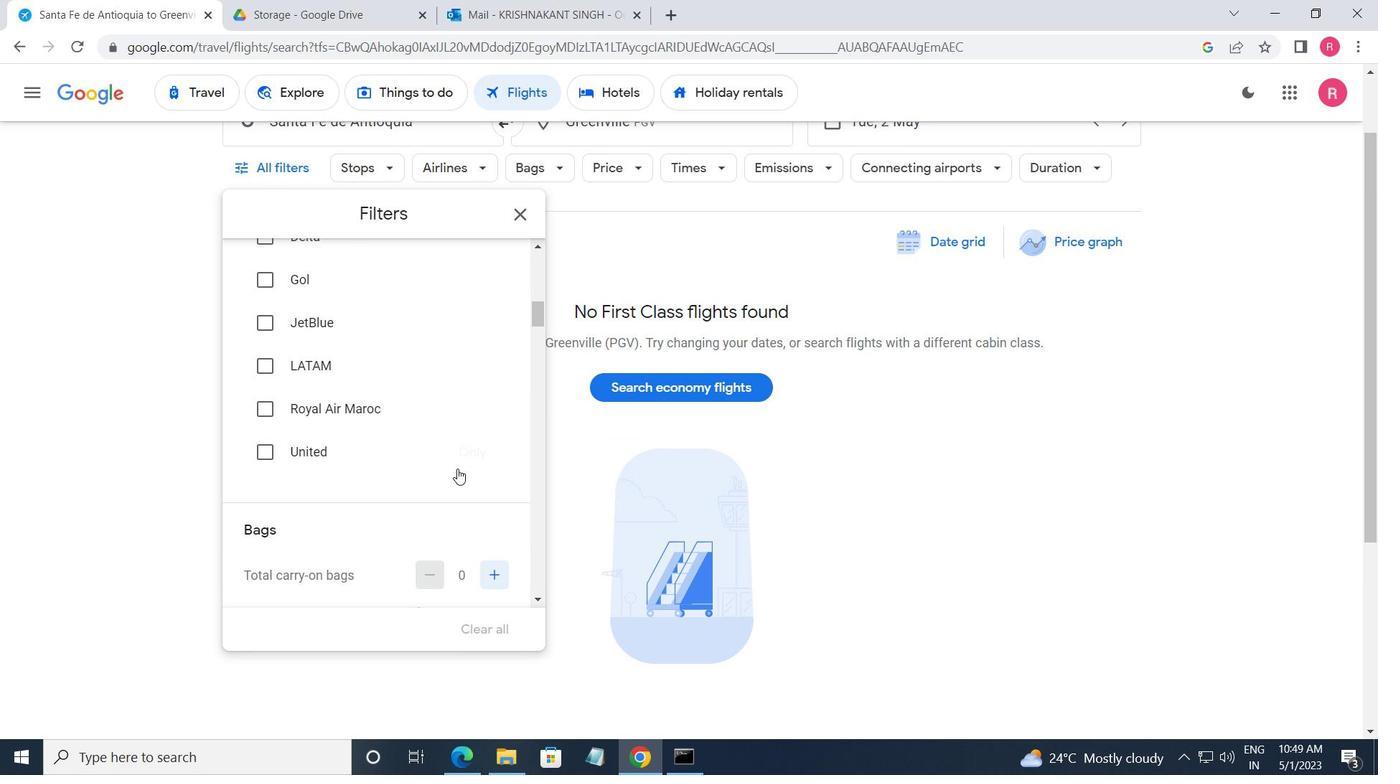 
Action: Mouse scrolled (457, 468) with delta (0, 0)
Screenshot: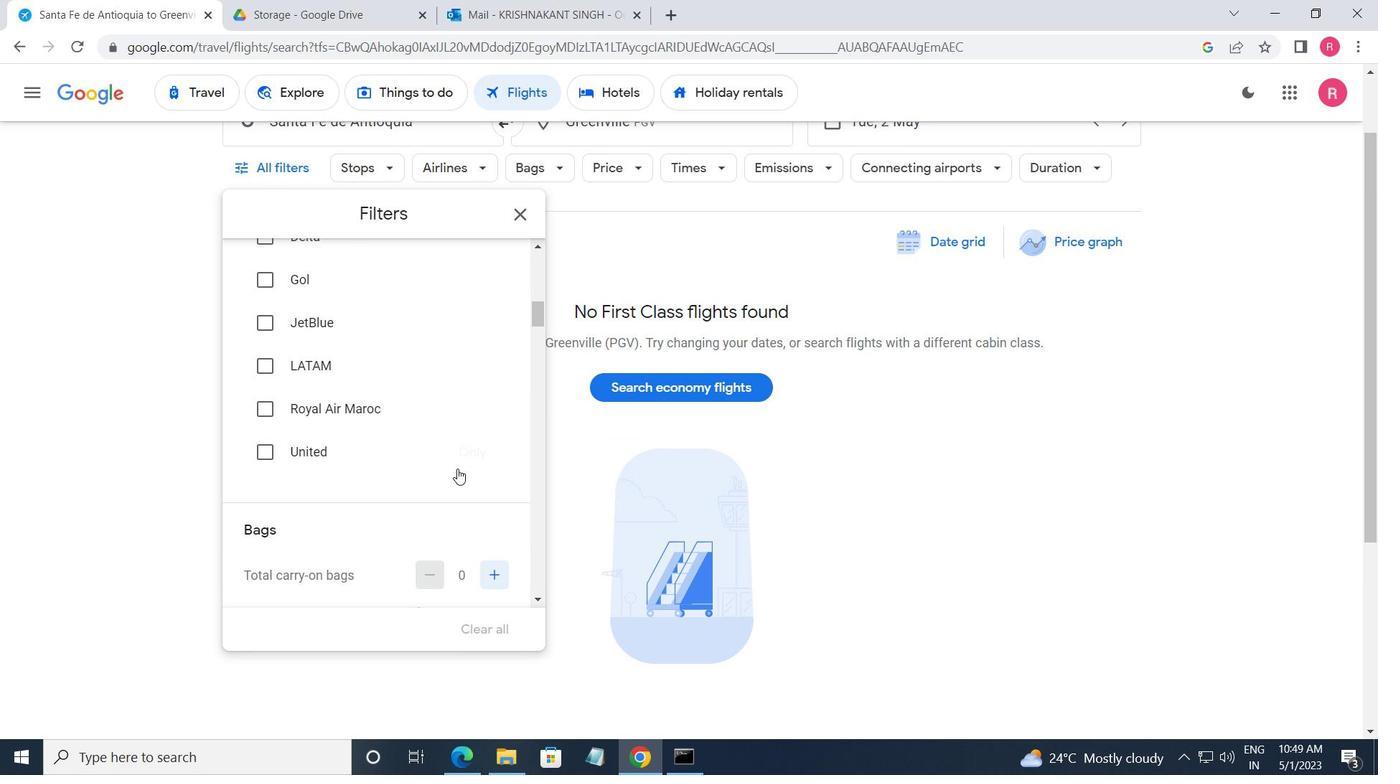 
Action: Mouse moved to (476, 394)
Screenshot: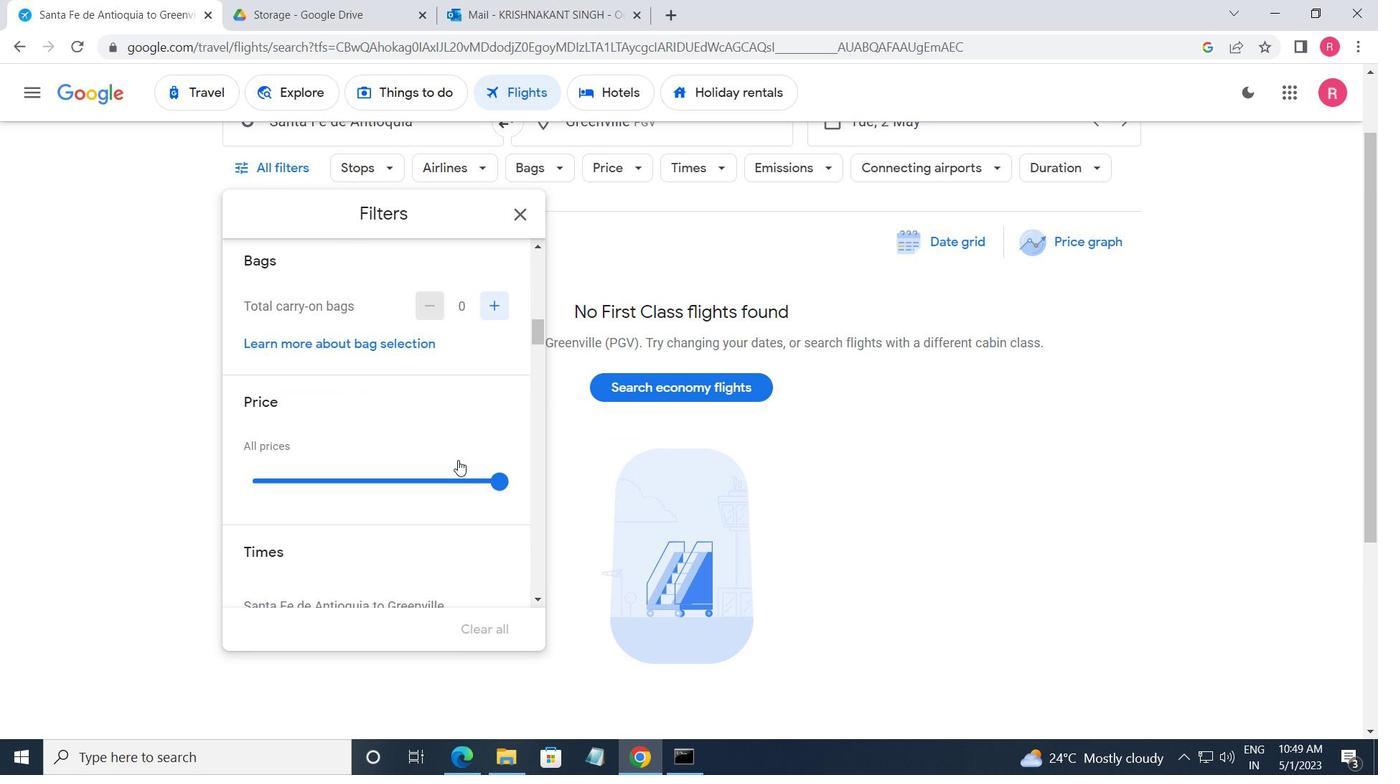 
Action: Mouse scrolled (476, 394) with delta (0, 0)
Screenshot: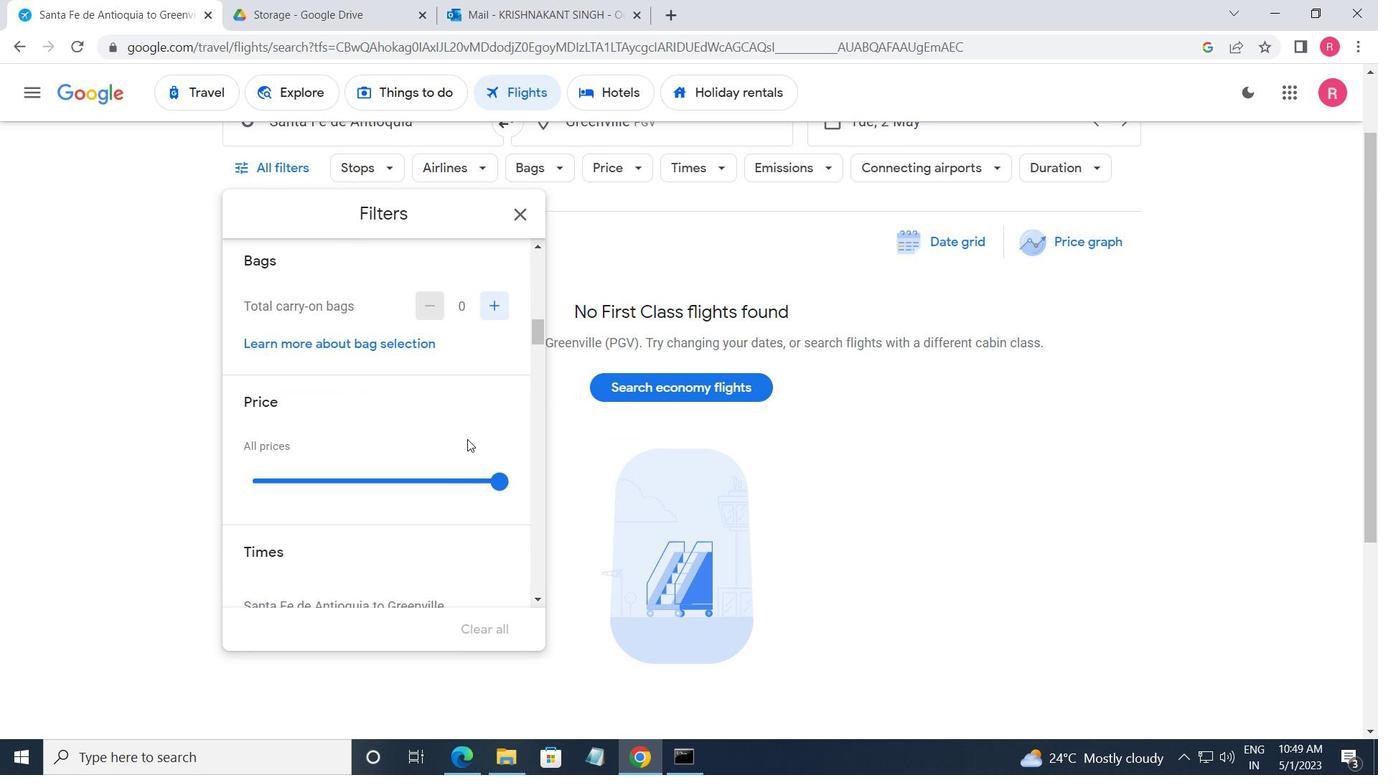 
Action: Mouse moved to (492, 372)
Screenshot: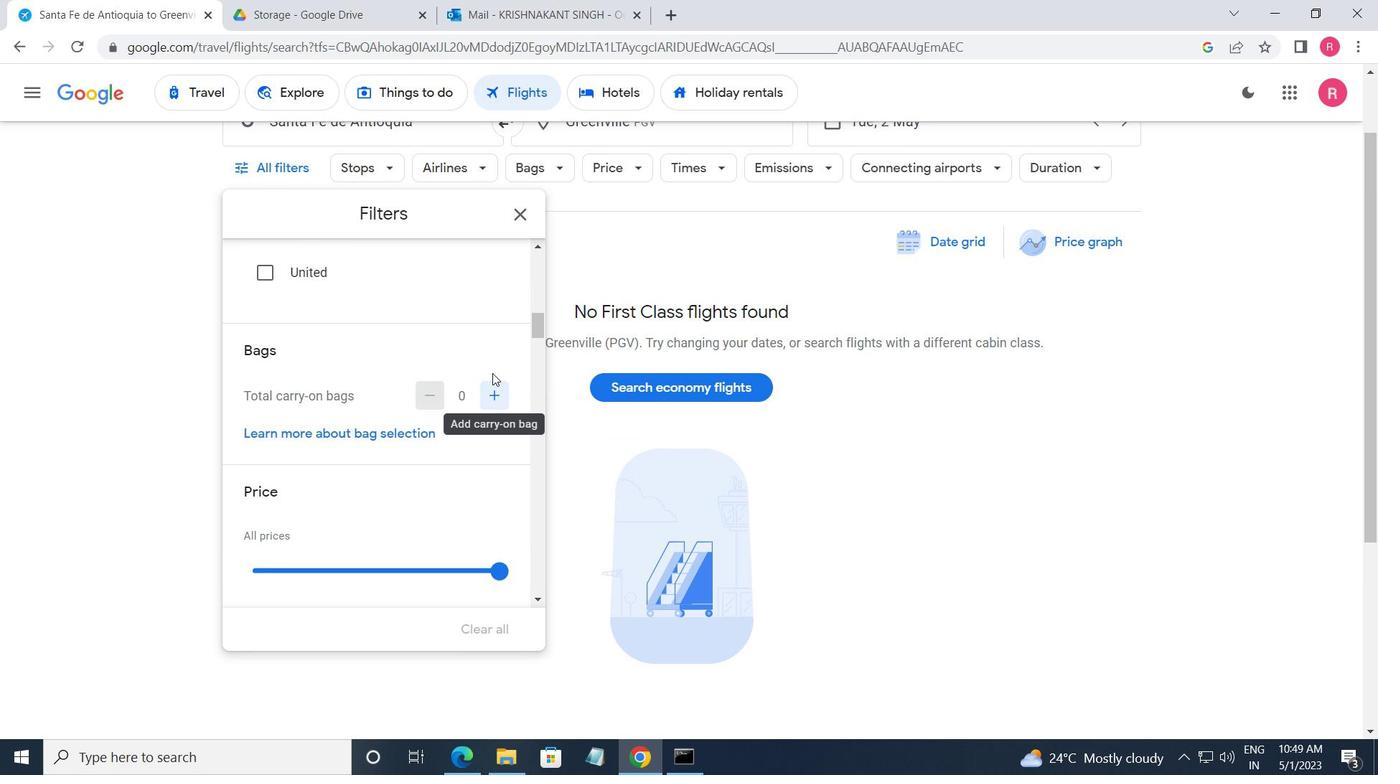 
Action: Mouse scrolled (492, 372) with delta (0, 0)
Screenshot: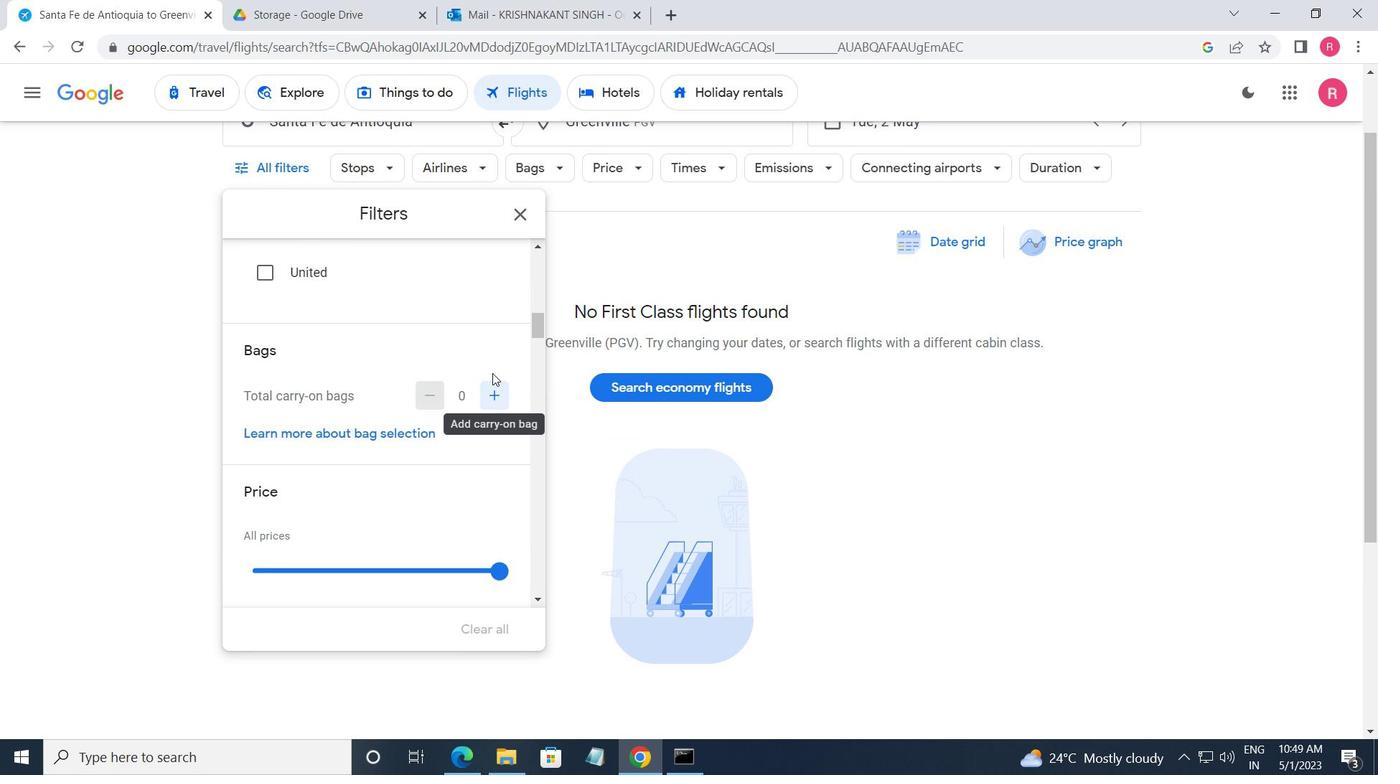 
Action: Mouse moved to (491, 371)
Screenshot: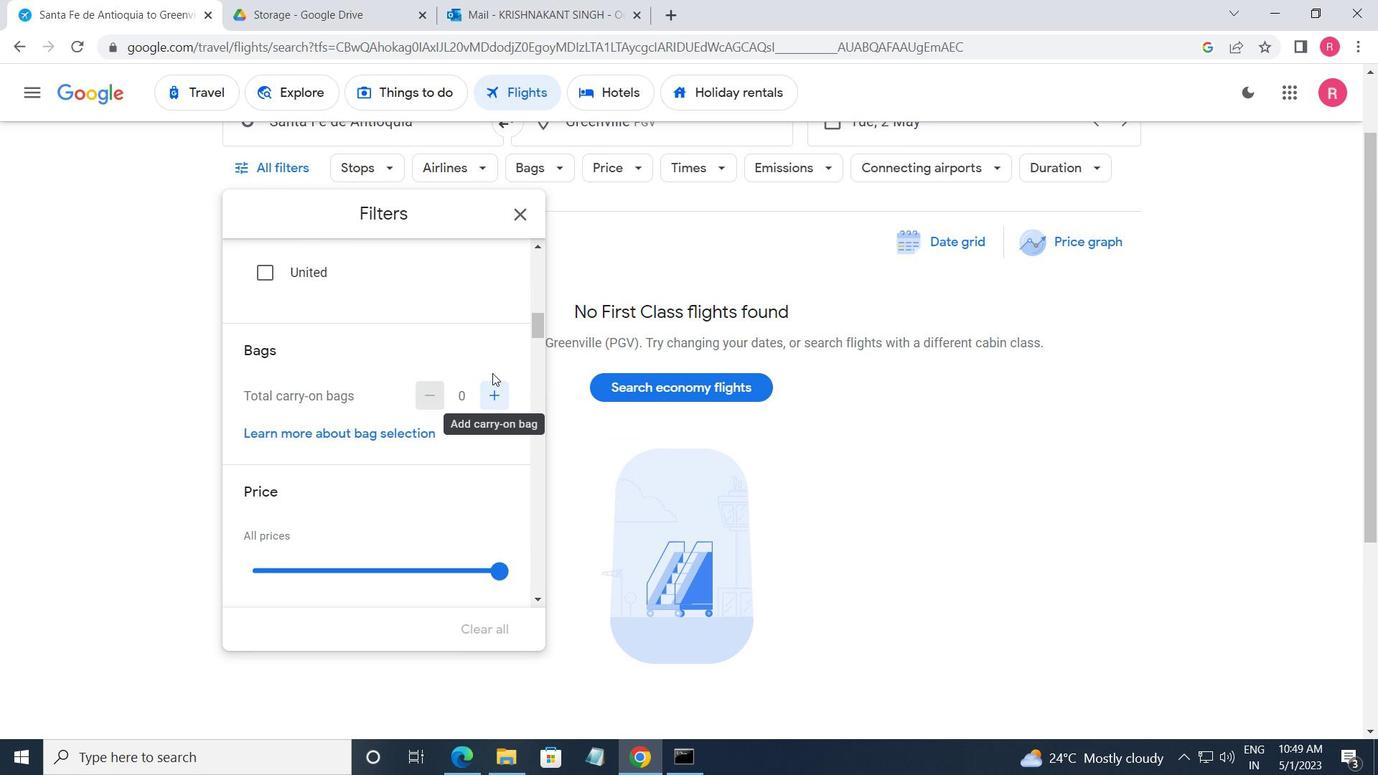 
Action: Mouse scrolled (491, 372) with delta (0, 0)
Screenshot: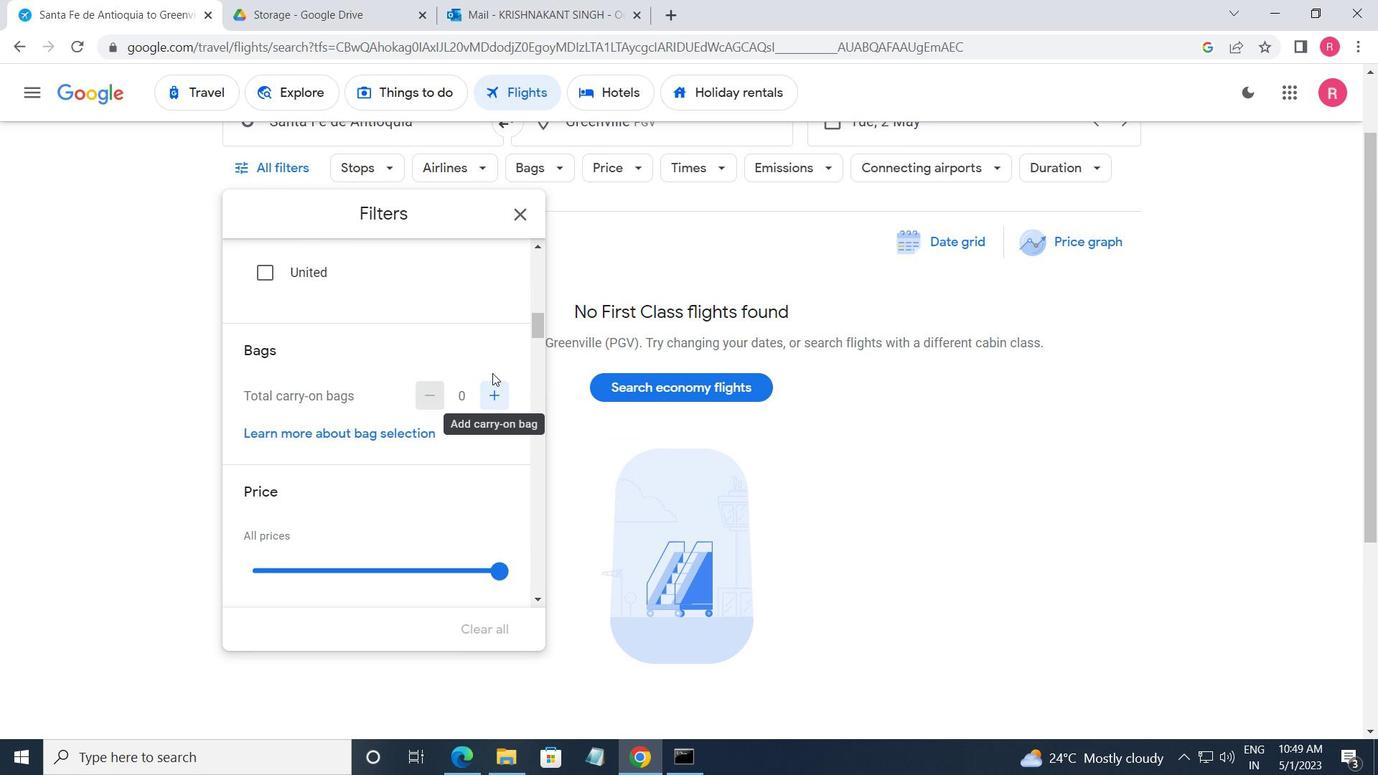 
Action: Mouse scrolled (491, 372) with delta (0, 0)
Screenshot: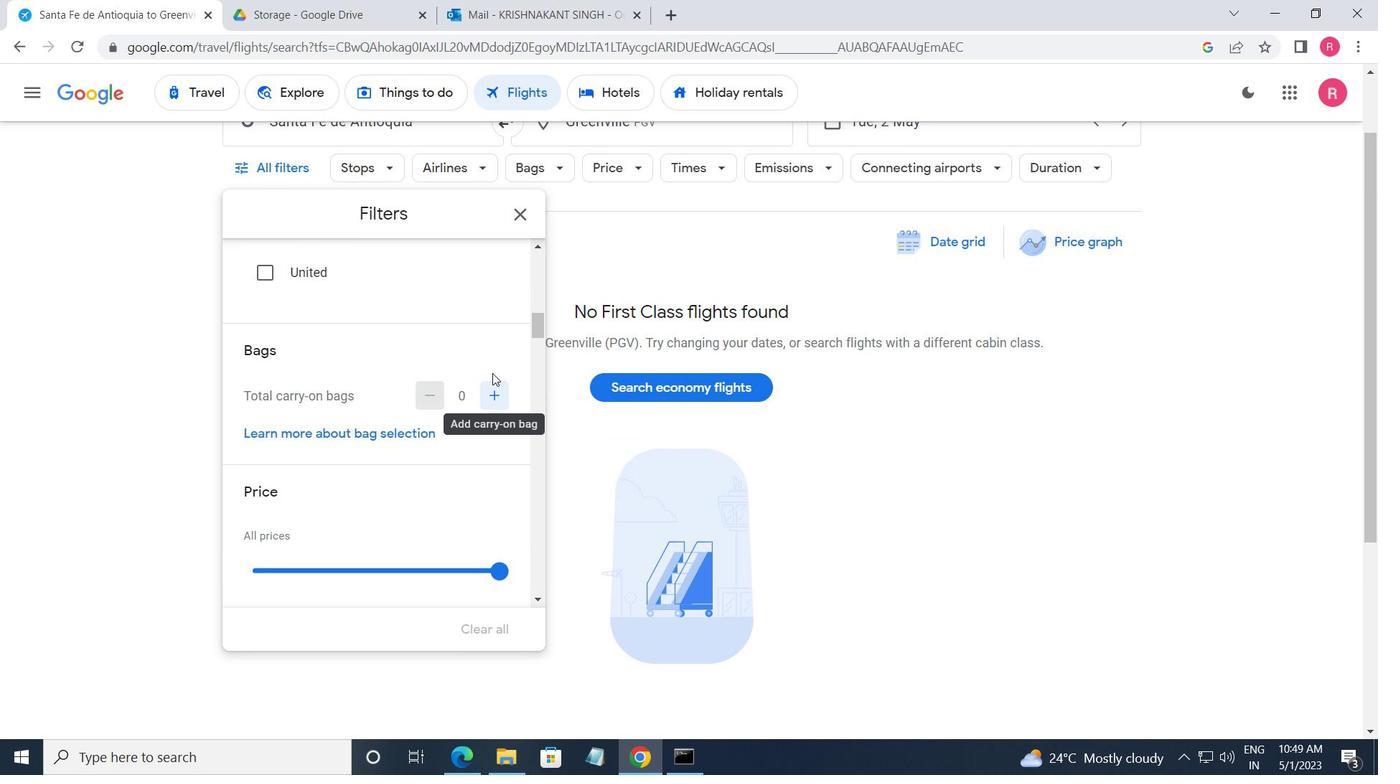 
Action: Mouse scrolled (491, 372) with delta (0, 0)
Screenshot: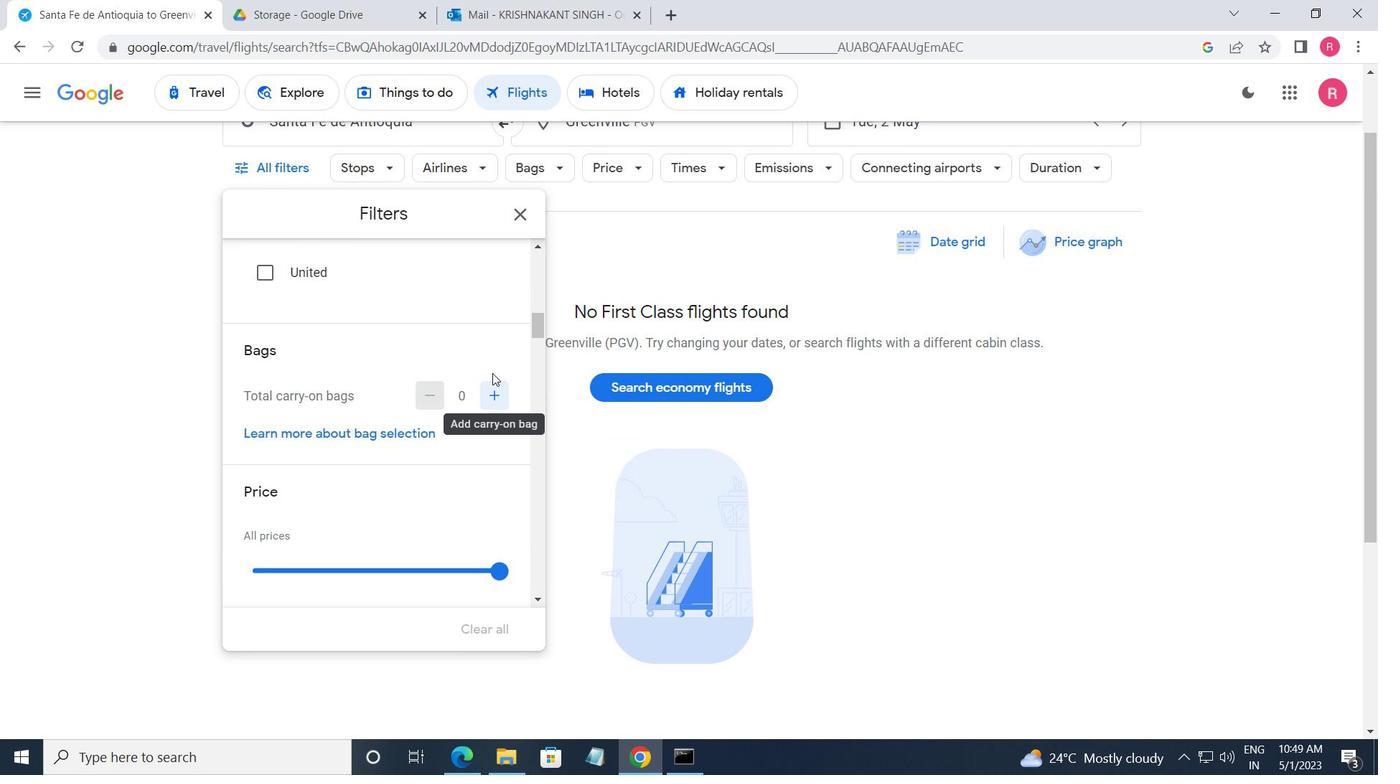 
Action: Mouse moved to (494, 372)
Screenshot: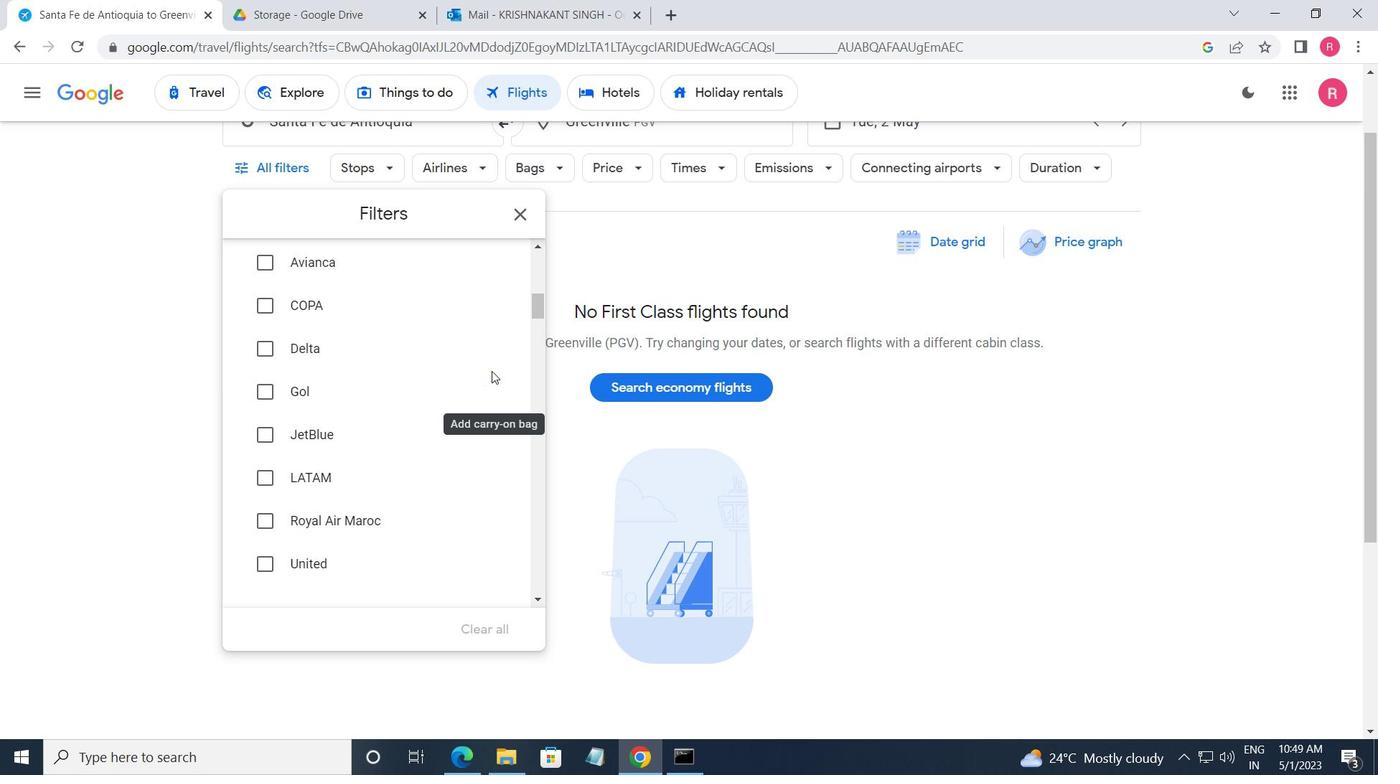 
Action: Mouse scrolled (494, 372) with delta (0, 0)
Screenshot: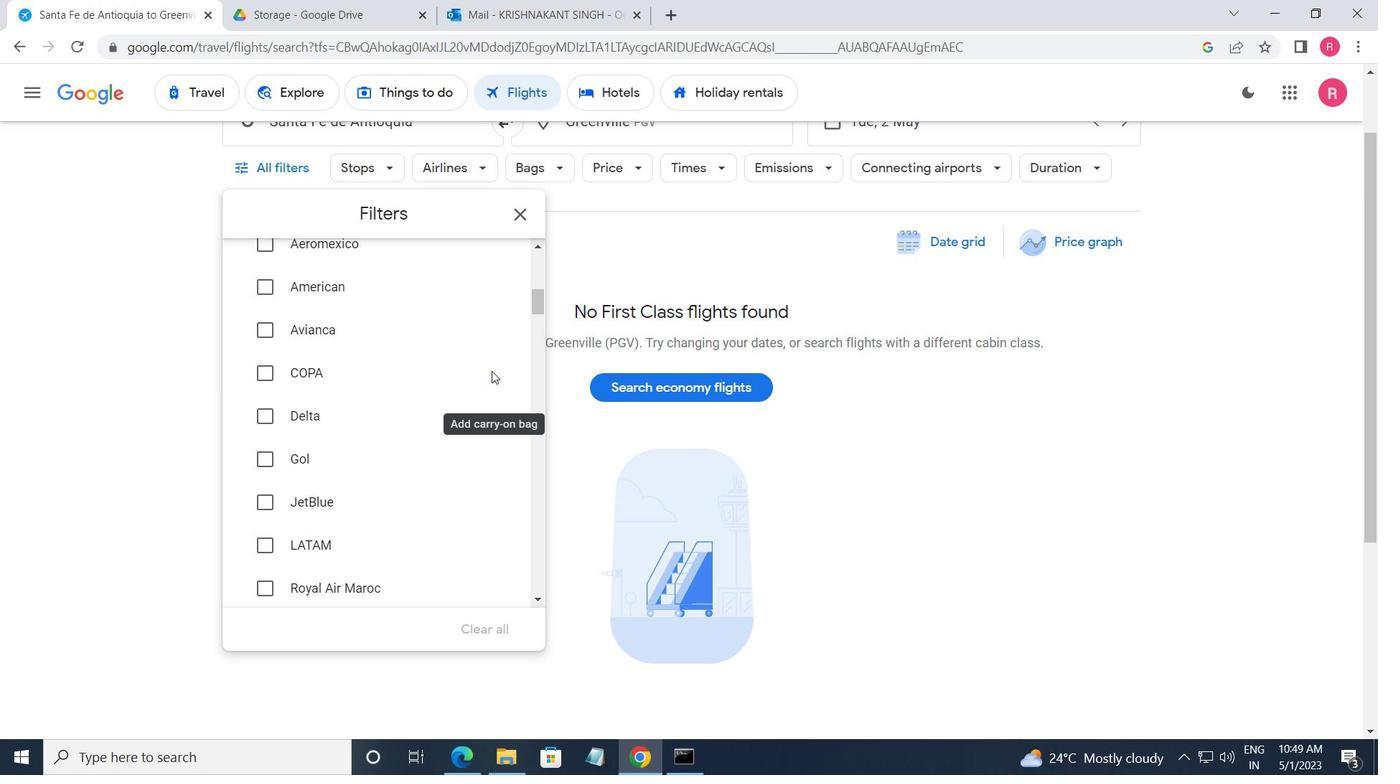 
Action: Mouse scrolled (494, 372) with delta (0, 0)
Screenshot: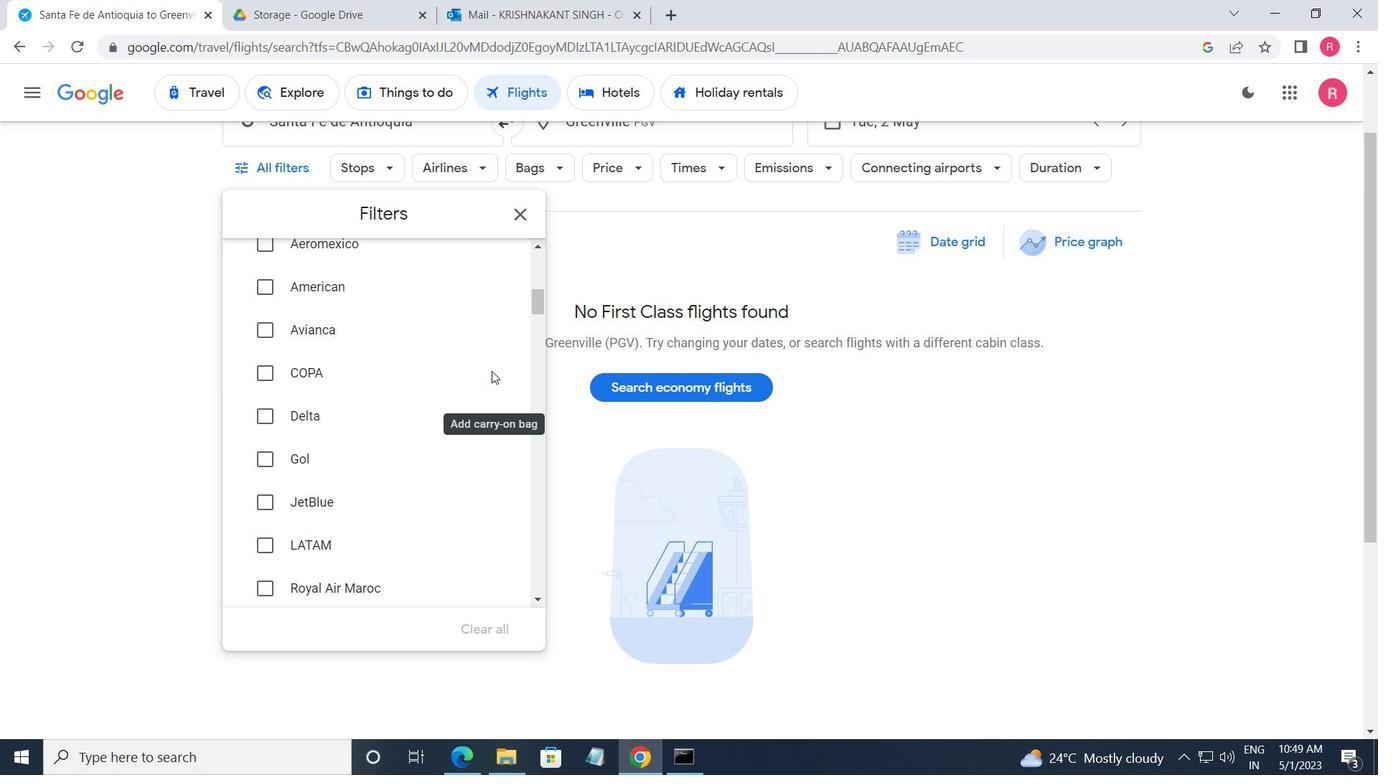 
Action: Mouse scrolled (494, 372) with delta (0, 0)
Screenshot: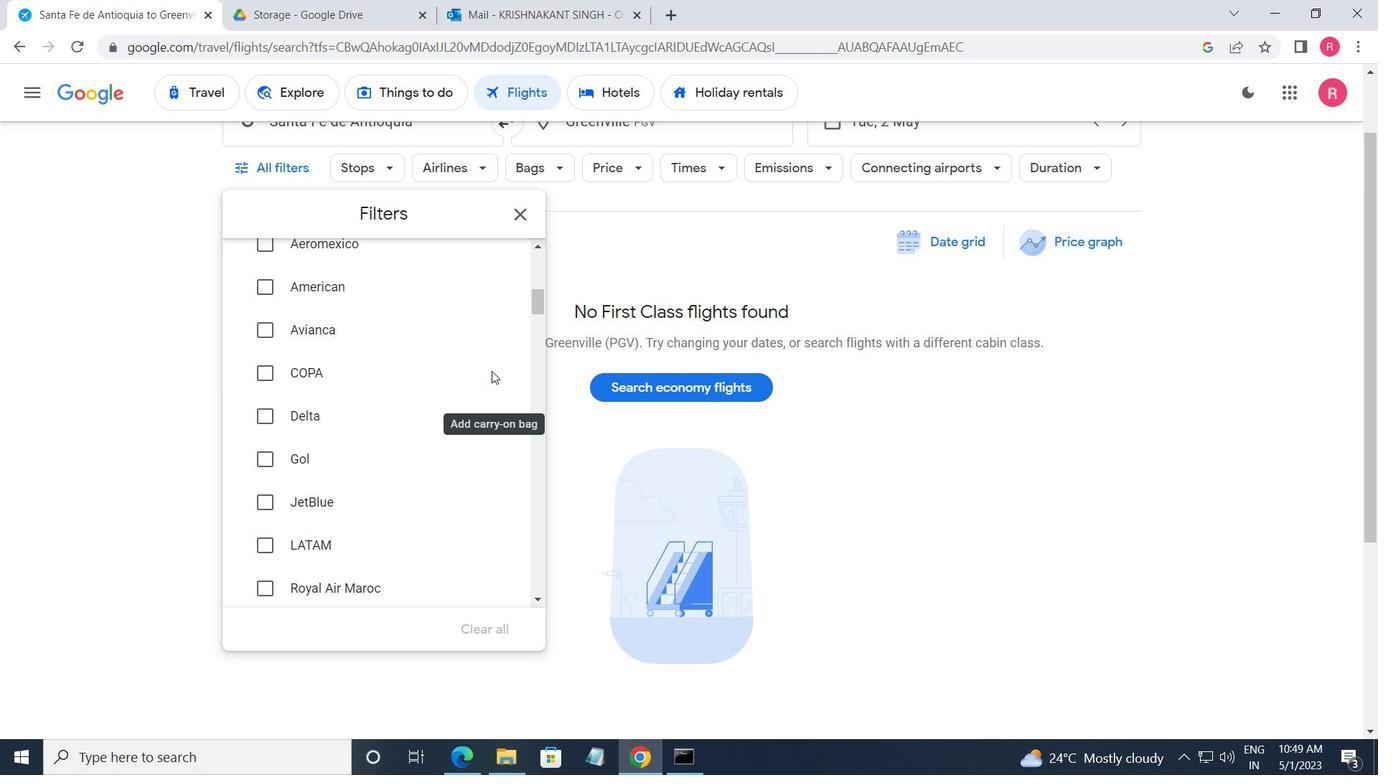 
Action: Mouse scrolled (494, 372) with delta (0, 0)
Screenshot: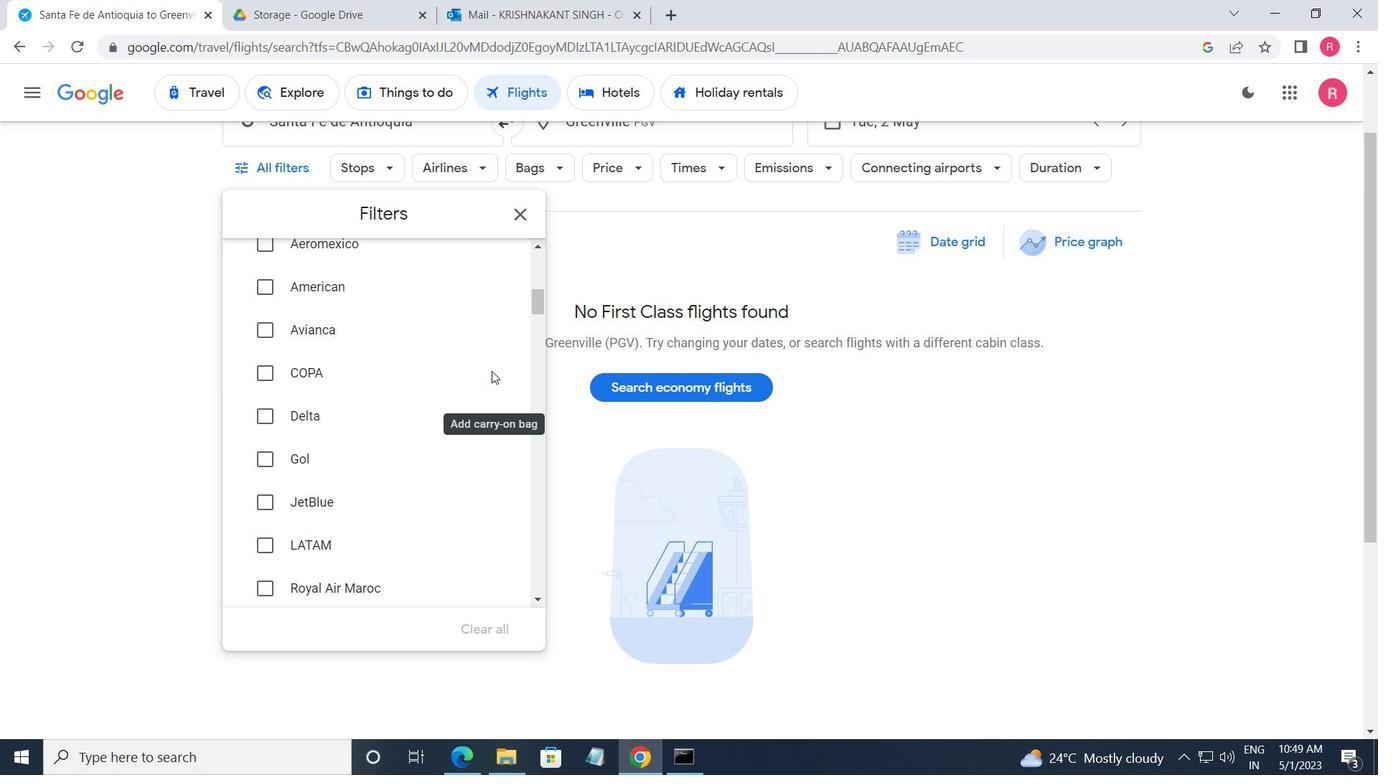 
Action: Mouse scrolled (494, 372) with delta (0, 0)
Screenshot: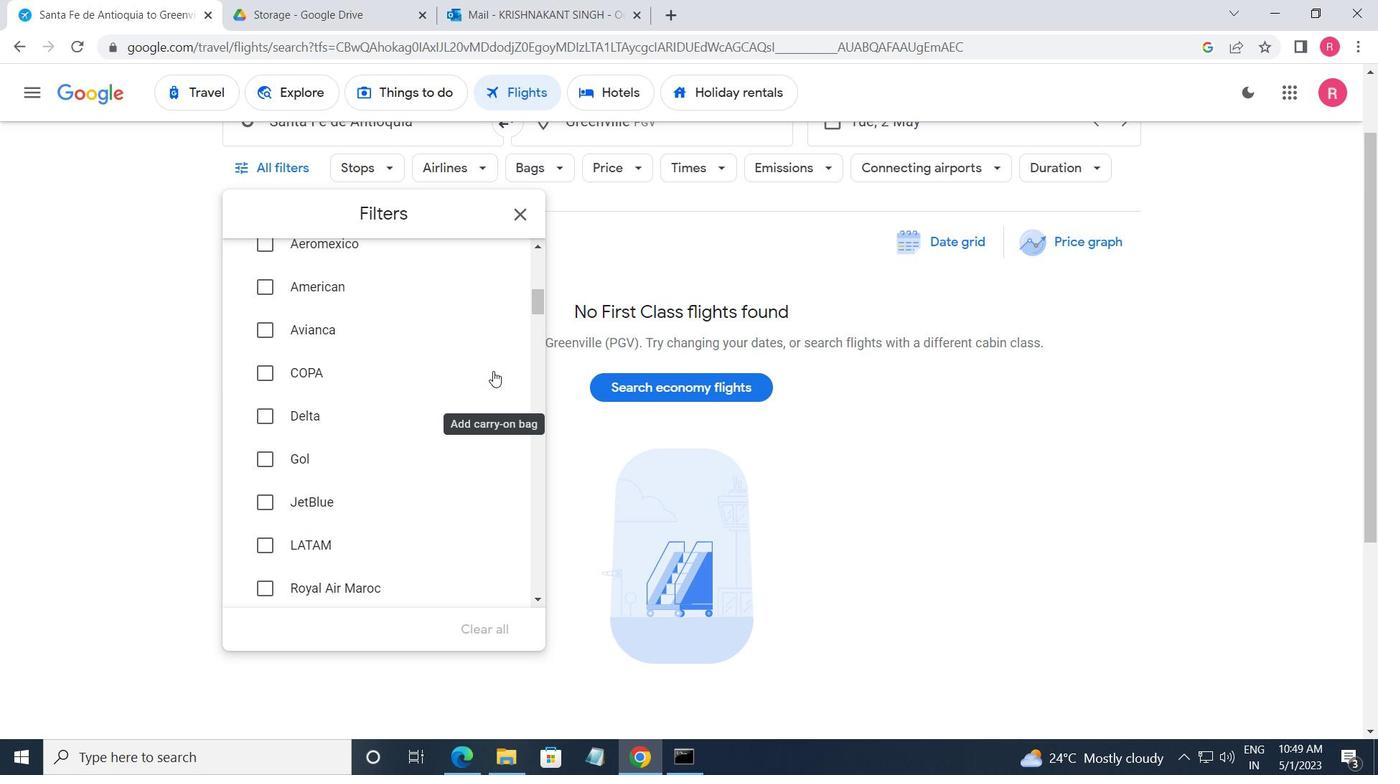 
Action: Mouse moved to (494, 473)
Screenshot: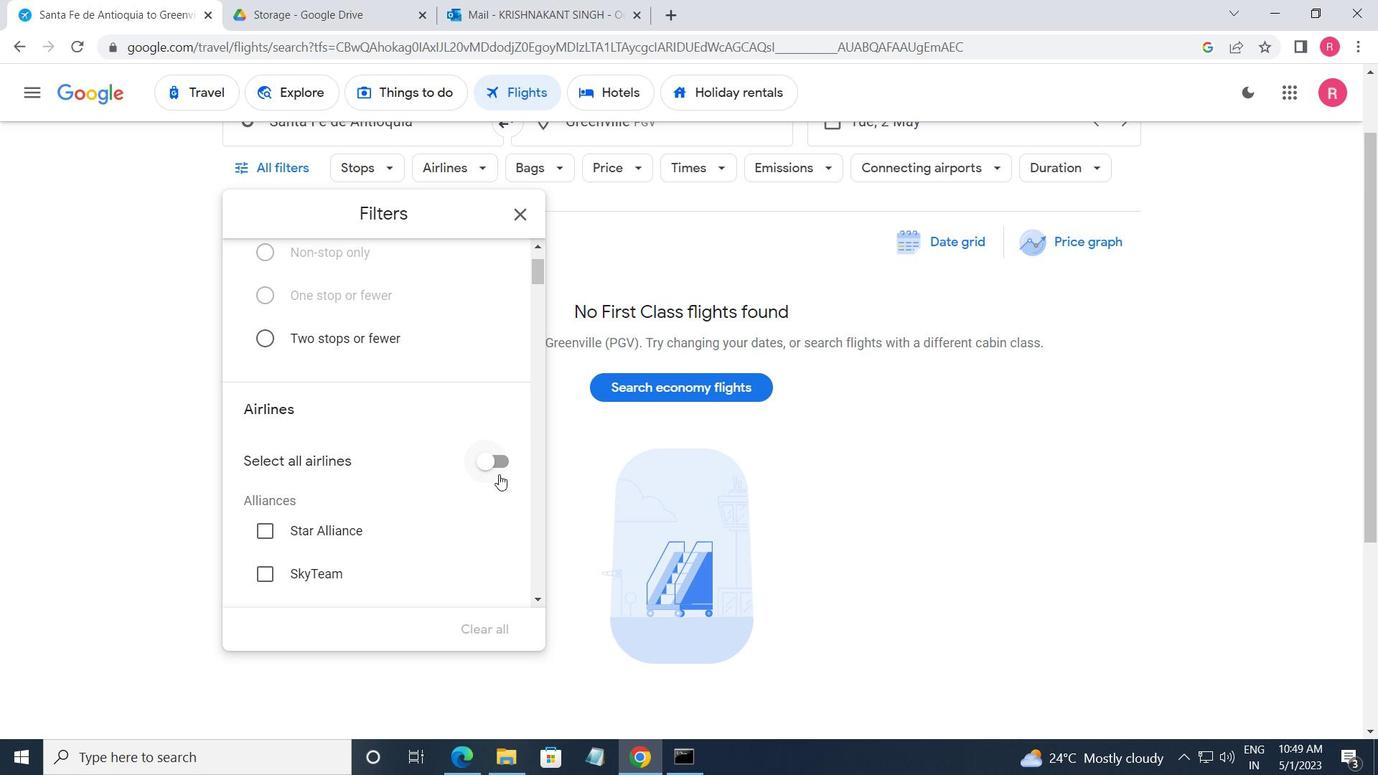 
Action: Mouse pressed left at (494, 473)
Screenshot: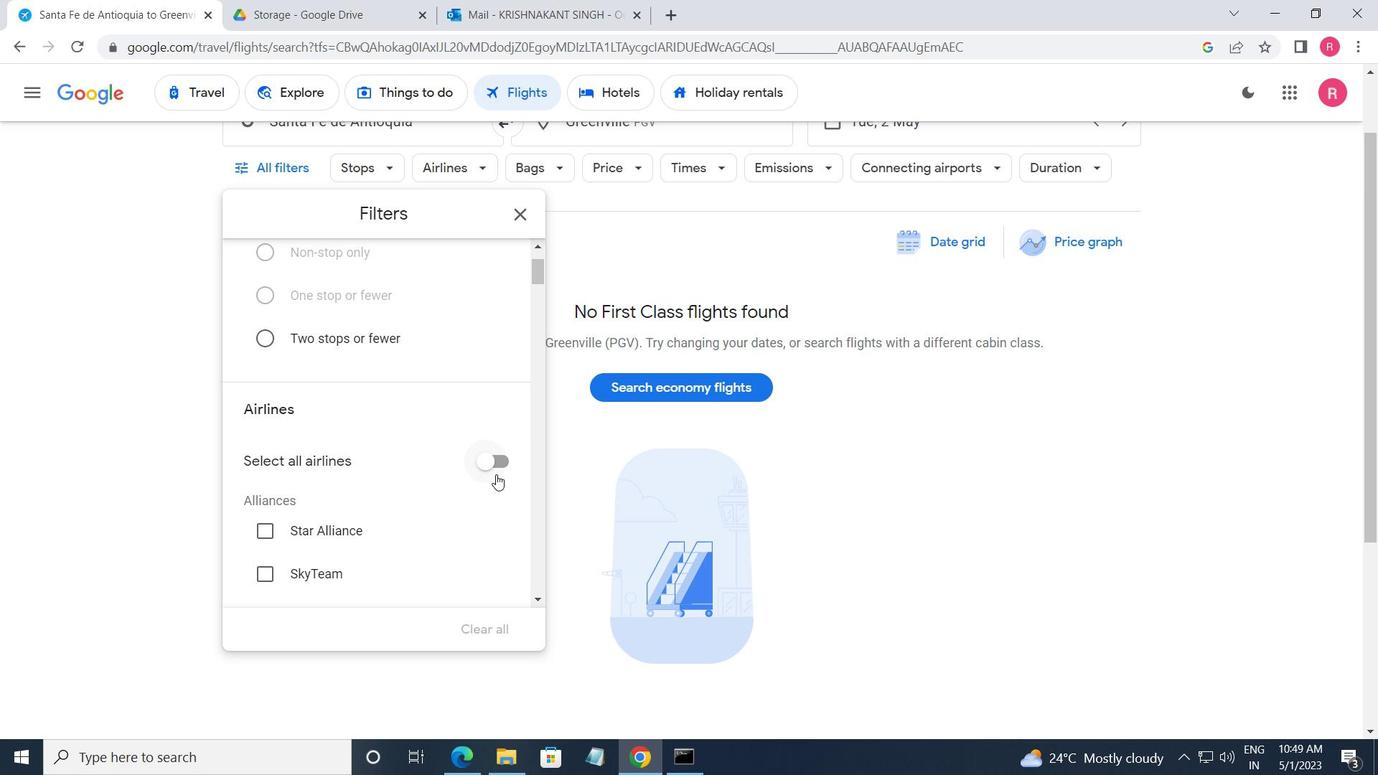 
Action: Mouse moved to (491, 479)
Screenshot: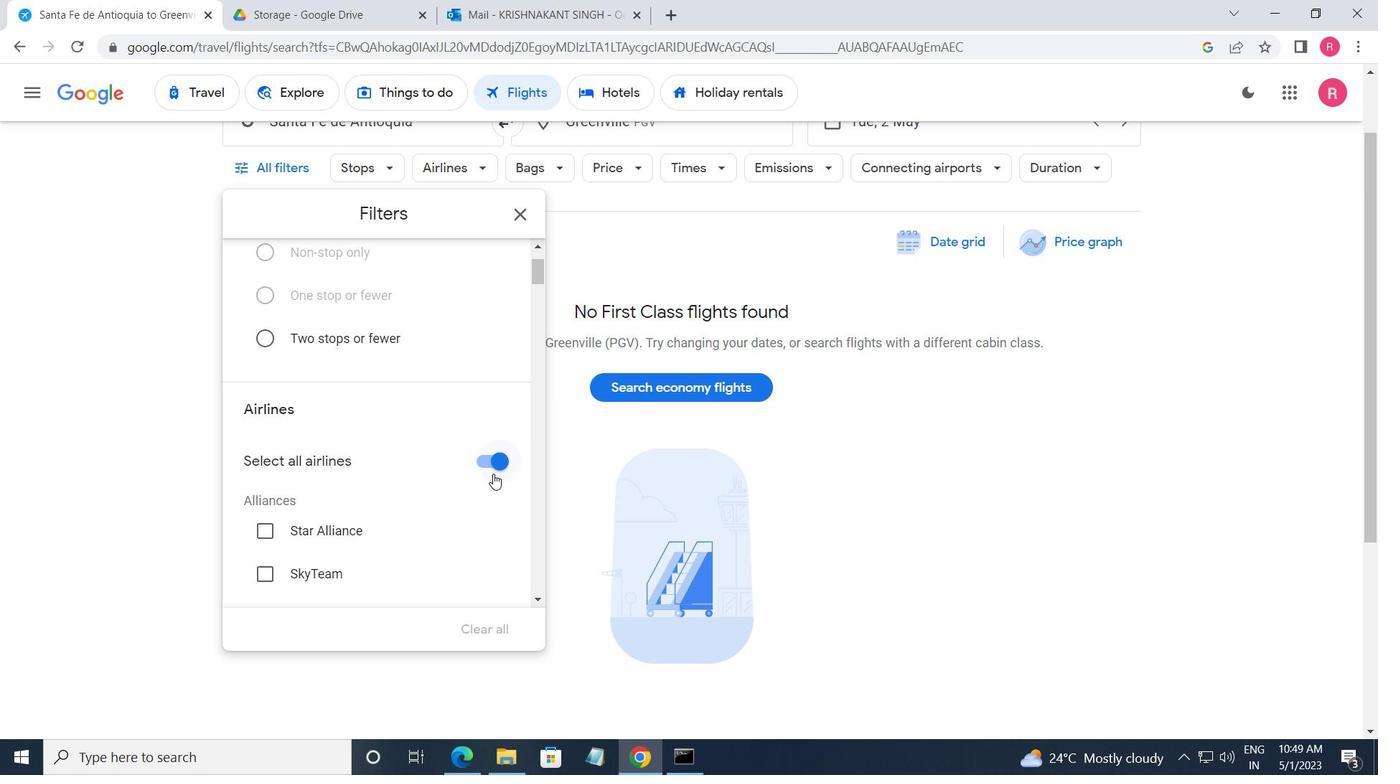 
Action: Mouse scrolled (491, 479) with delta (0, 0)
Screenshot: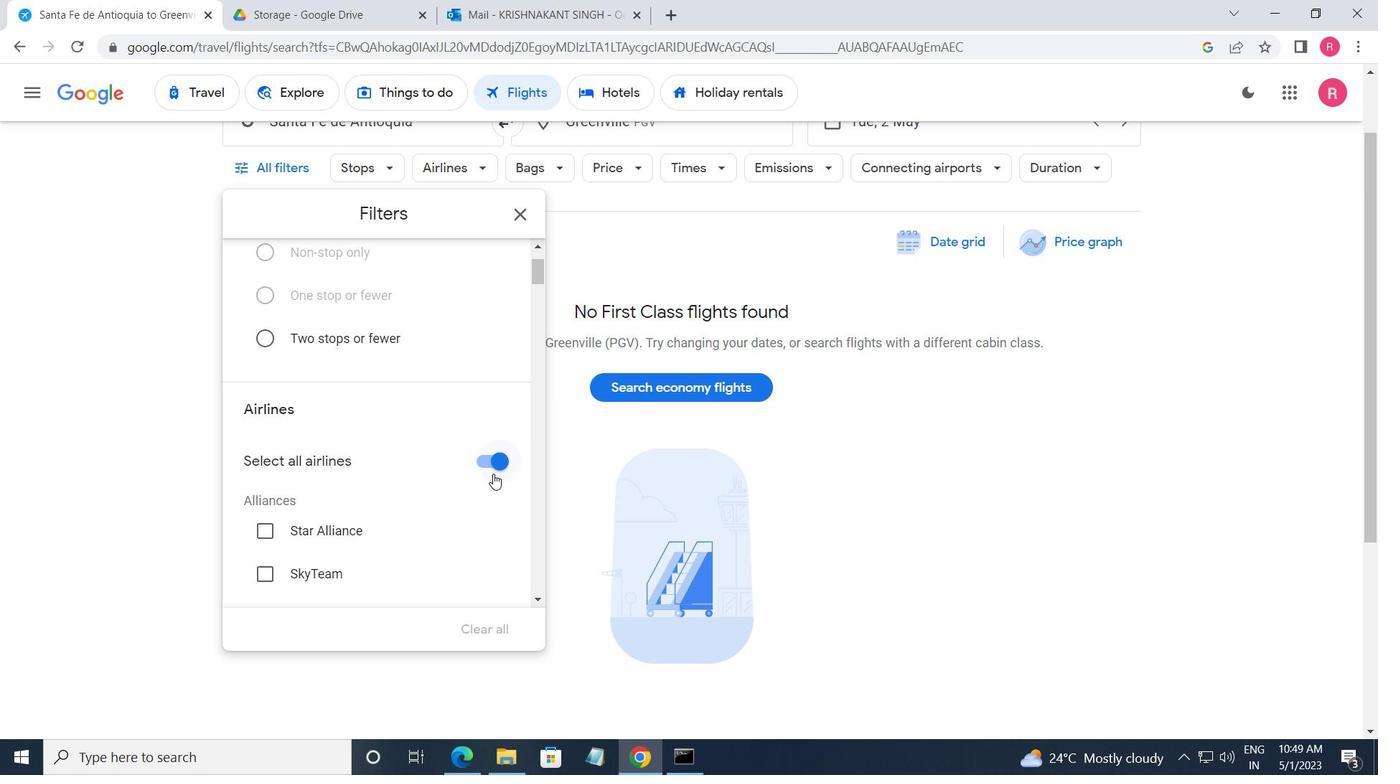 
Action: Mouse moved to (488, 482)
Screenshot: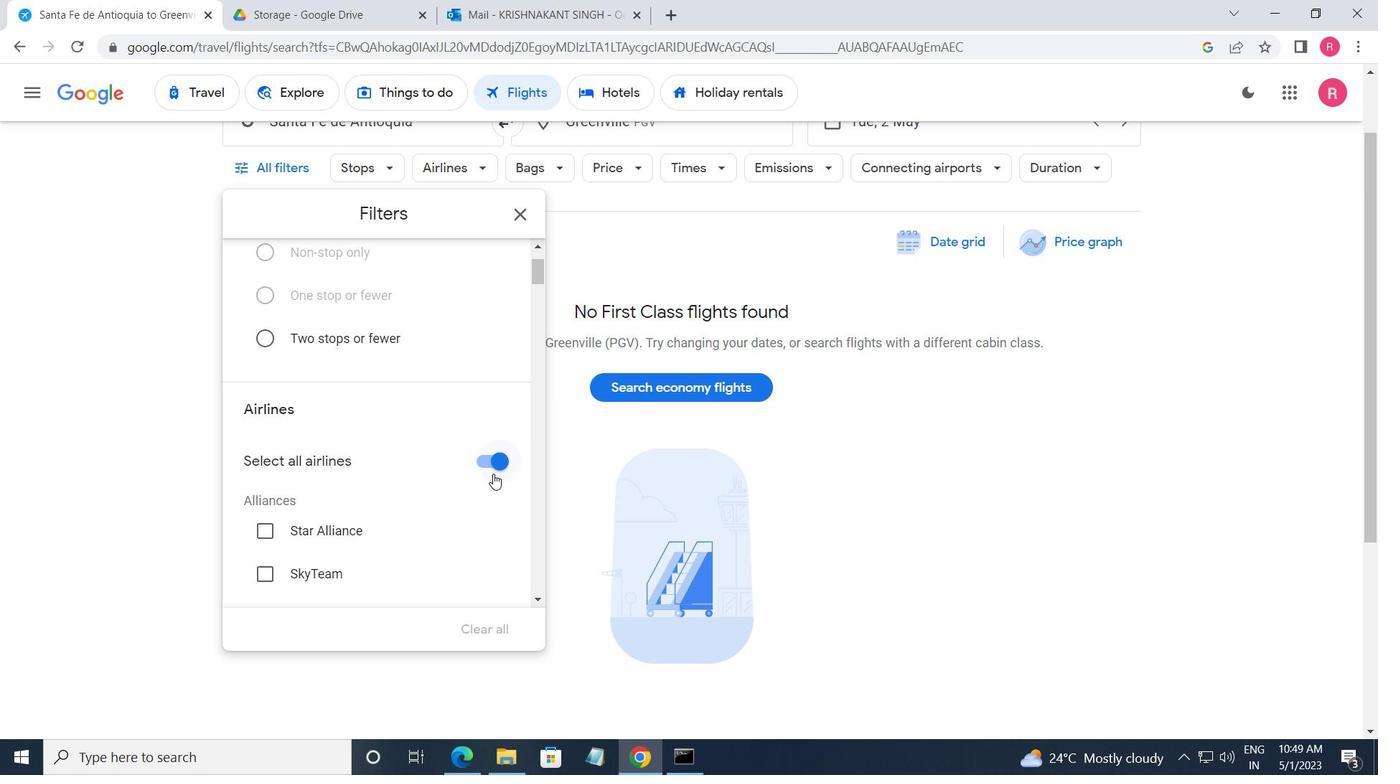 
Action: Mouse scrolled (488, 481) with delta (0, 0)
Screenshot: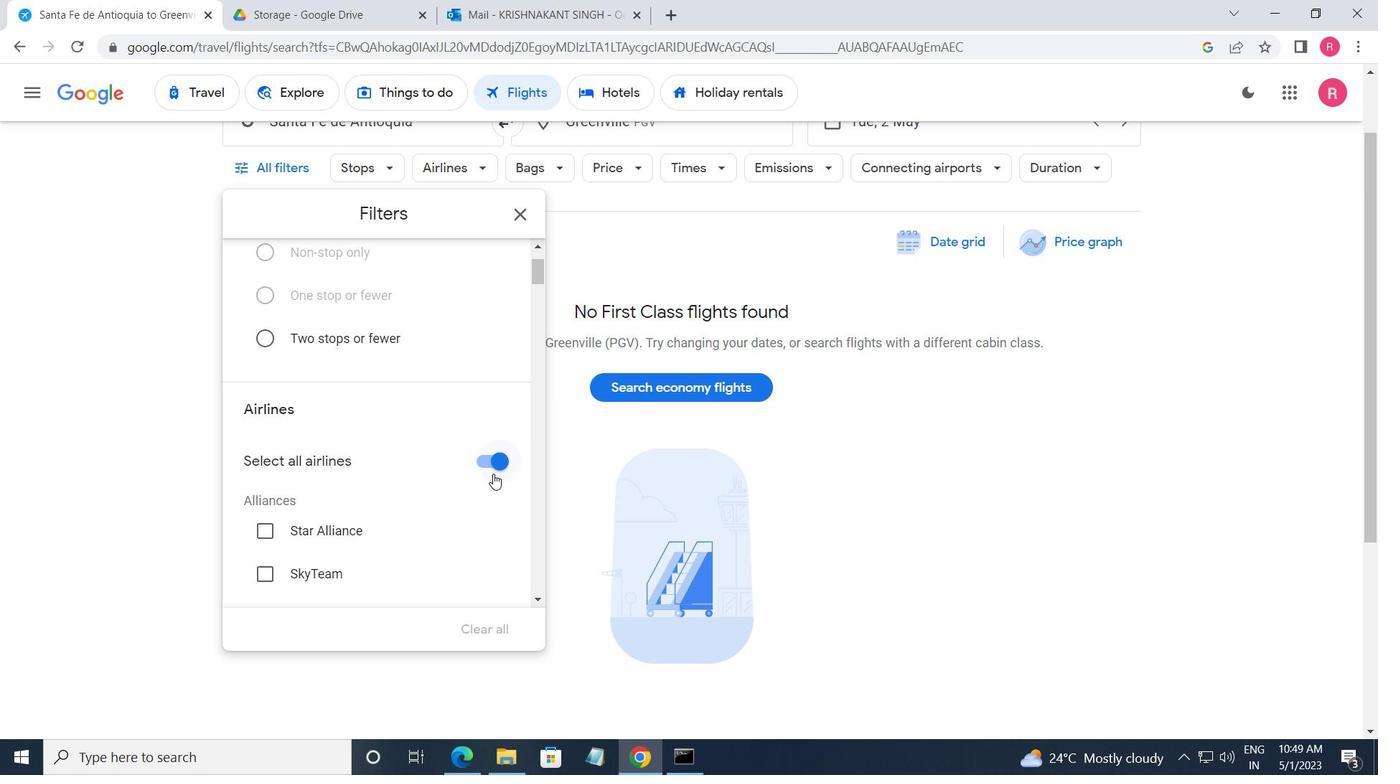 
Action: Mouse moved to (486, 483)
Screenshot: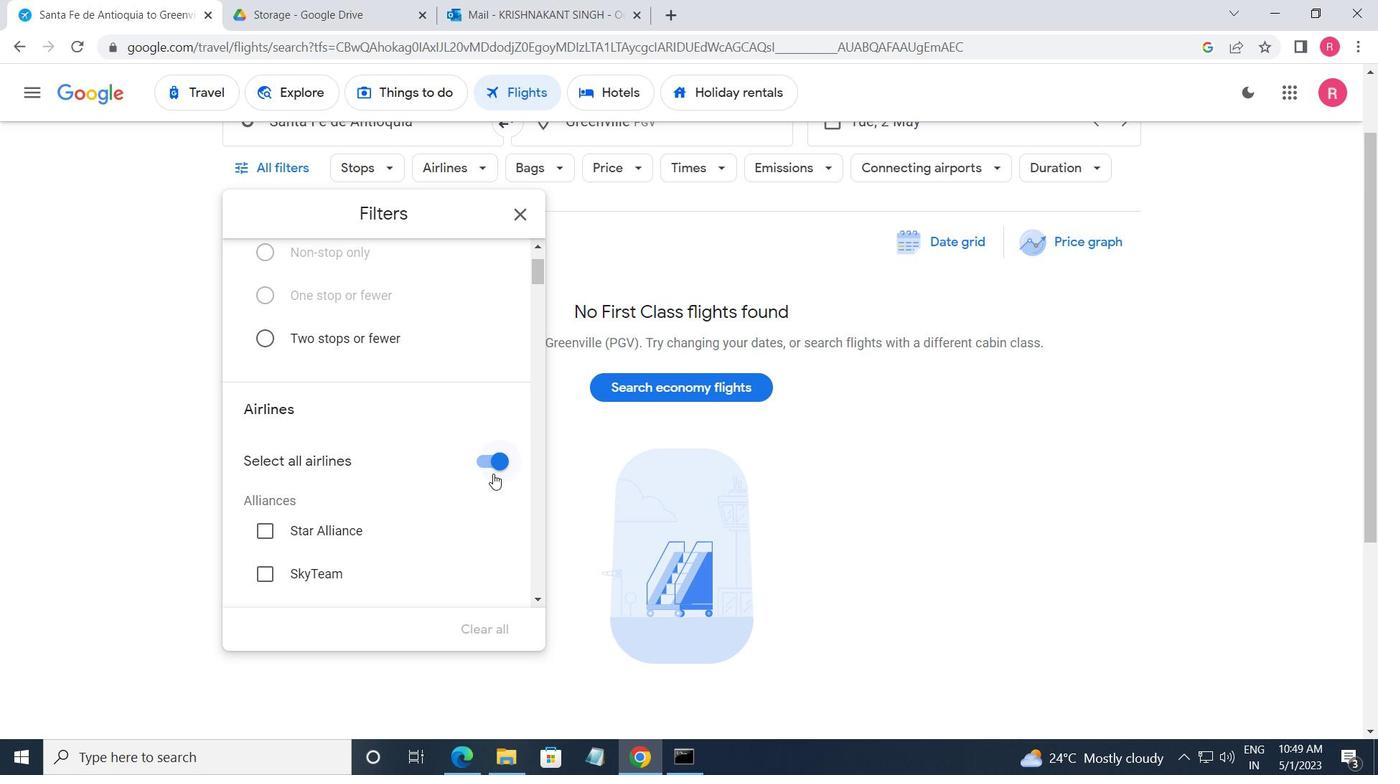 
Action: Mouse scrolled (486, 482) with delta (0, 0)
Screenshot: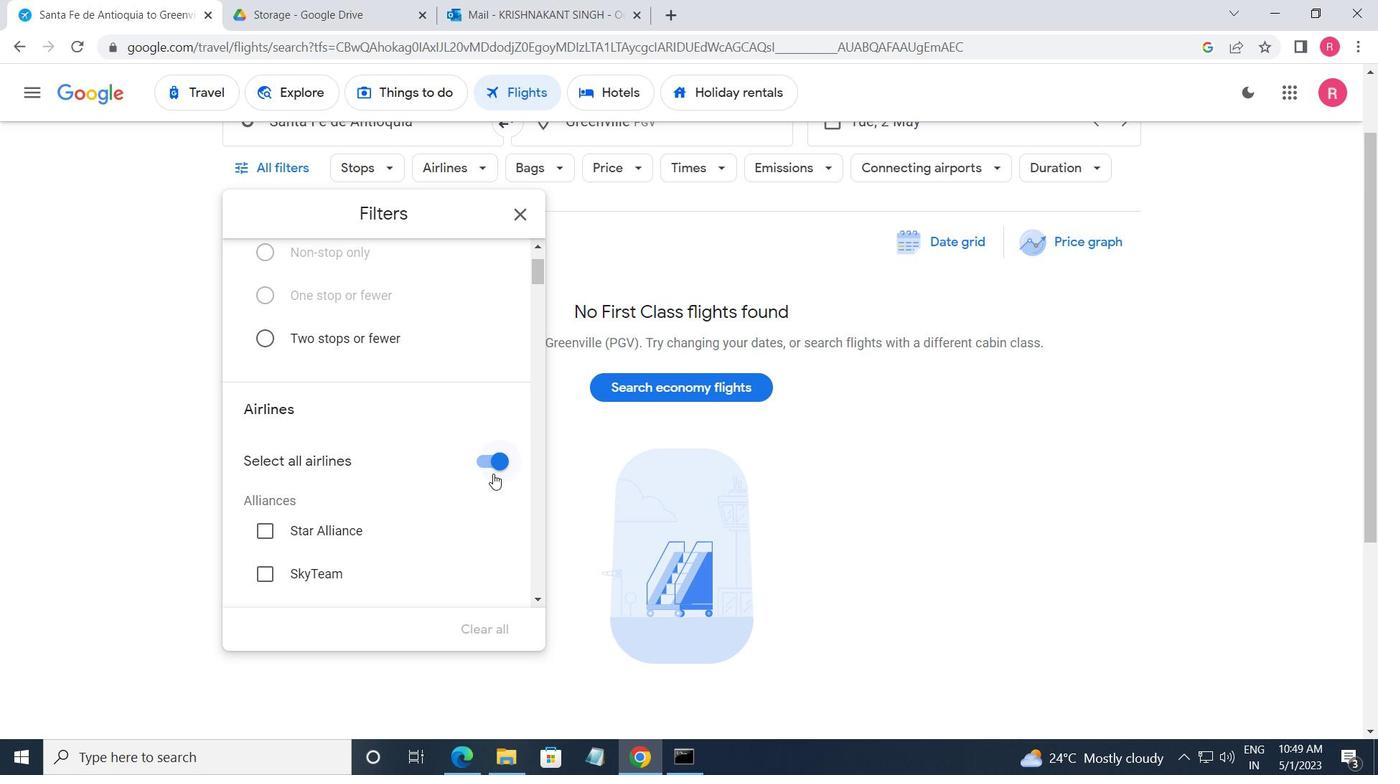
Action: Mouse moved to (484, 484)
Screenshot: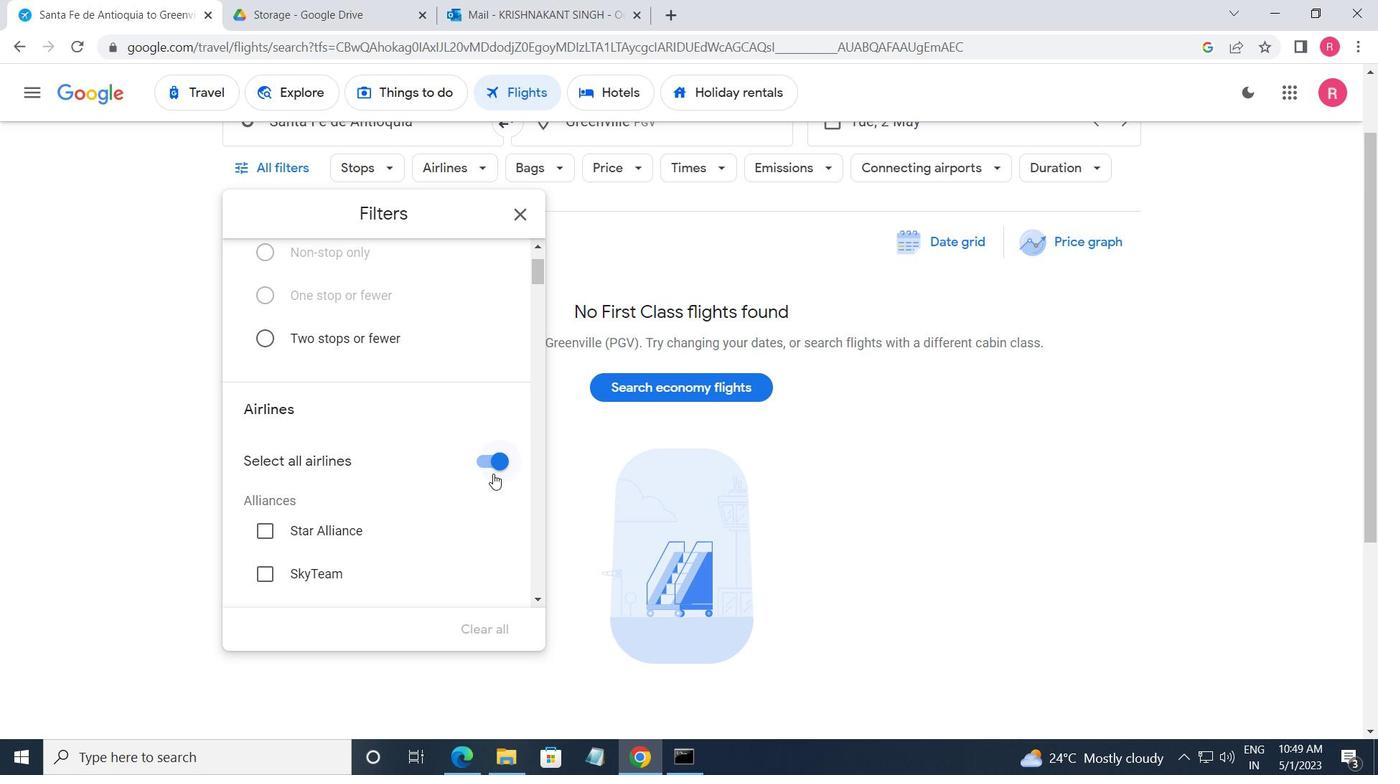 
Action: Mouse scrolled (484, 484) with delta (0, 0)
Screenshot: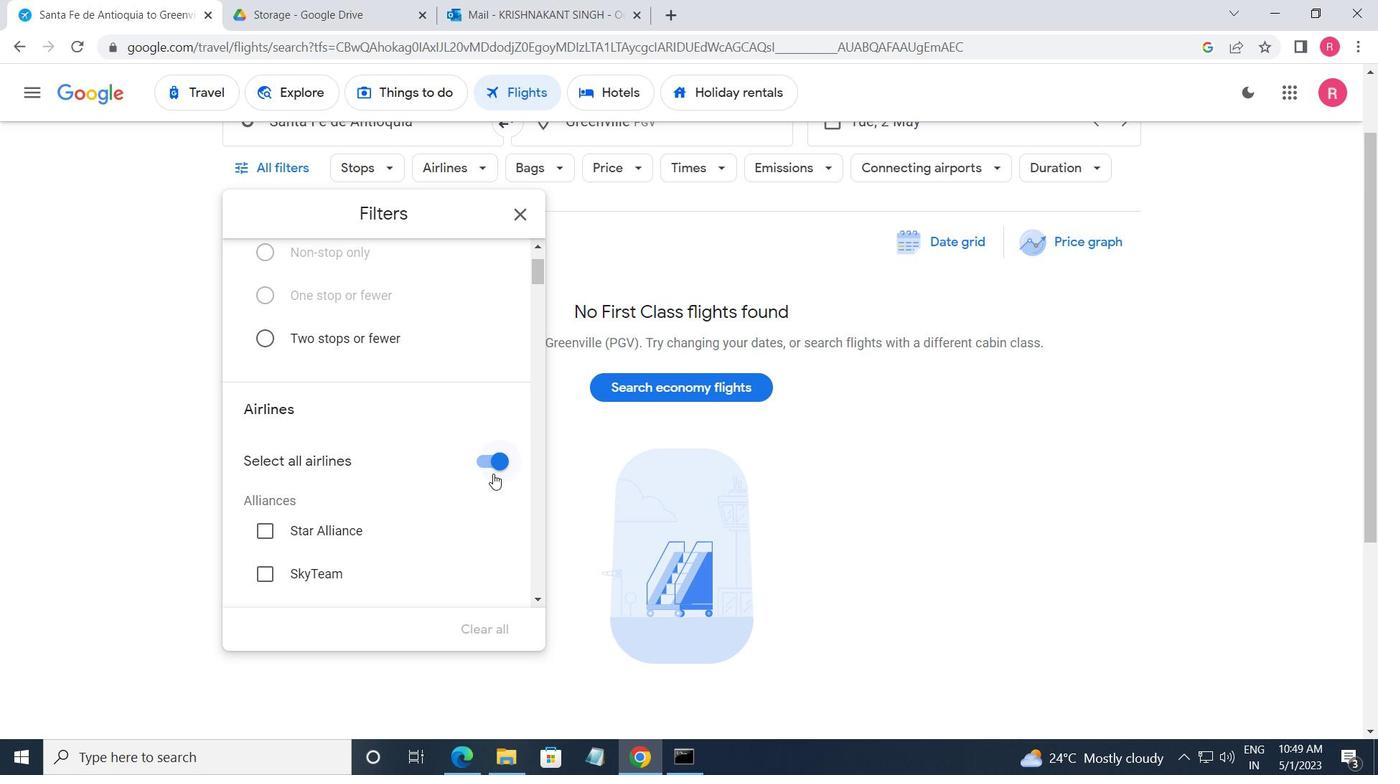 
Action: Mouse moved to (481, 489)
Screenshot: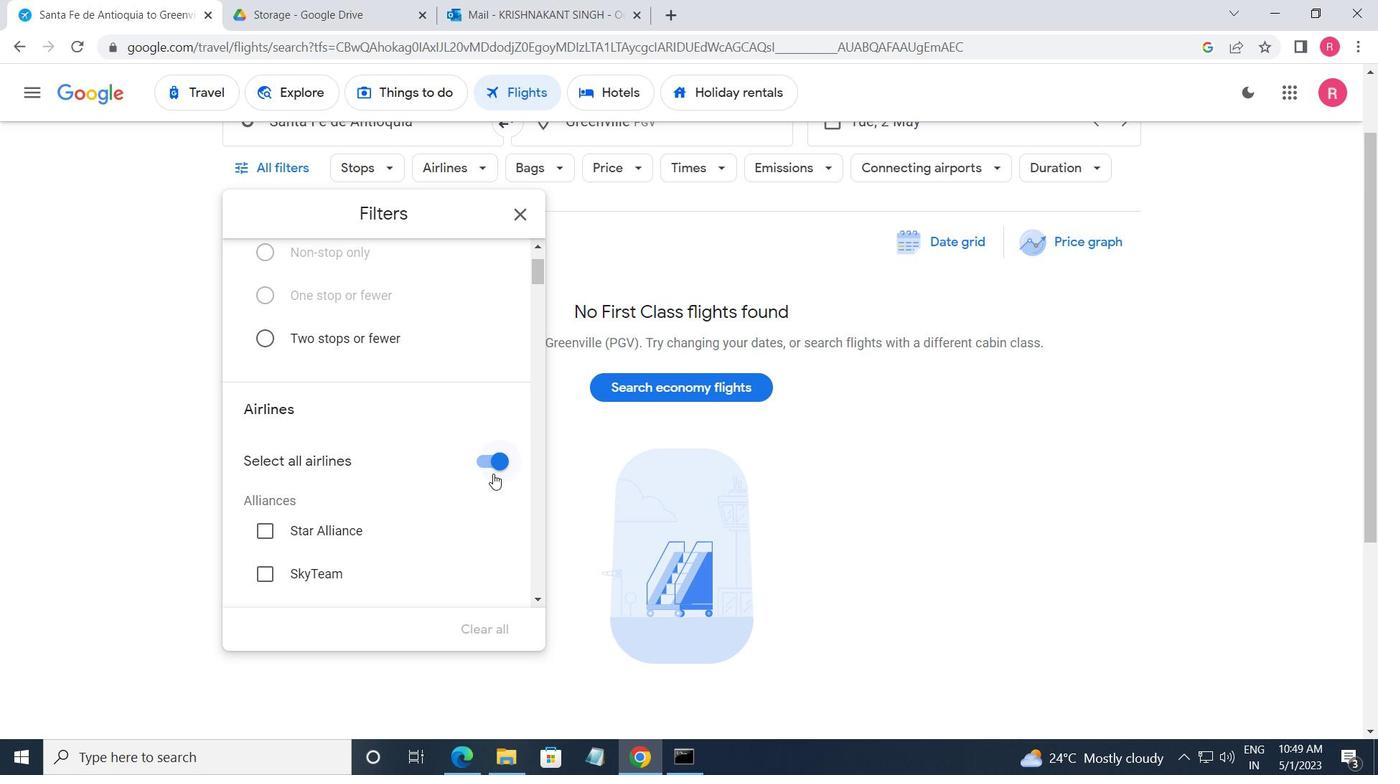 
Action: Mouse scrolled (481, 488) with delta (0, 0)
Screenshot: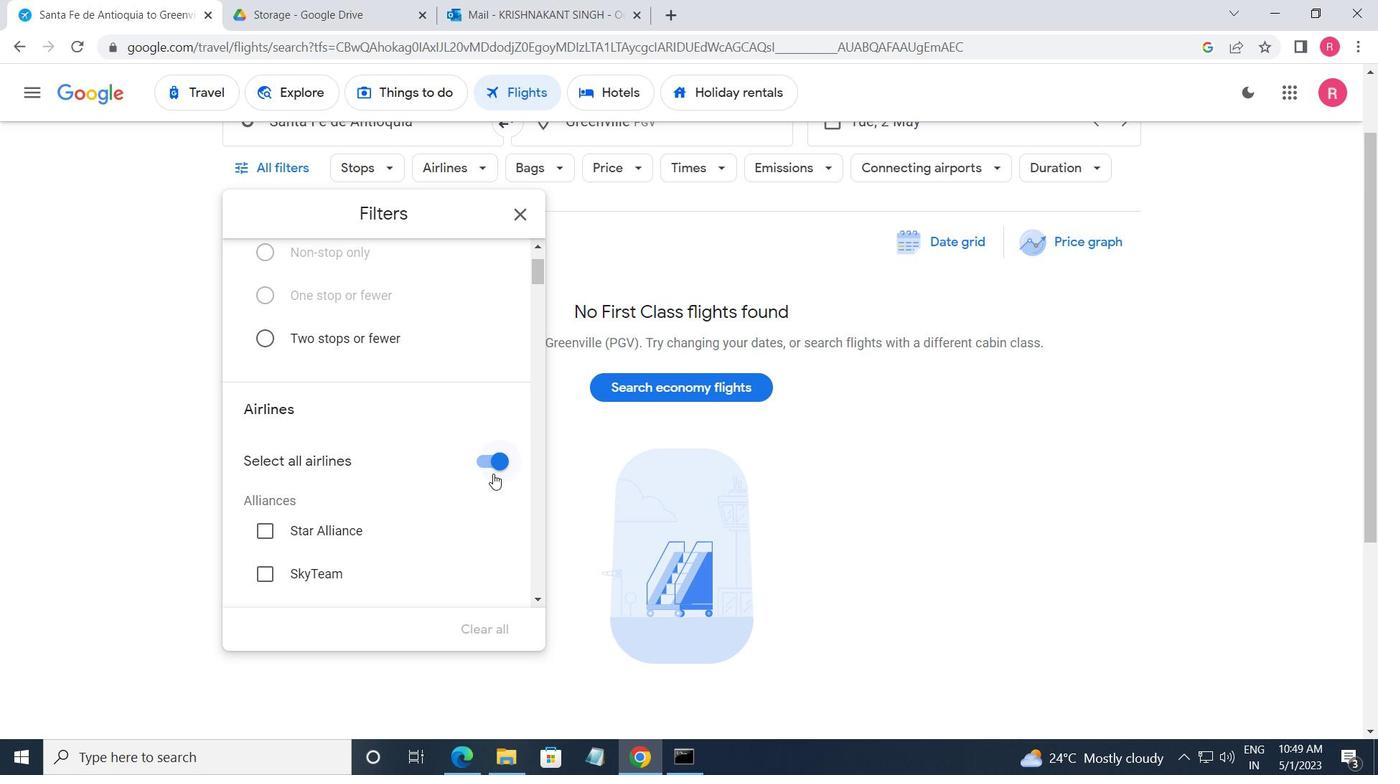
Action: Mouse moved to (473, 495)
Screenshot: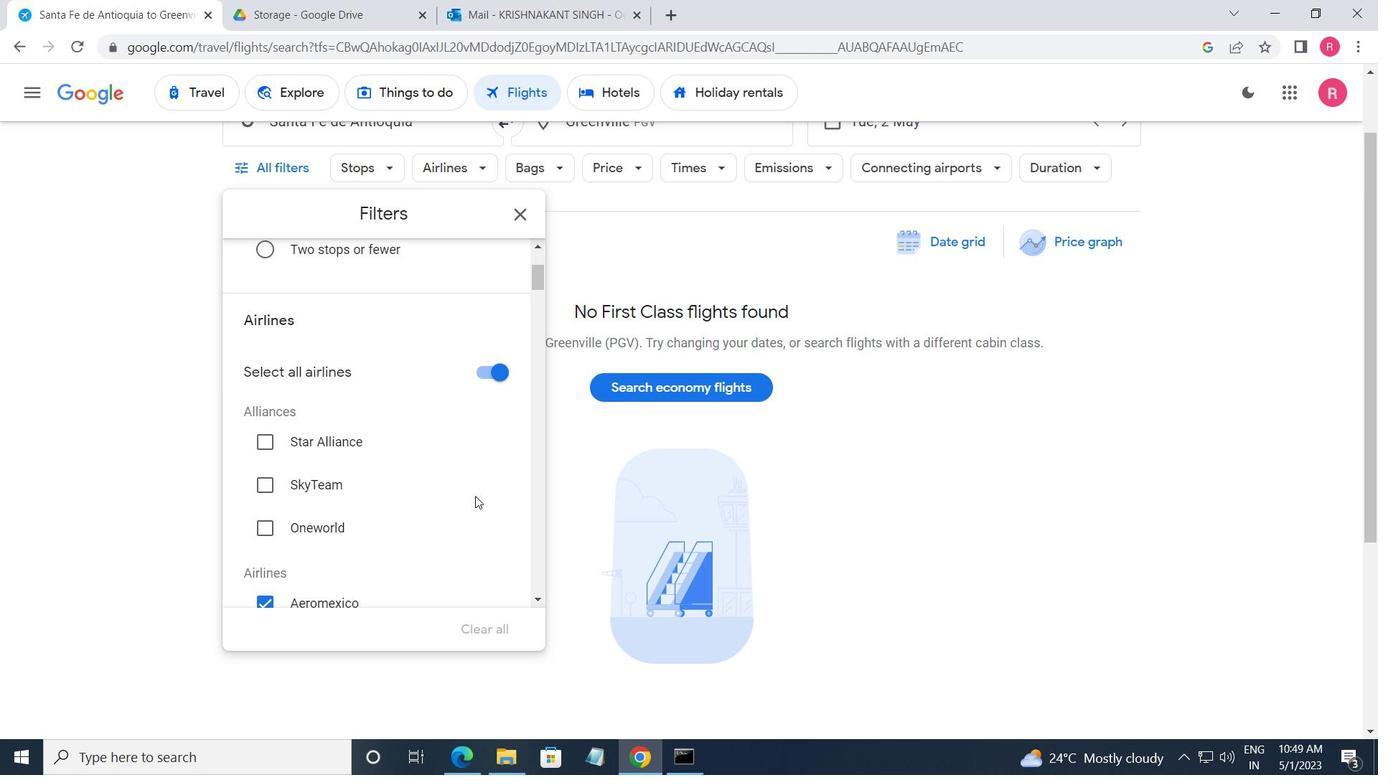 
Action: Mouse scrolled (473, 494) with delta (0, 0)
Screenshot: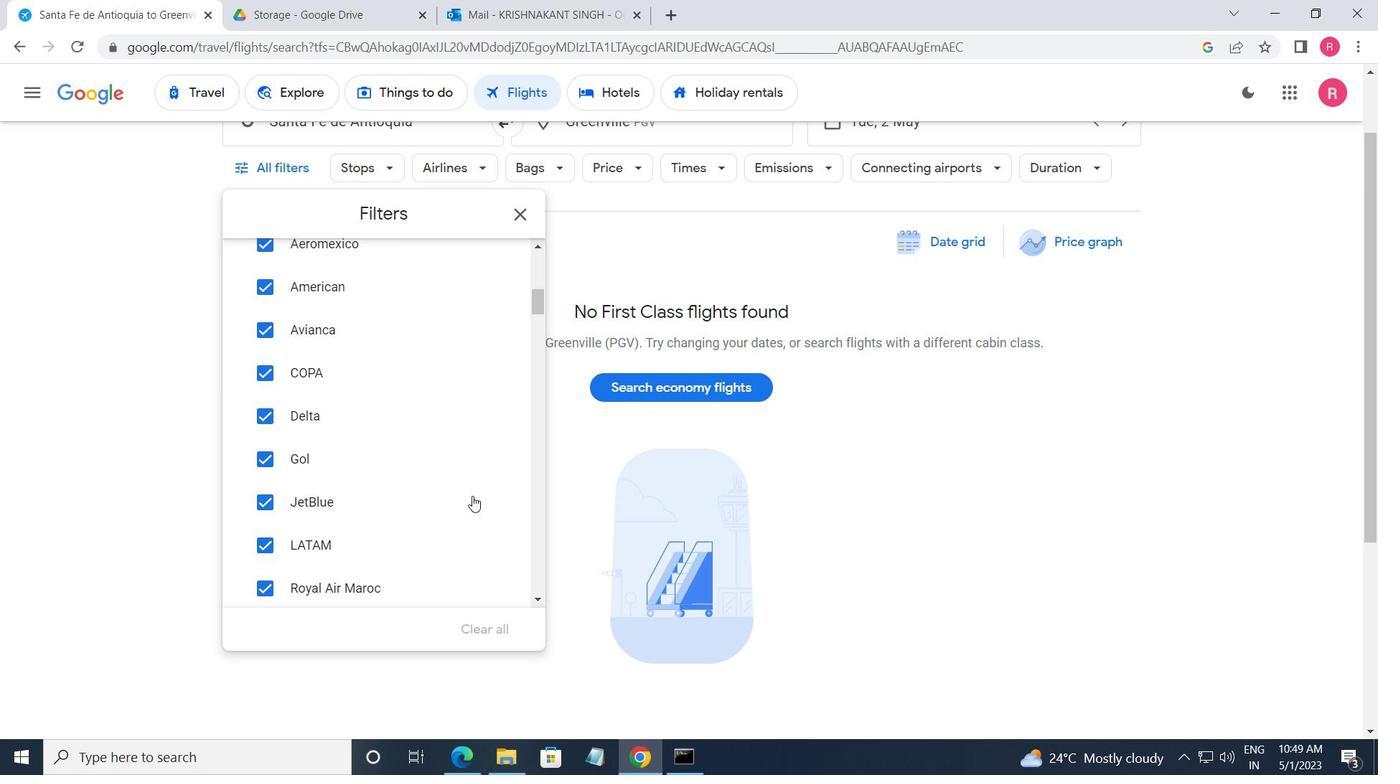 
Action: Mouse scrolled (473, 494) with delta (0, 0)
Screenshot: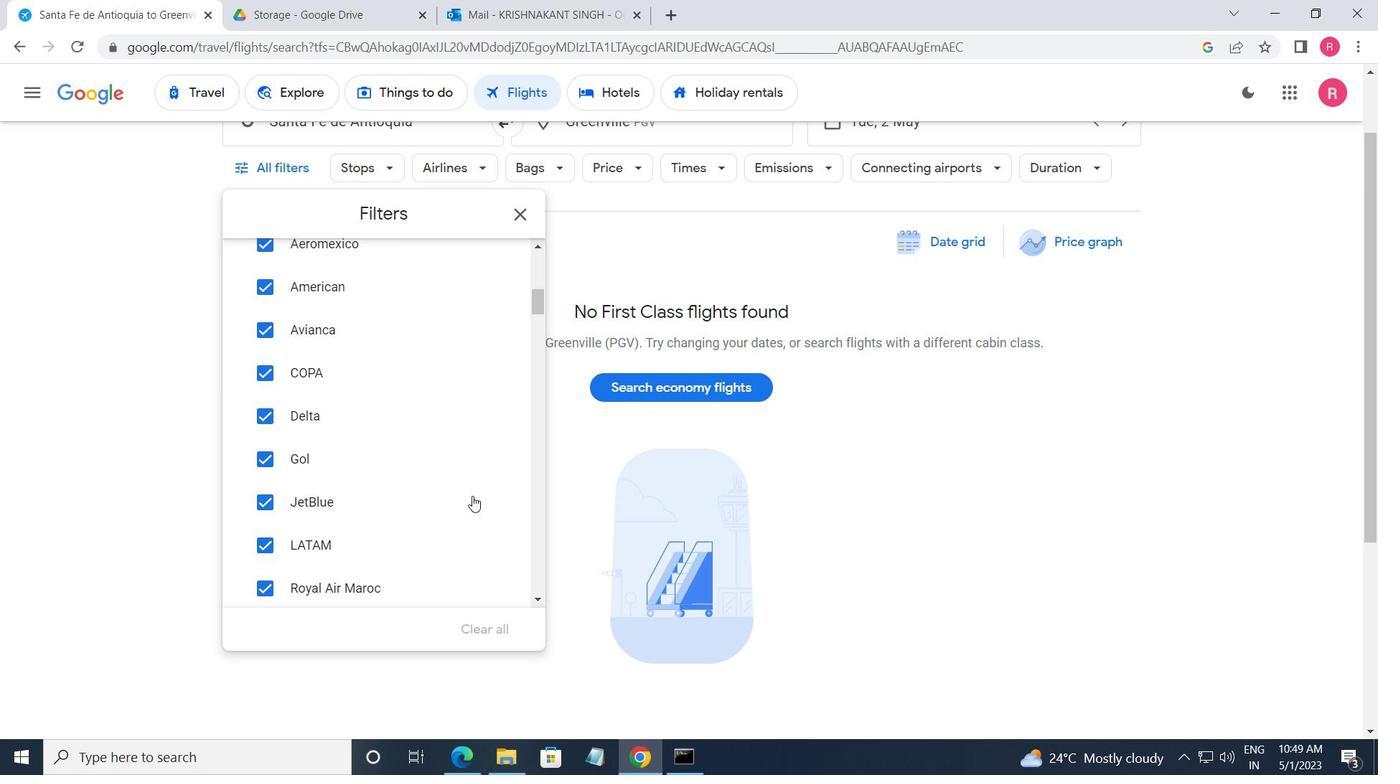
Action: Mouse scrolled (473, 494) with delta (0, 0)
Screenshot: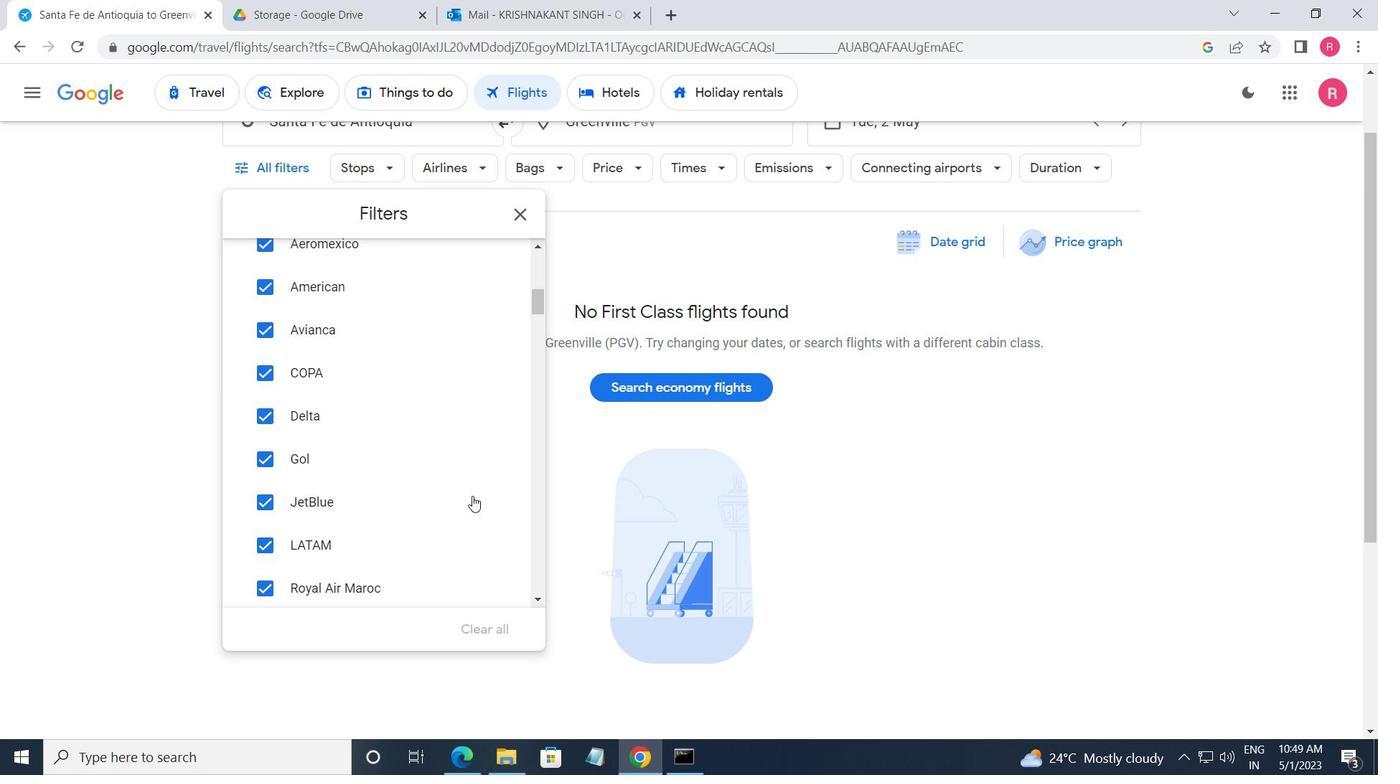 
Action: Mouse scrolled (473, 494) with delta (0, 0)
Screenshot: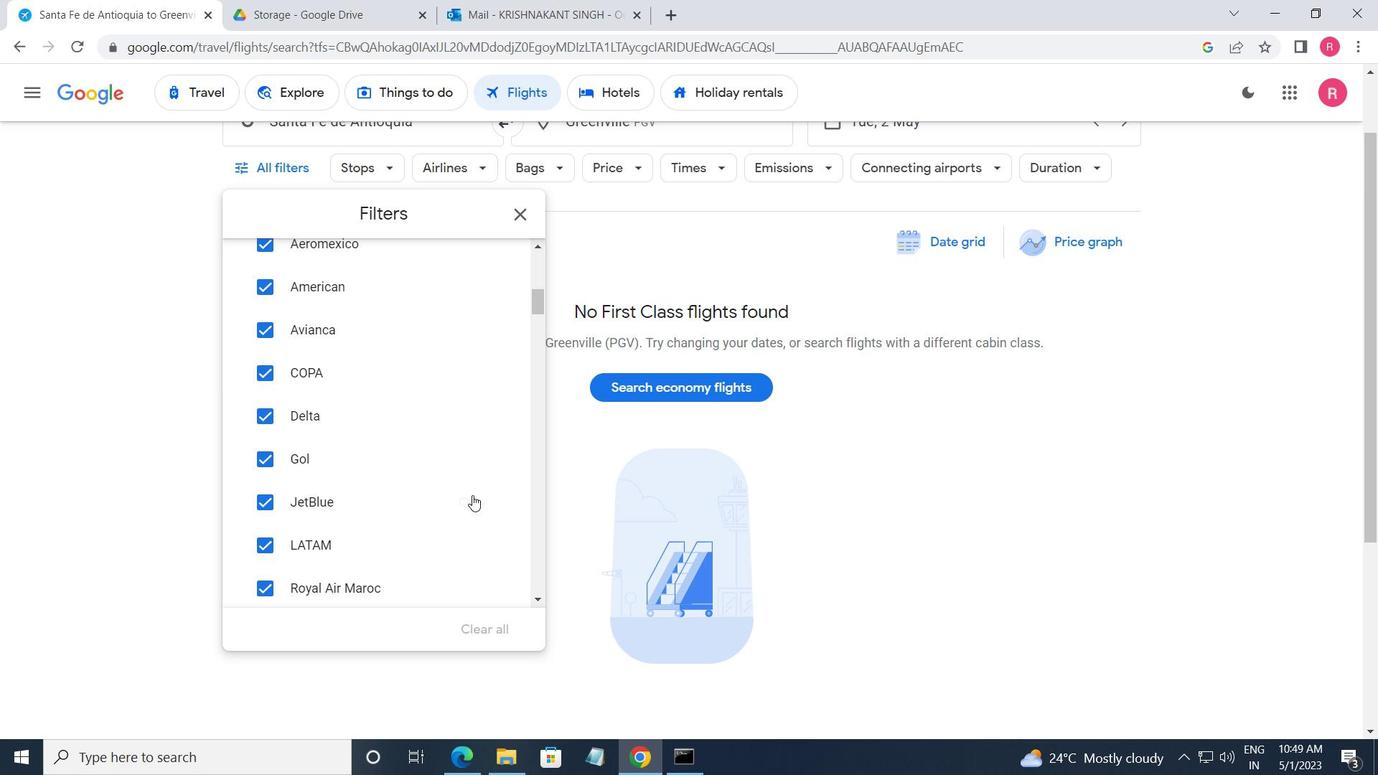 
Action: Mouse moved to (473, 495)
Screenshot: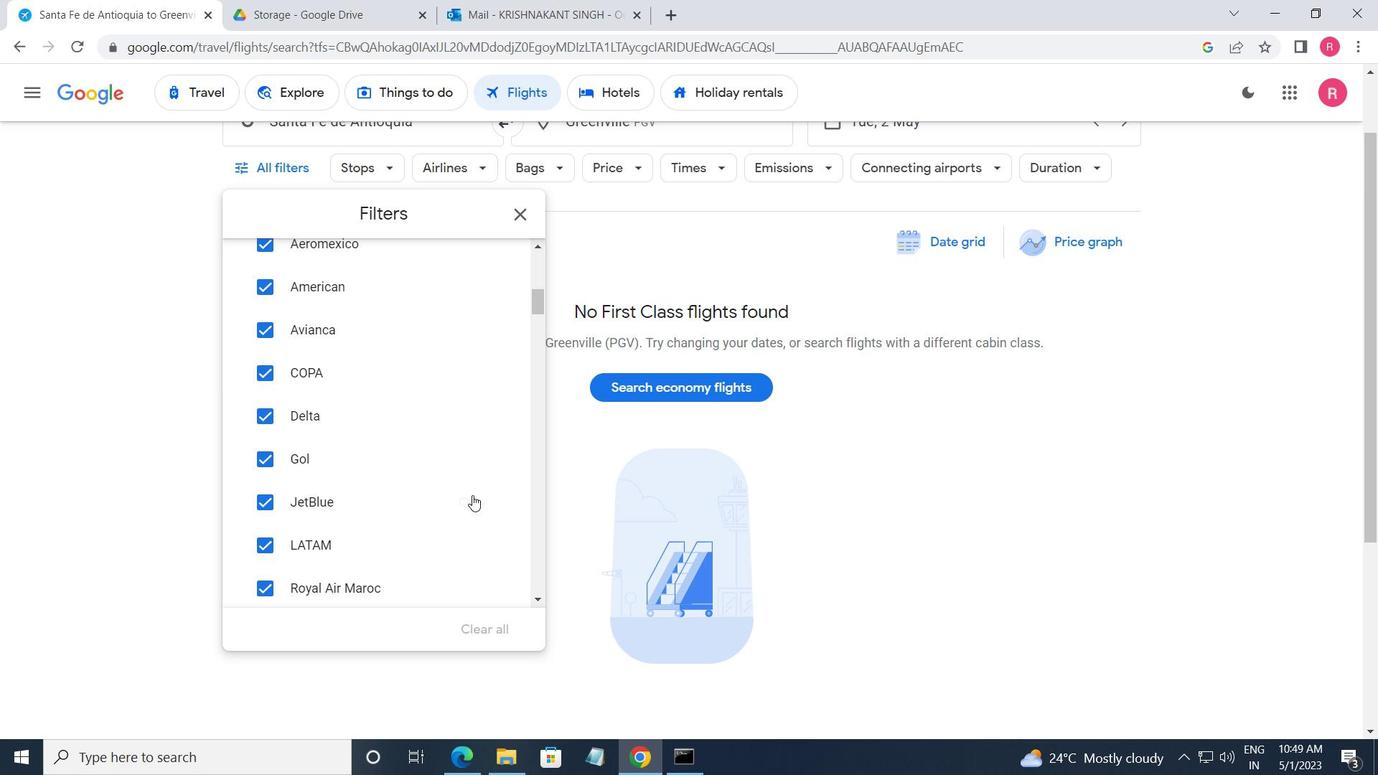 
Action: Mouse scrolled (473, 494) with delta (0, 0)
Screenshot: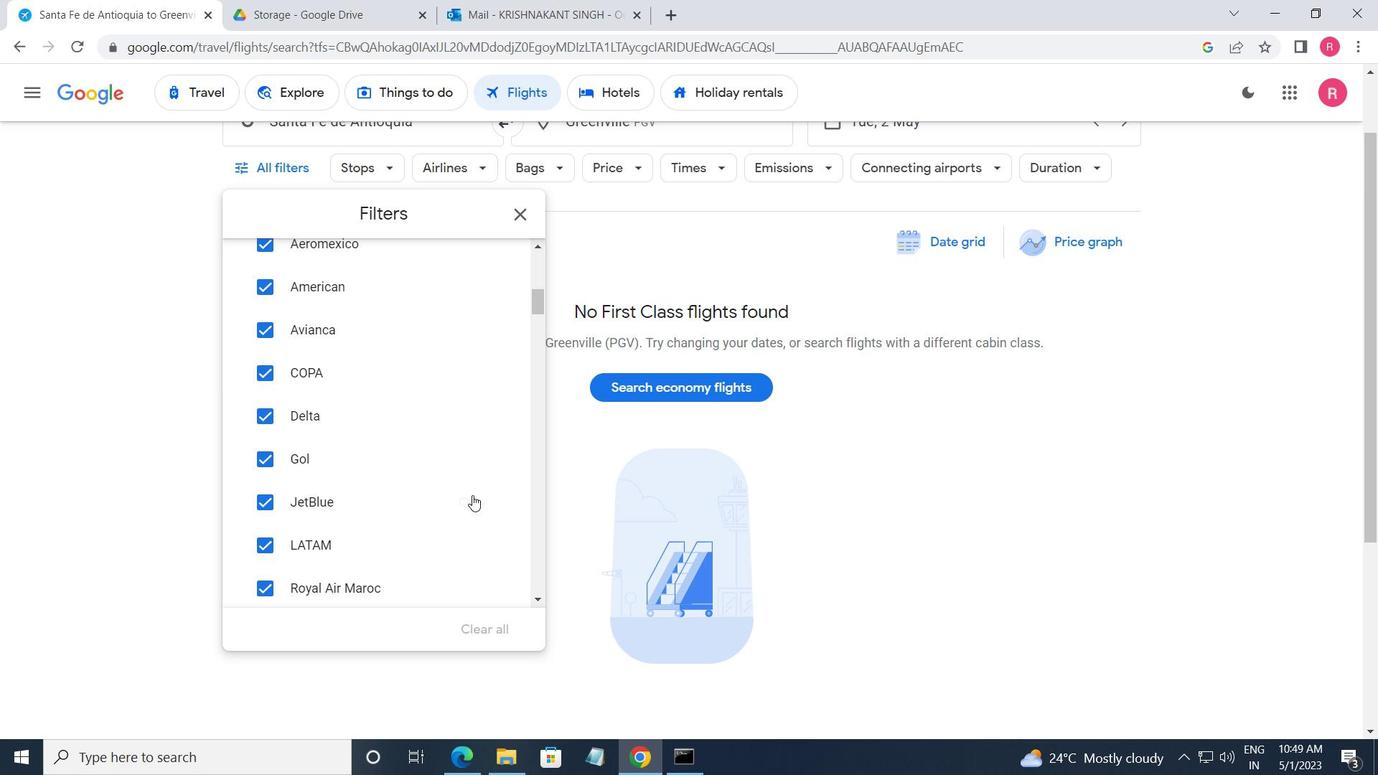 
Action: Mouse moved to (486, 428)
Screenshot: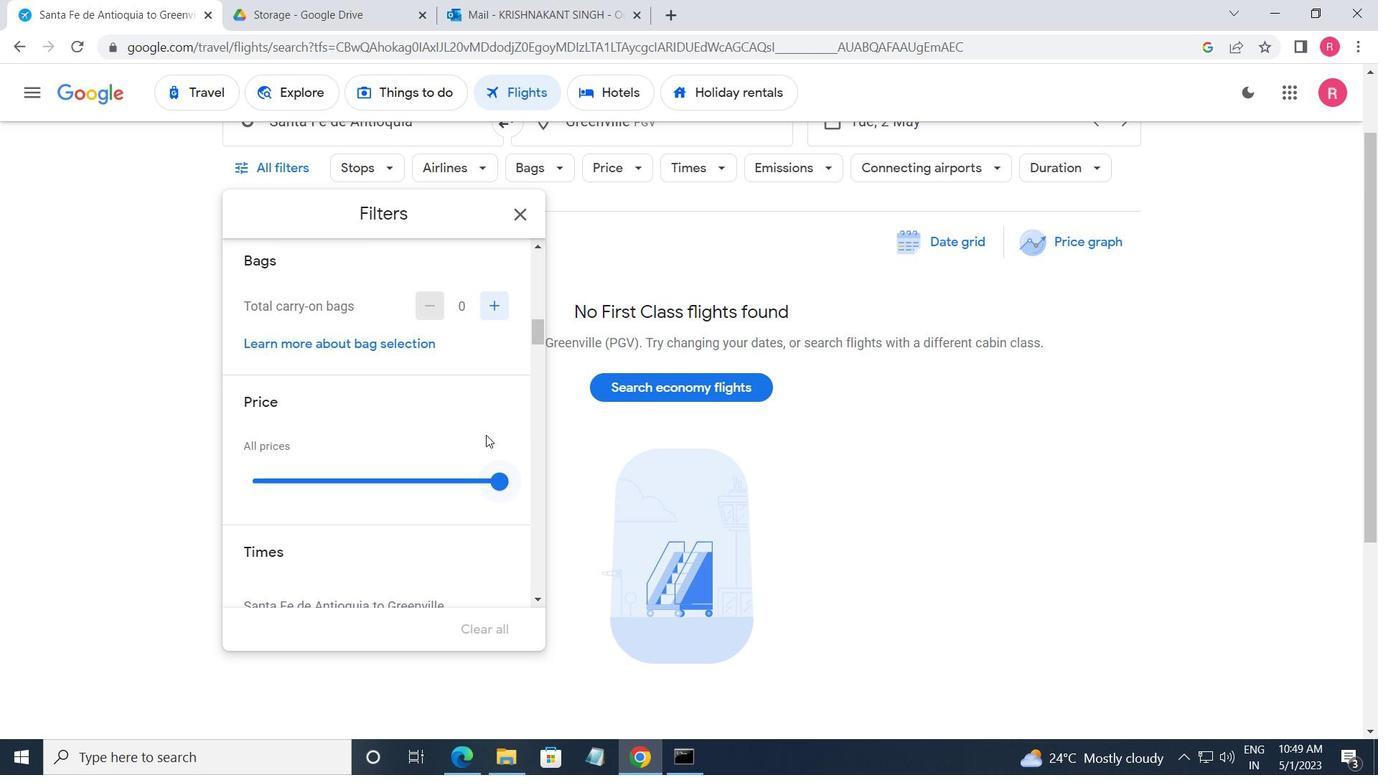 
Action: Mouse scrolled (486, 428) with delta (0, 0)
Screenshot: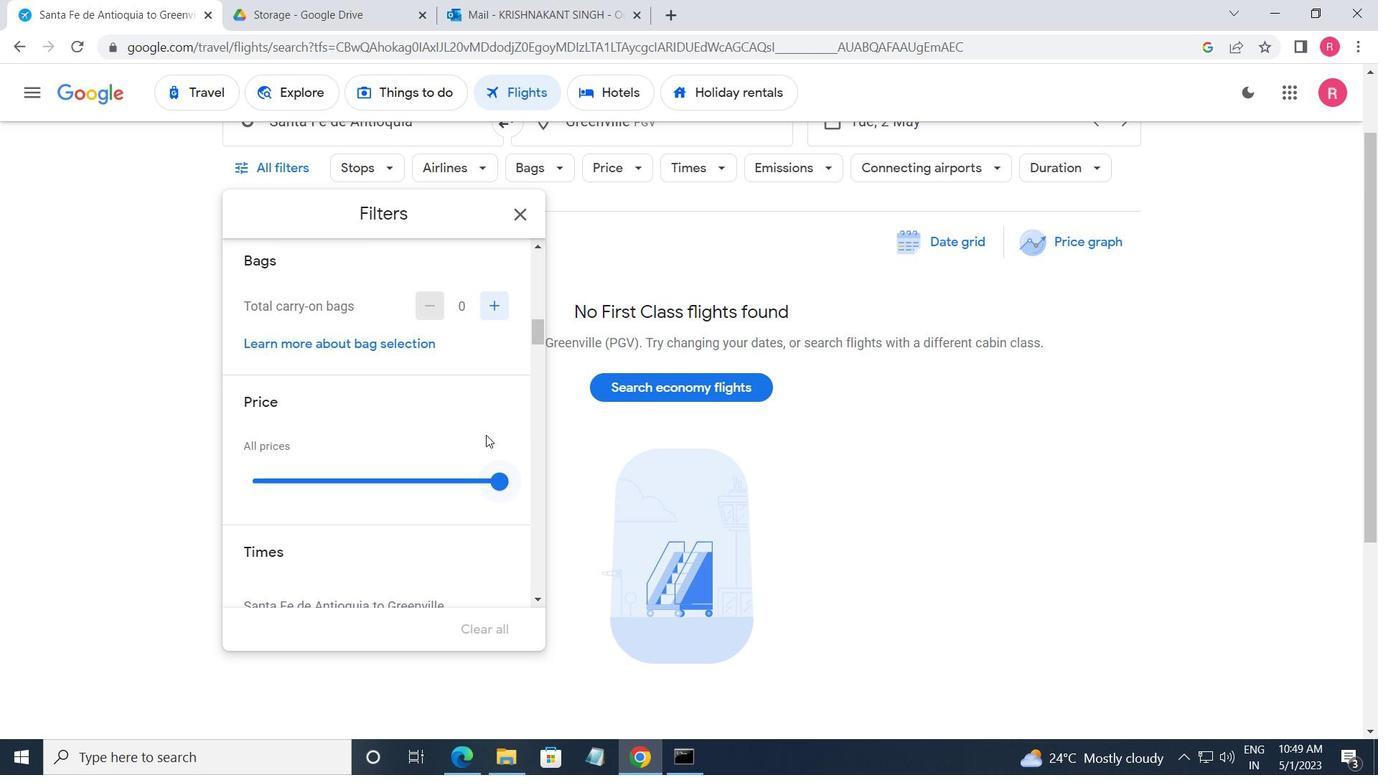 
Action: Mouse scrolled (486, 428) with delta (0, 0)
Screenshot: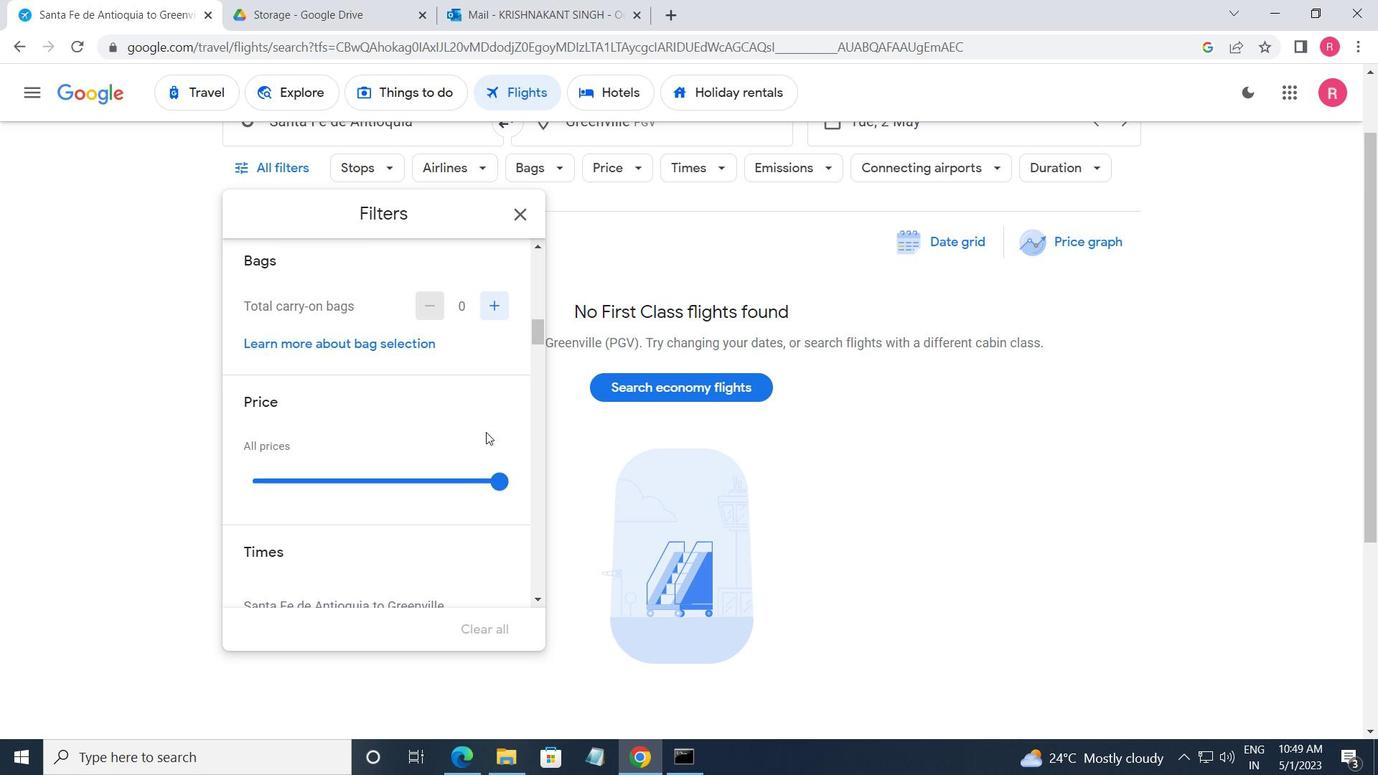 
Action: Mouse moved to (489, 481)
Screenshot: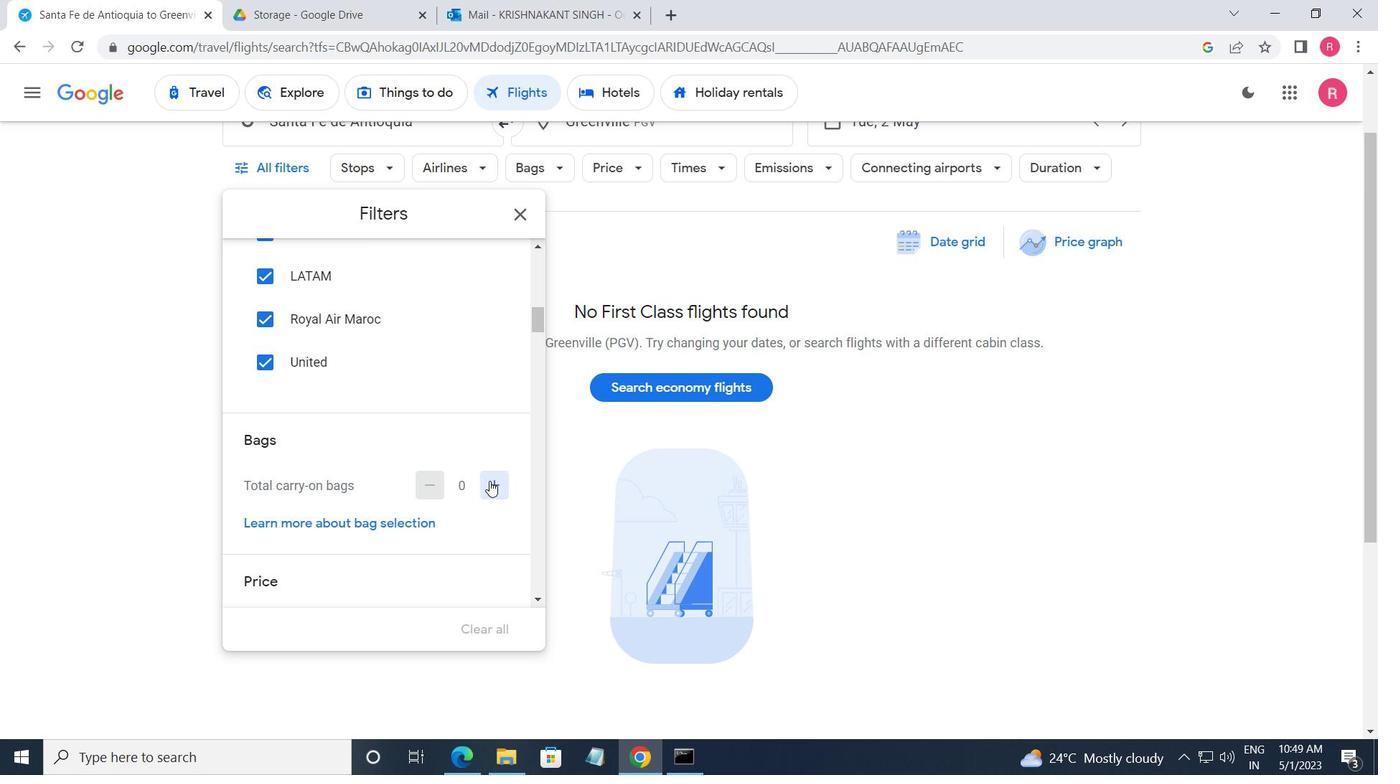 
Action: Mouse pressed left at (489, 481)
Screenshot: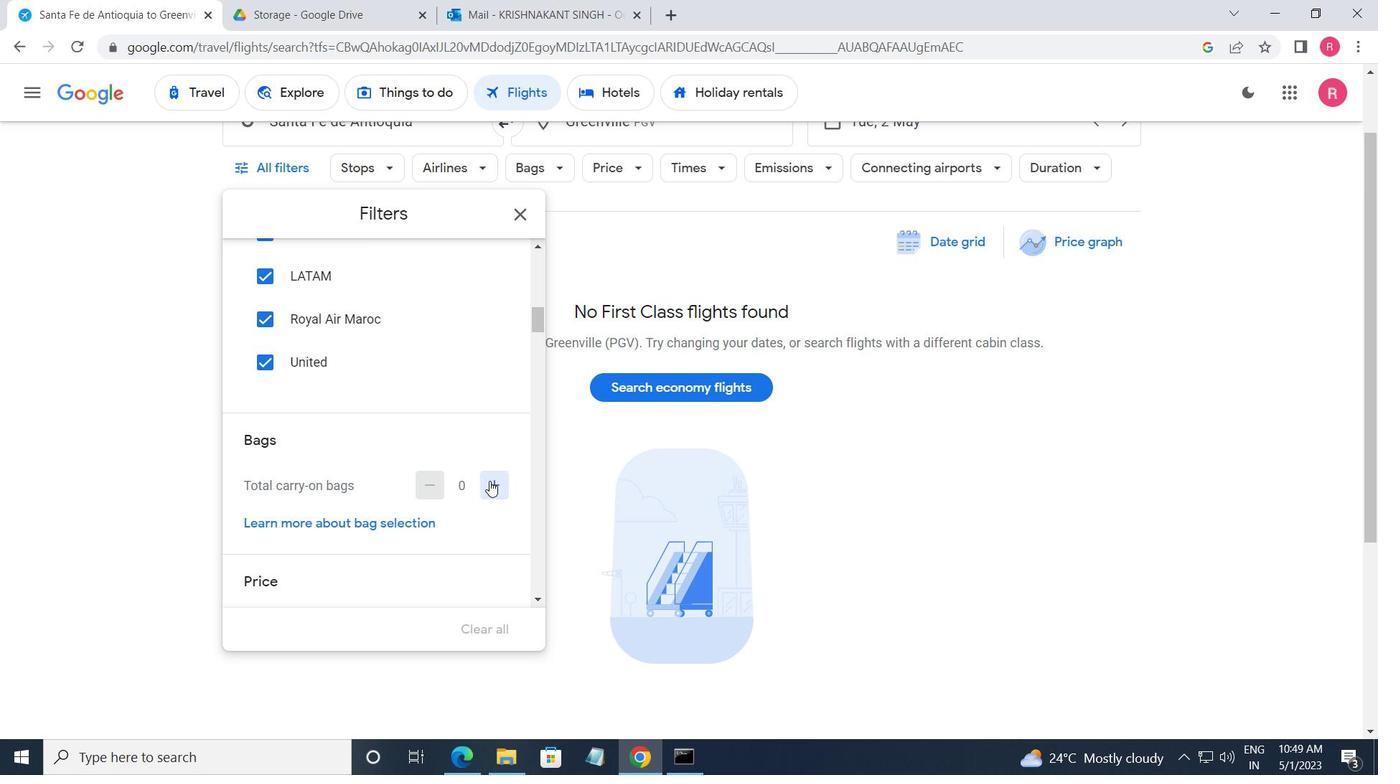 
Action: Mouse moved to (492, 484)
Screenshot: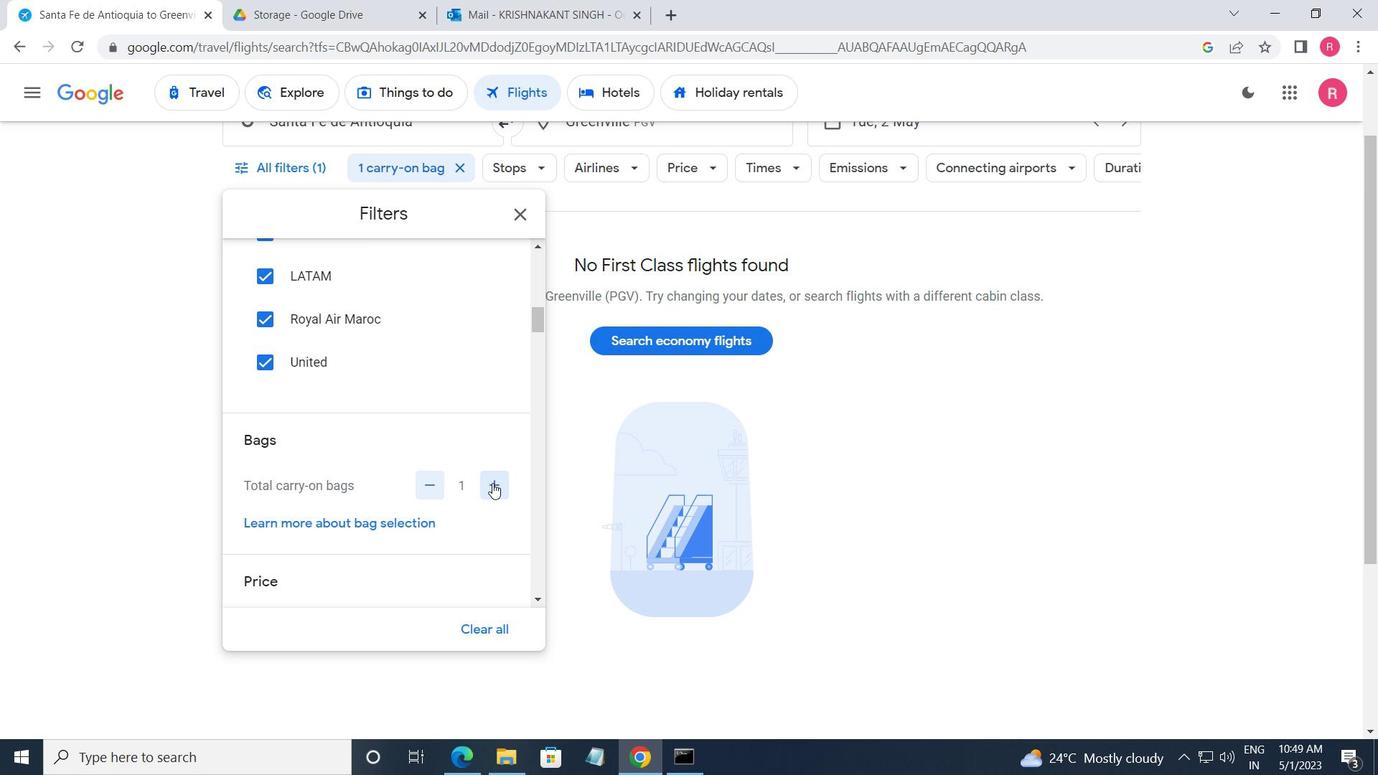 
Action: Mouse scrolled (492, 483) with delta (0, 0)
Screenshot: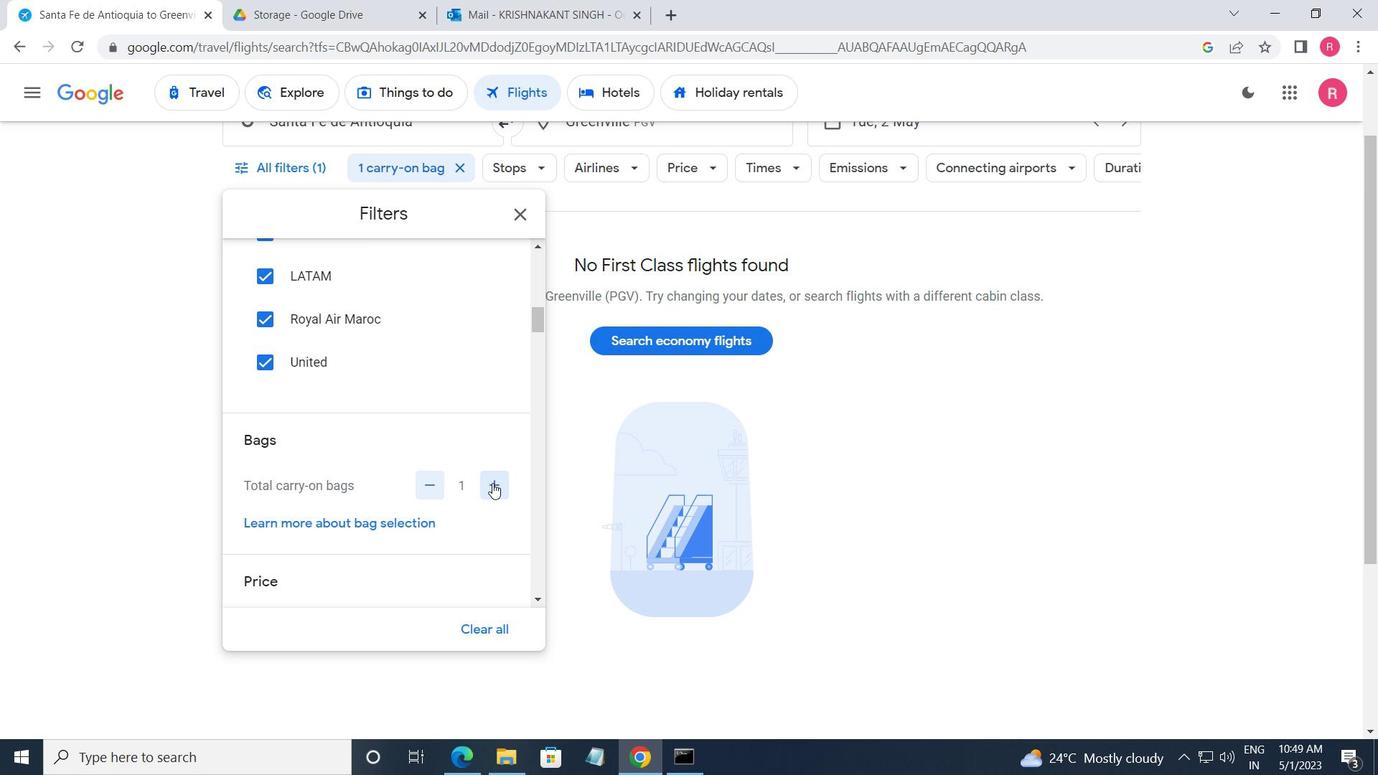 
Action: Mouse scrolled (492, 483) with delta (0, 0)
Screenshot: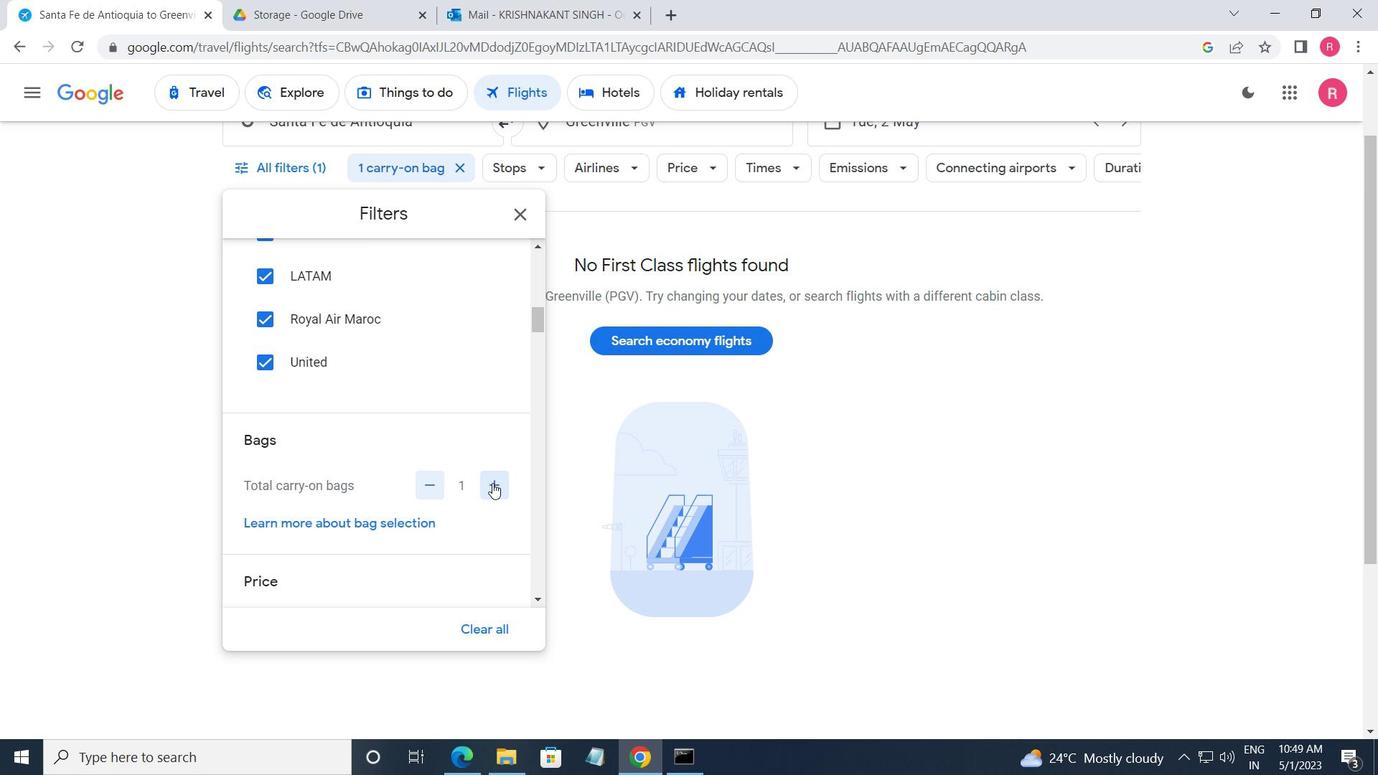 
Action: Mouse scrolled (492, 483) with delta (0, 0)
Screenshot: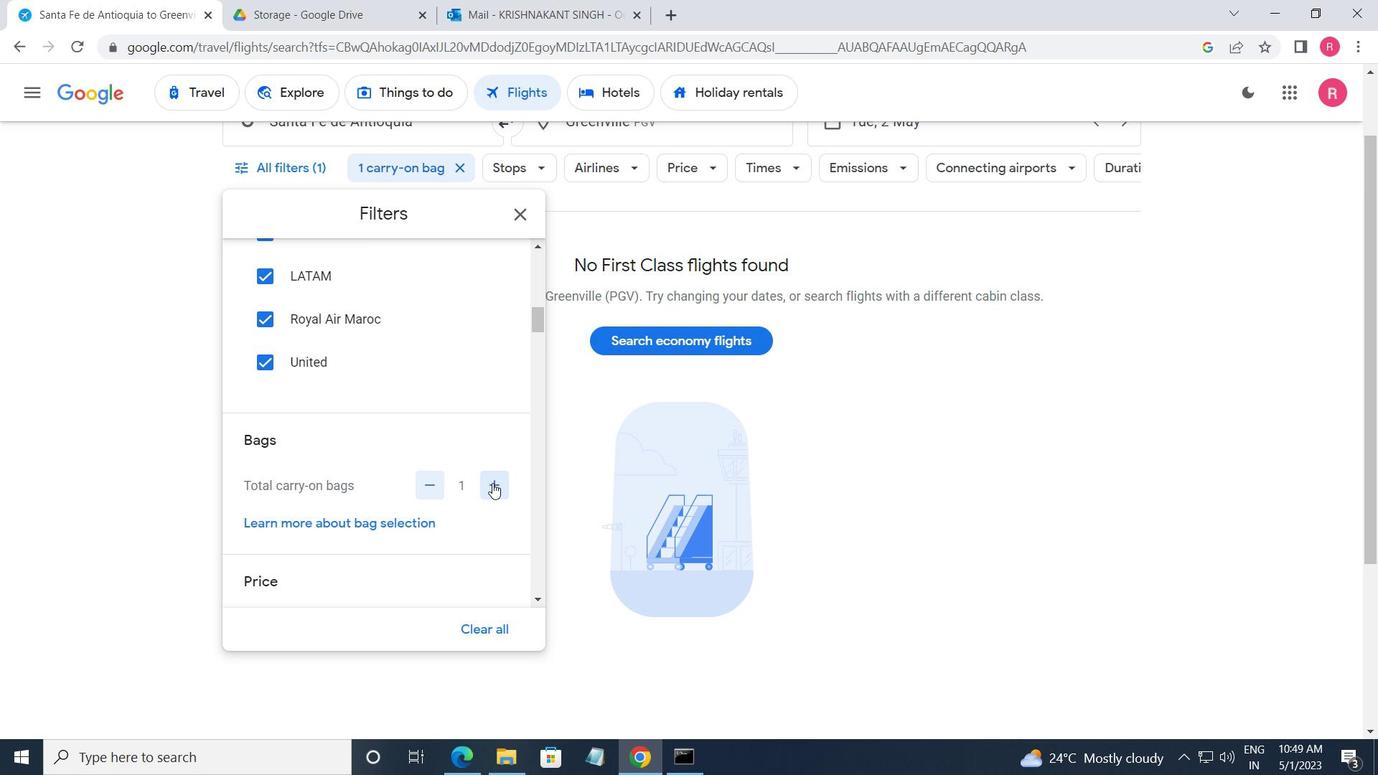 
Action: Mouse scrolled (492, 483) with delta (0, 0)
Screenshot: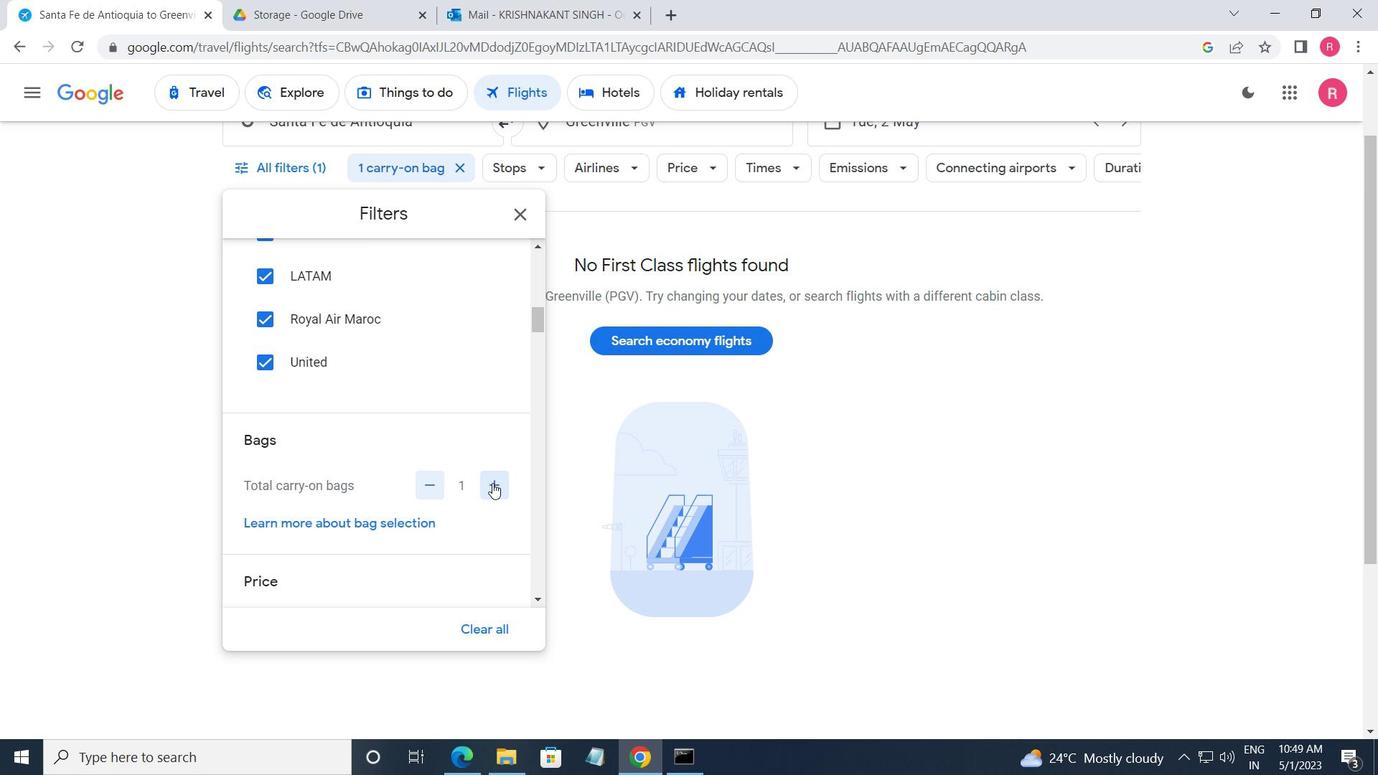 
Action: Mouse moved to (486, 425)
Screenshot: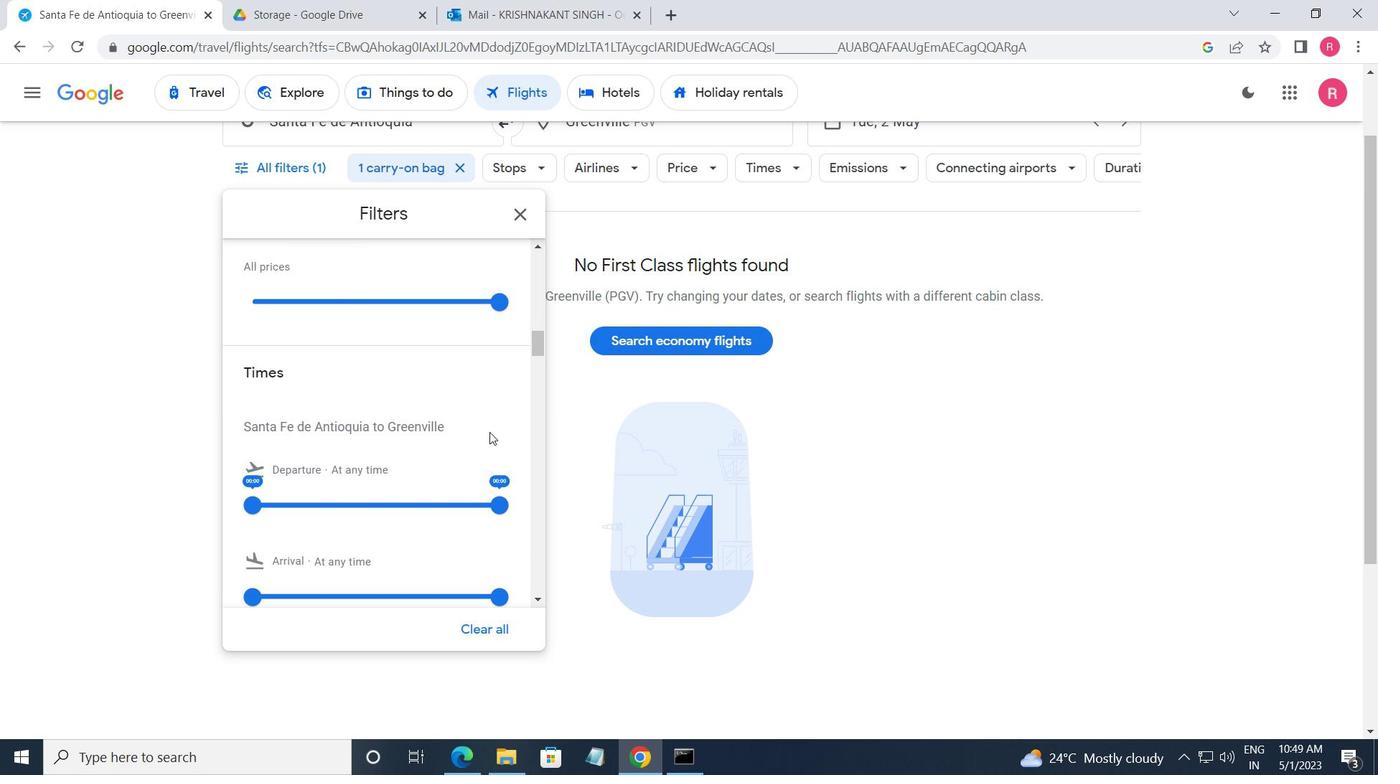 
Action: Mouse scrolled (486, 425) with delta (0, 0)
Screenshot: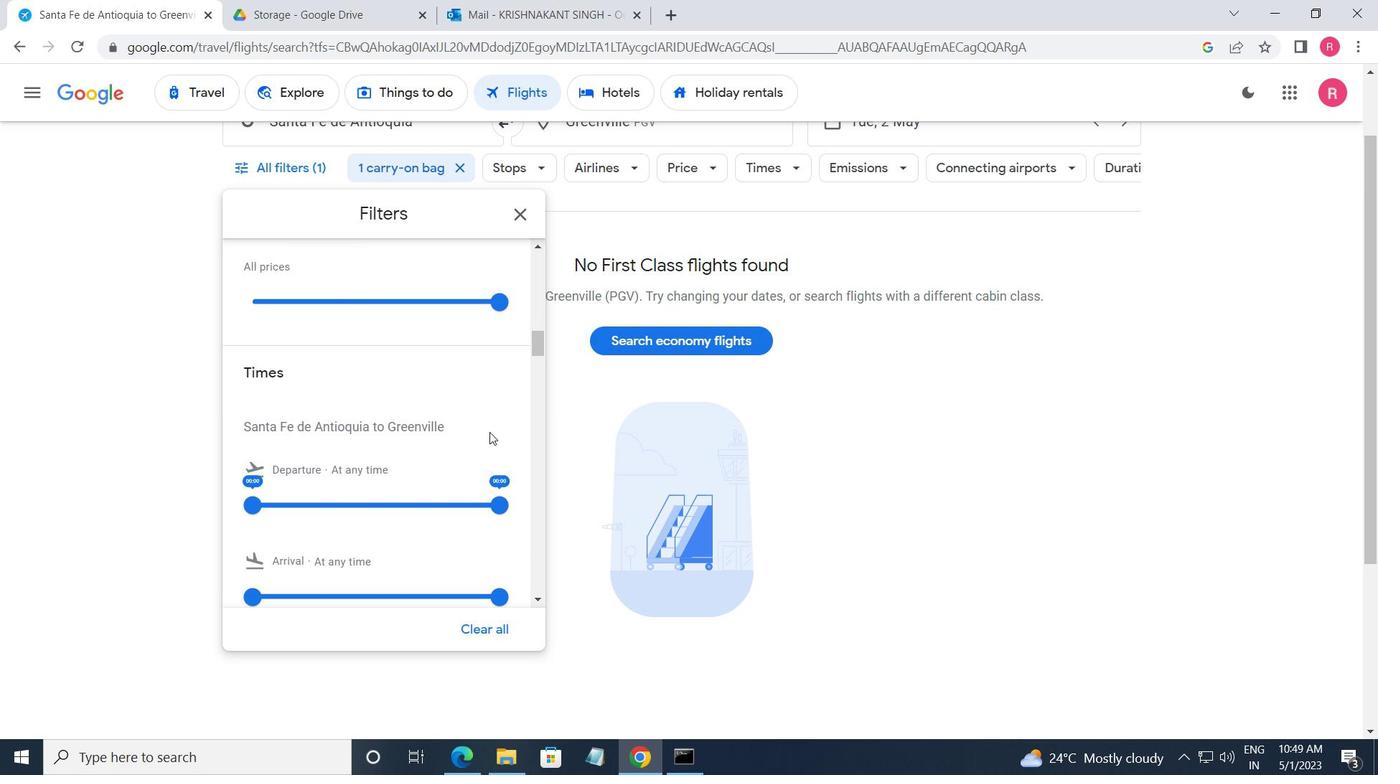 
Action: Mouse moved to (496, 408)
Screenshot: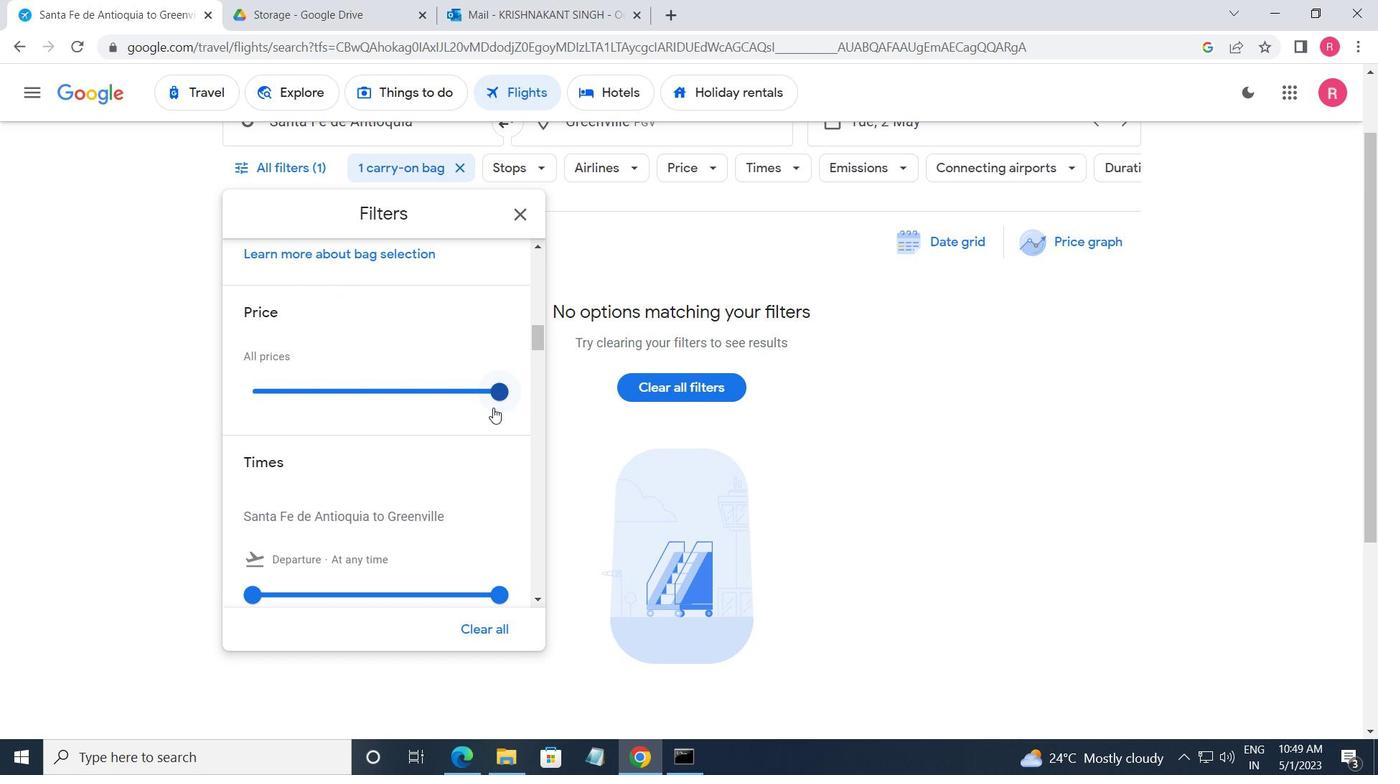 
Action: Mouse pressed left at (496, 408)
Screenshot: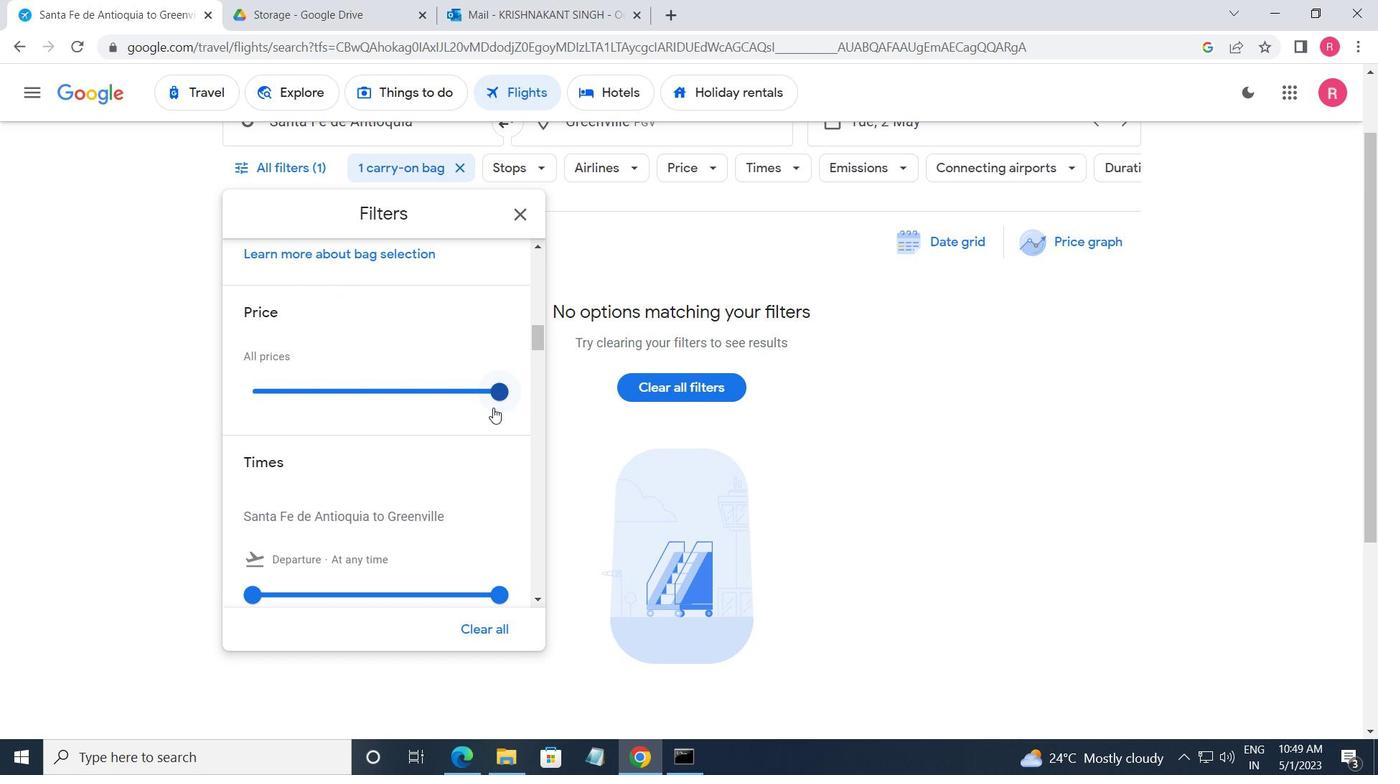 
Action: Mouse moved to (260, 586)
Screenshot: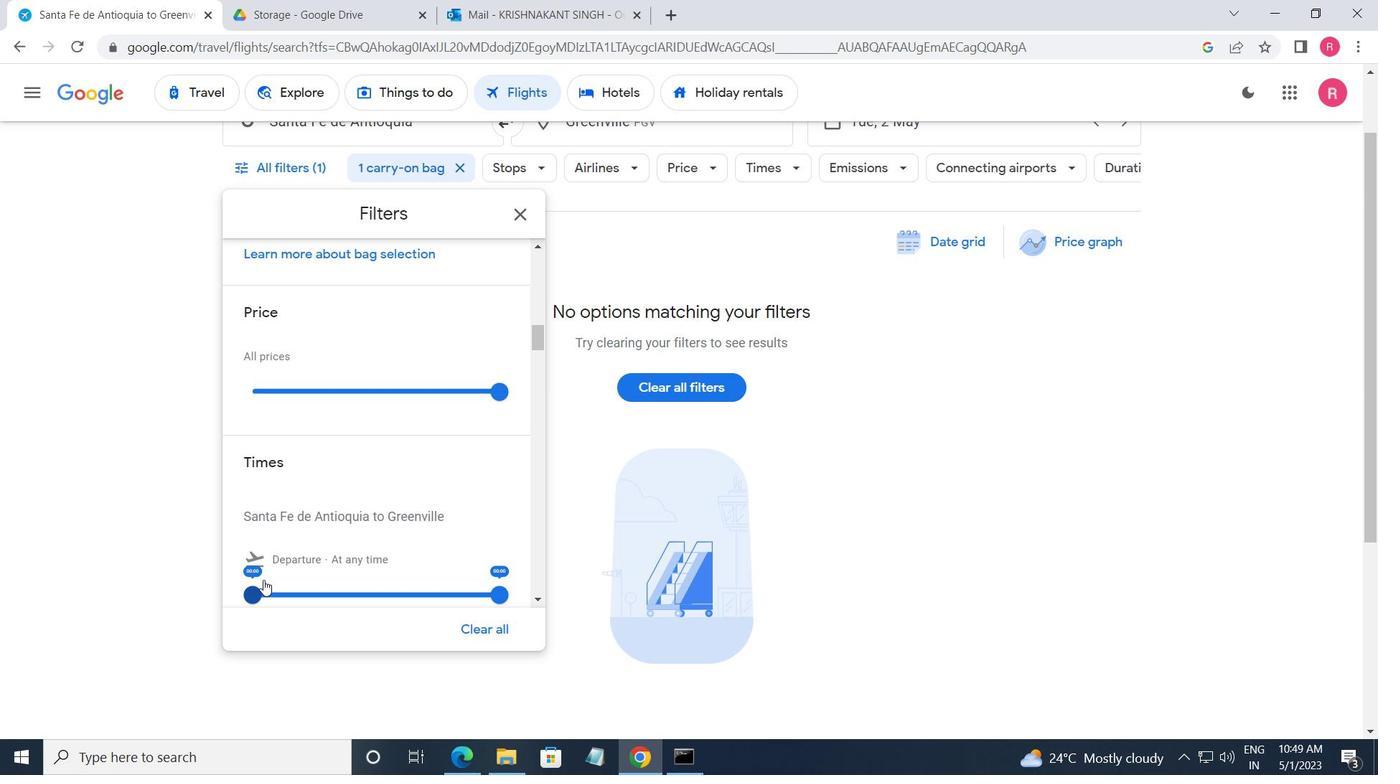 
Action: Mouse pressed left at (260, 586)
Screenshot: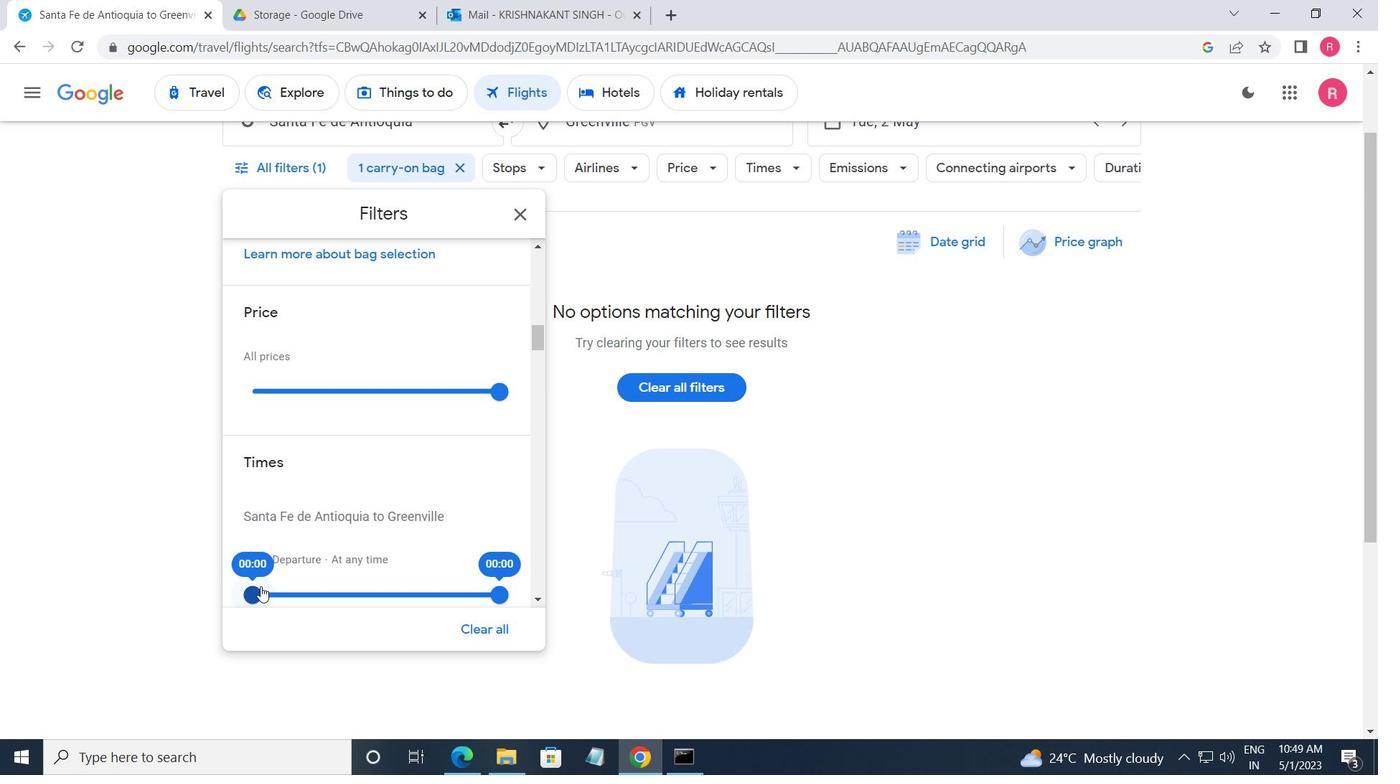 
Action: Mouse moved to (508, 590)
Screenshot: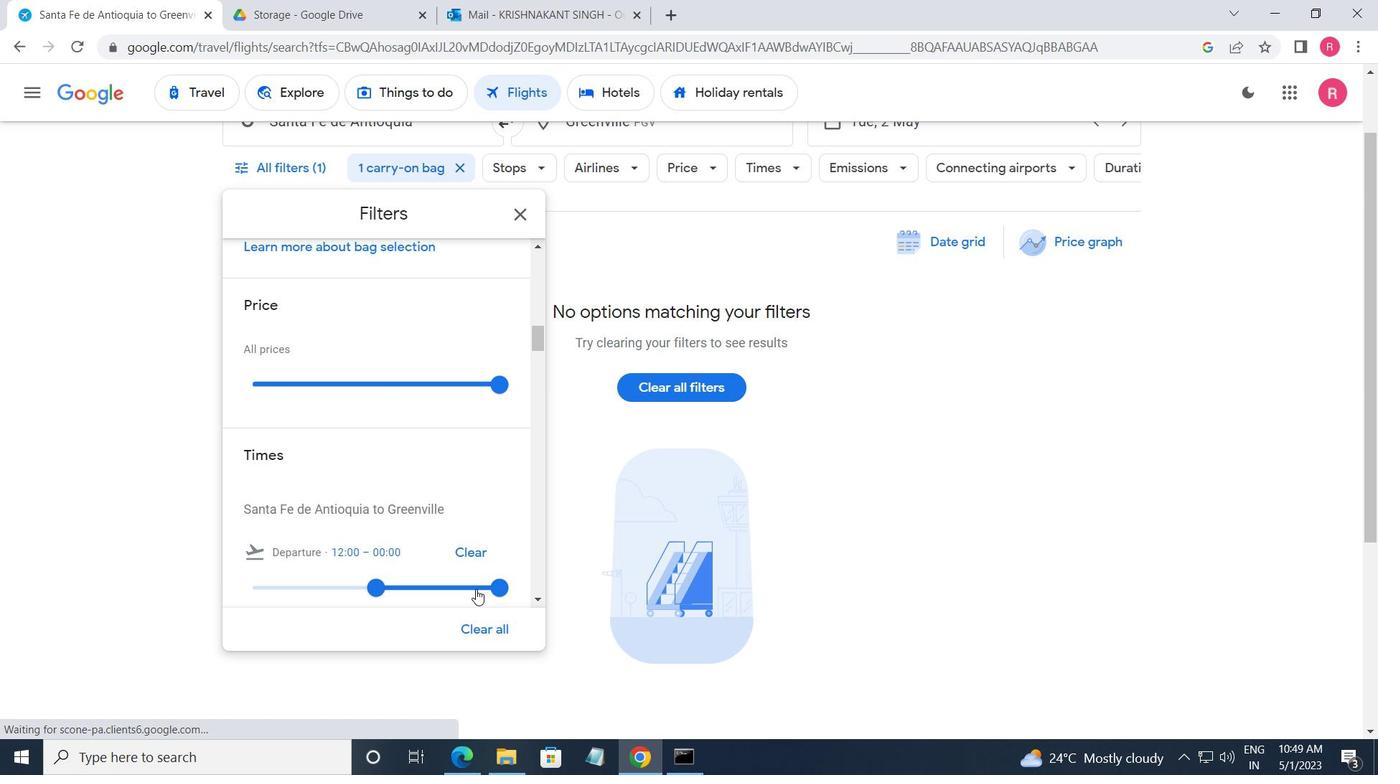 
Action: Mouse pressed left at (508, 590)
Screenshot: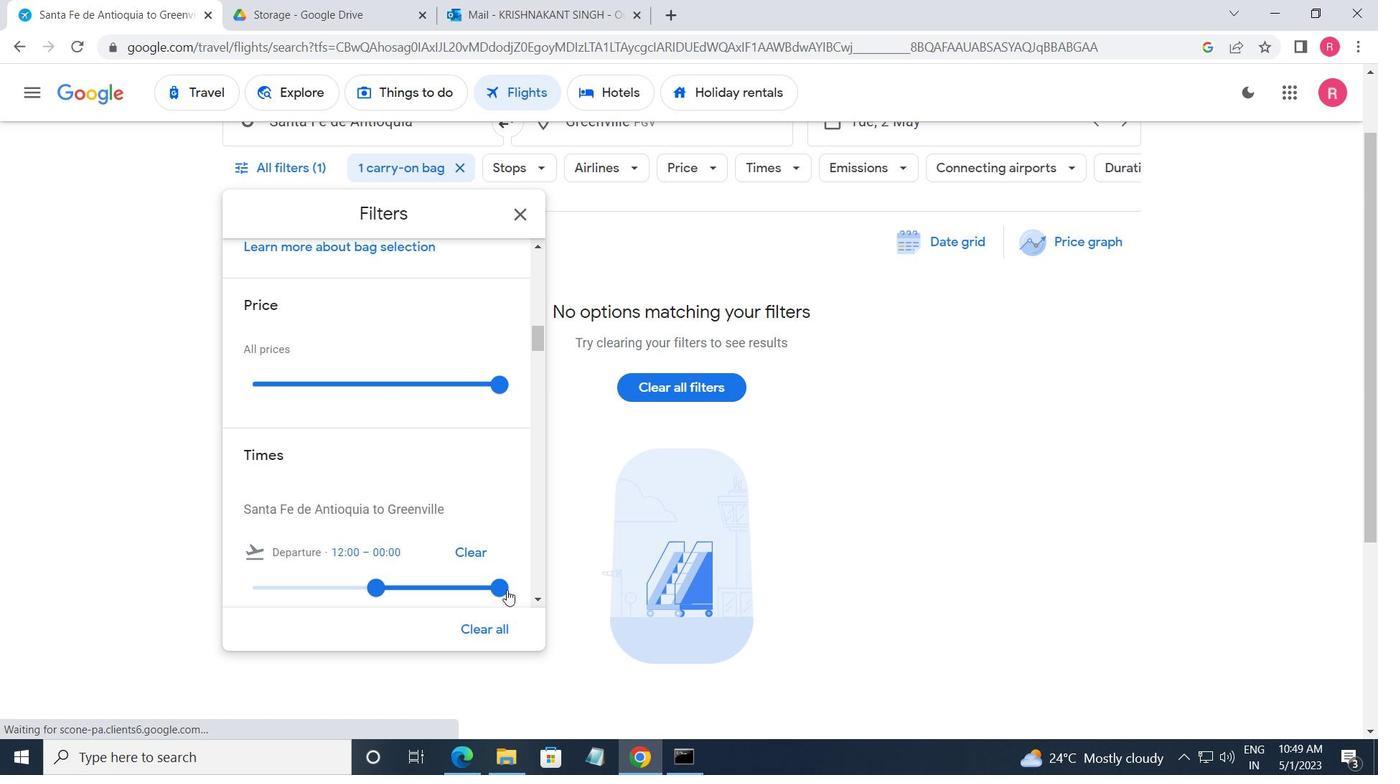
Action: Mouse moved to (508, 220)
Screenshot: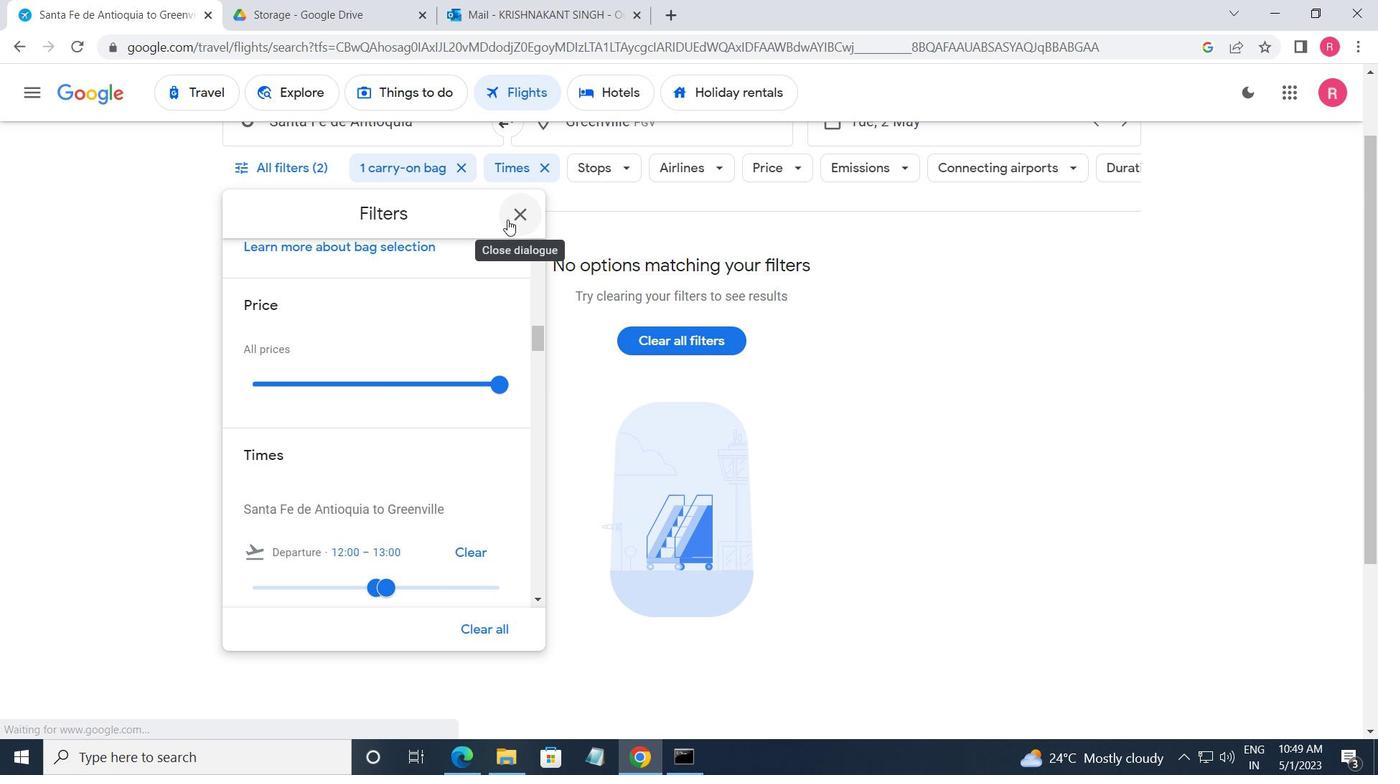 
Action: Mouse pressed left at (508, 220)
Screenshot: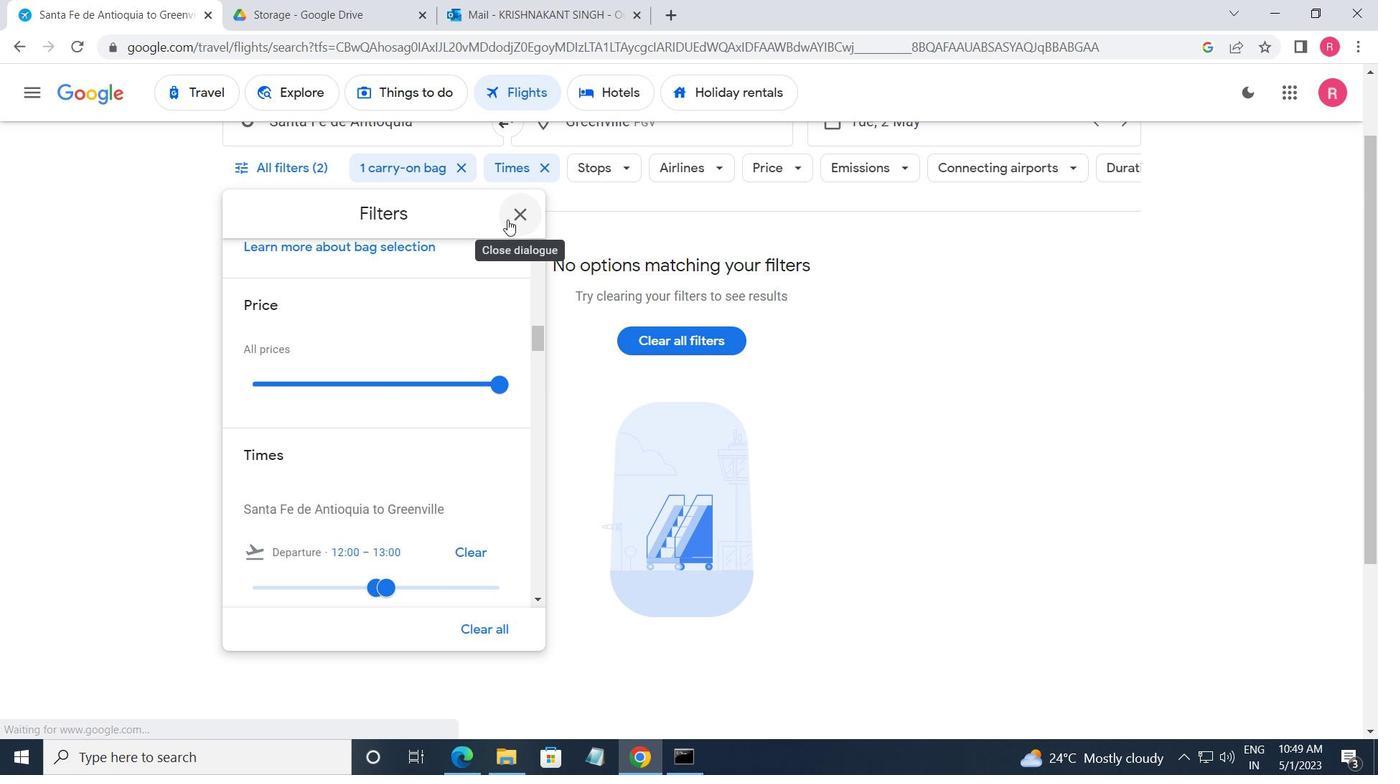 
